 Task: Open Card Product End-of-Life Execution in Board Sales Territory Planning and Forecasting to Workspace Design Software and add a team member Softage.3@softage.net, a label Green, a checklist Customer Journey Mapping, an attachment from your computer, a color Green and finally, add a card description 'Conduct customer research for new marketing messaging and branding' and a comment 'We should approach this task with a sense of empathy, putting ourselves in the shoes of our stakeholders to understand their perspectives.'. Add a start date 'Jan 03, 1900' with a due date 'Jan 10, 1900'
Action: Mouse moved to (79, 328)
Screenshot: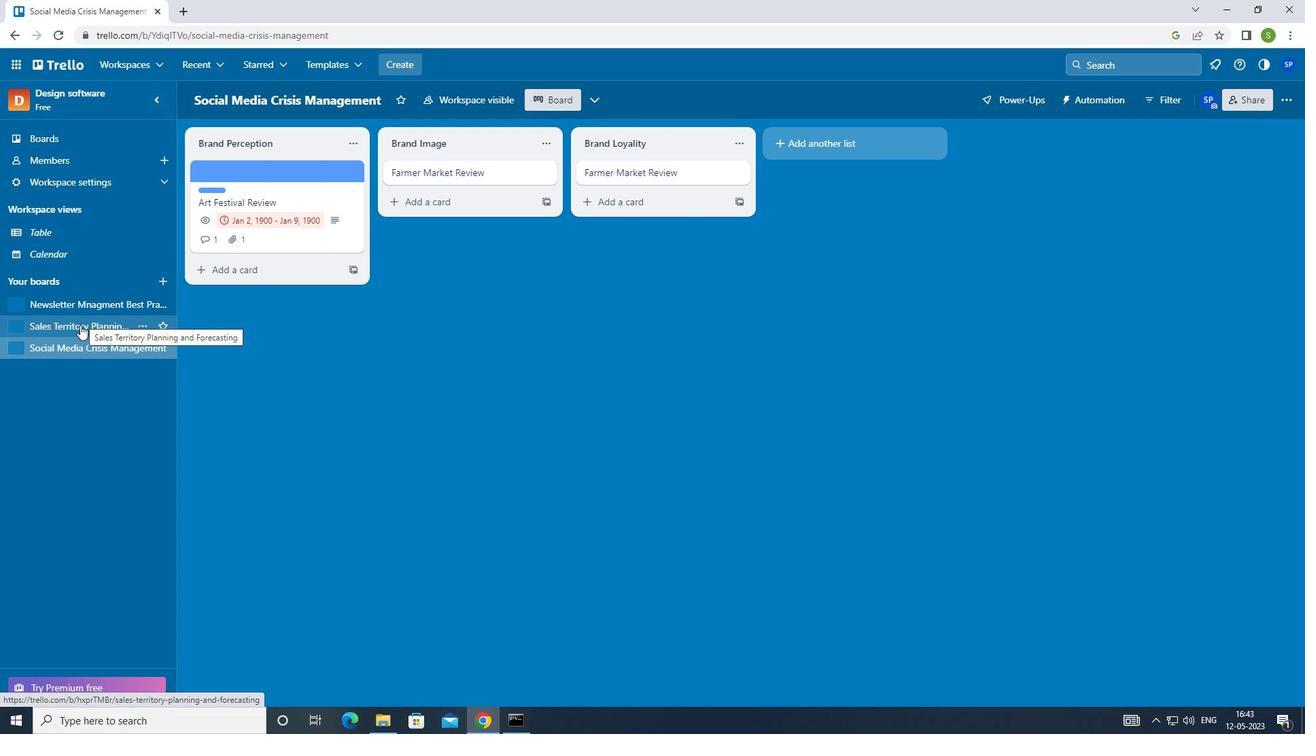 
Action: Mouse pressed left at (79, 328)
Screenshot: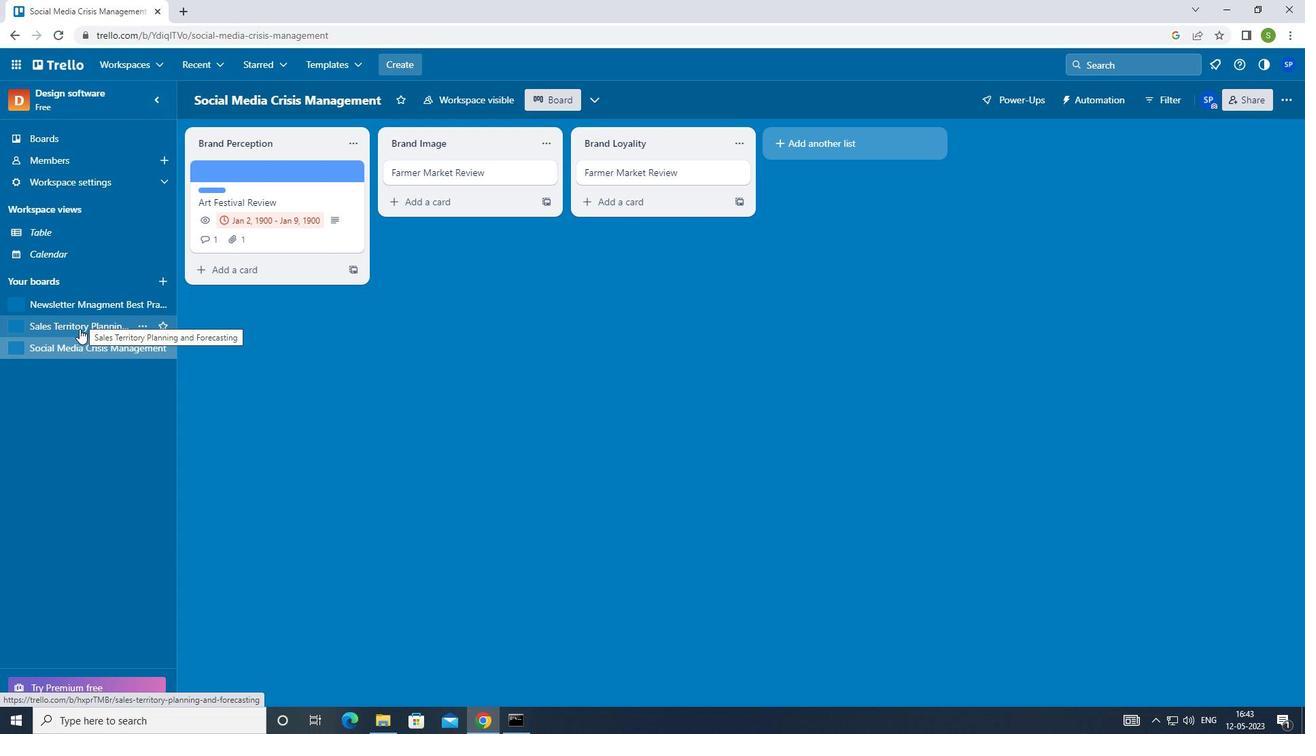 
Action: Mouse moved to (283, 175)
Screenshot: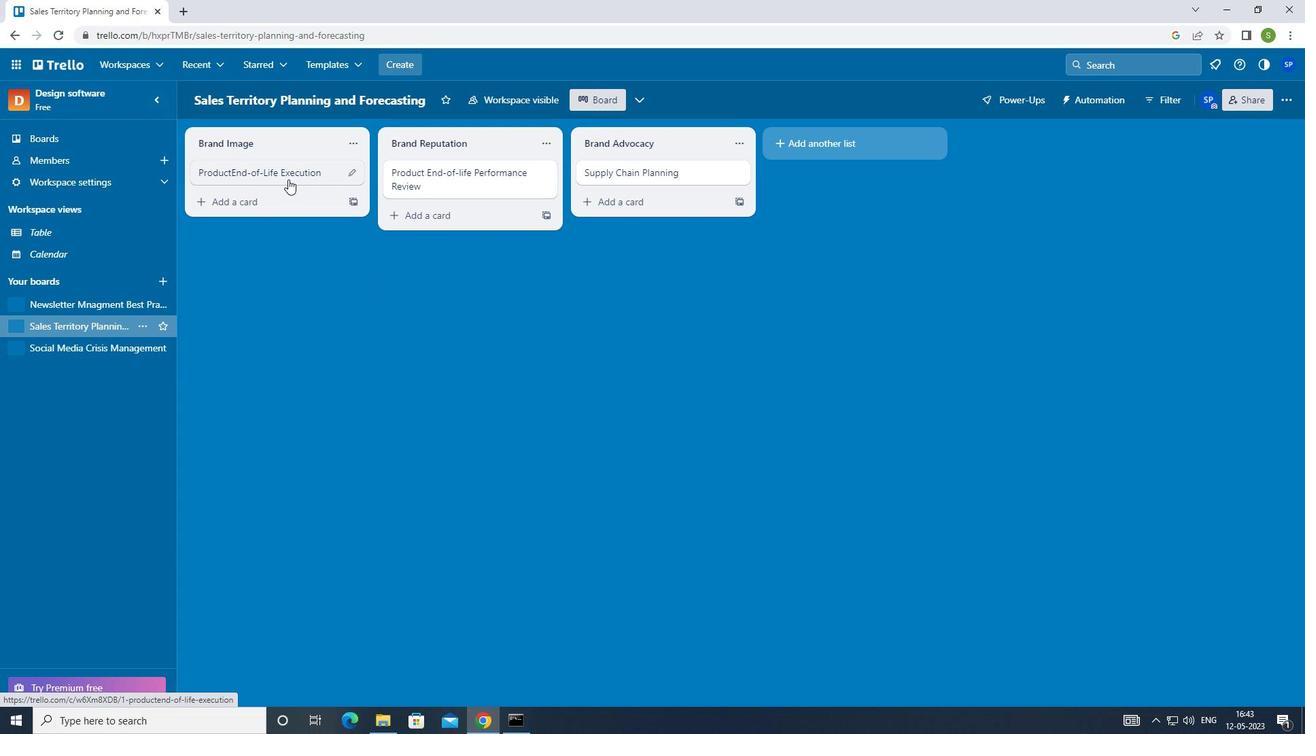 
Action: Mouse pressed left at (283, 175)
Screenshot: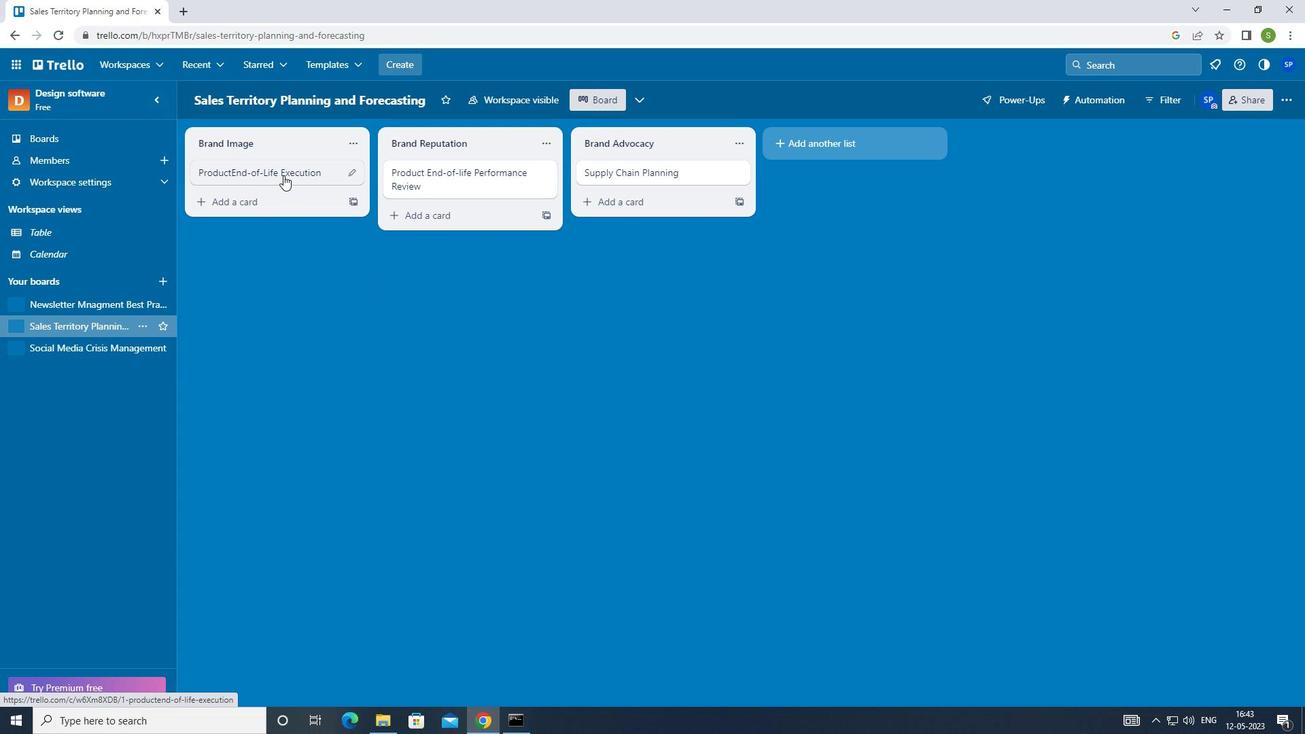
Action: Mouse moved to (810, 173)
Screenshot: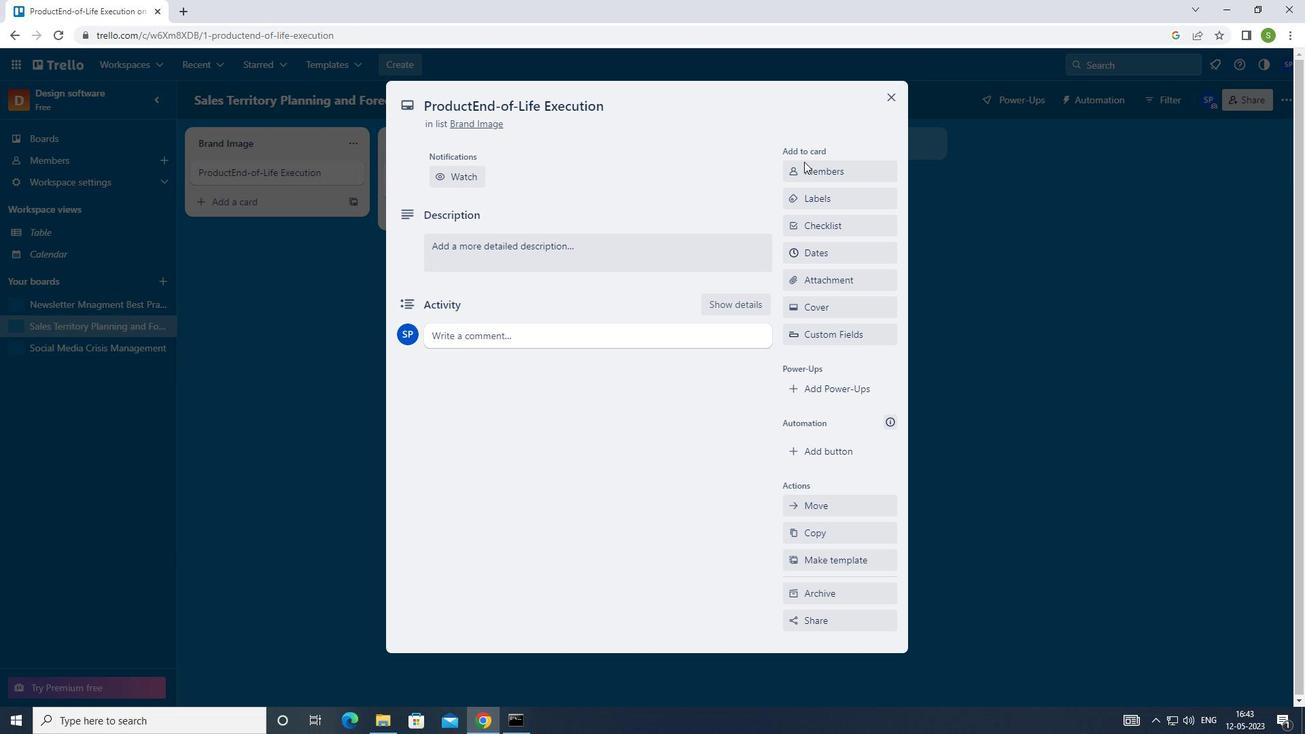 
Action: Mouse pressed left at (810, 173)
Screenshot: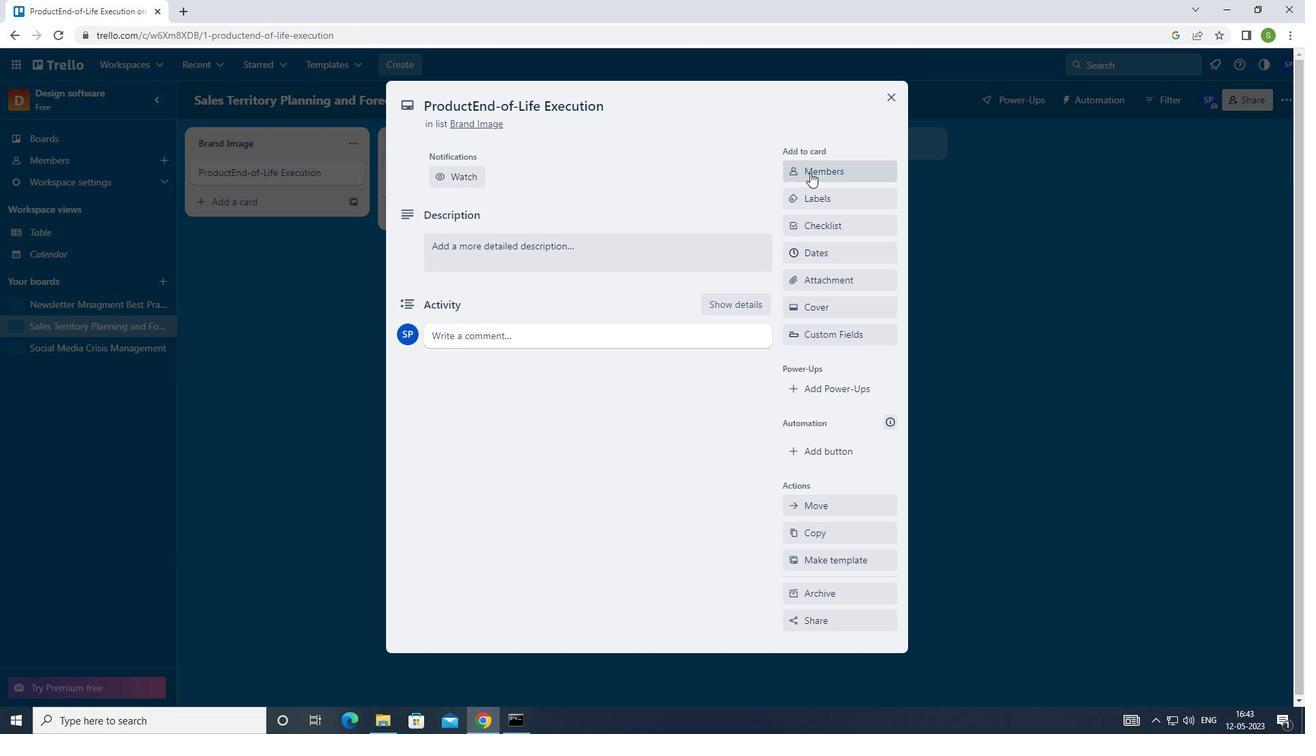 
Action: Mouse moved to (809, 228)
Screenshot: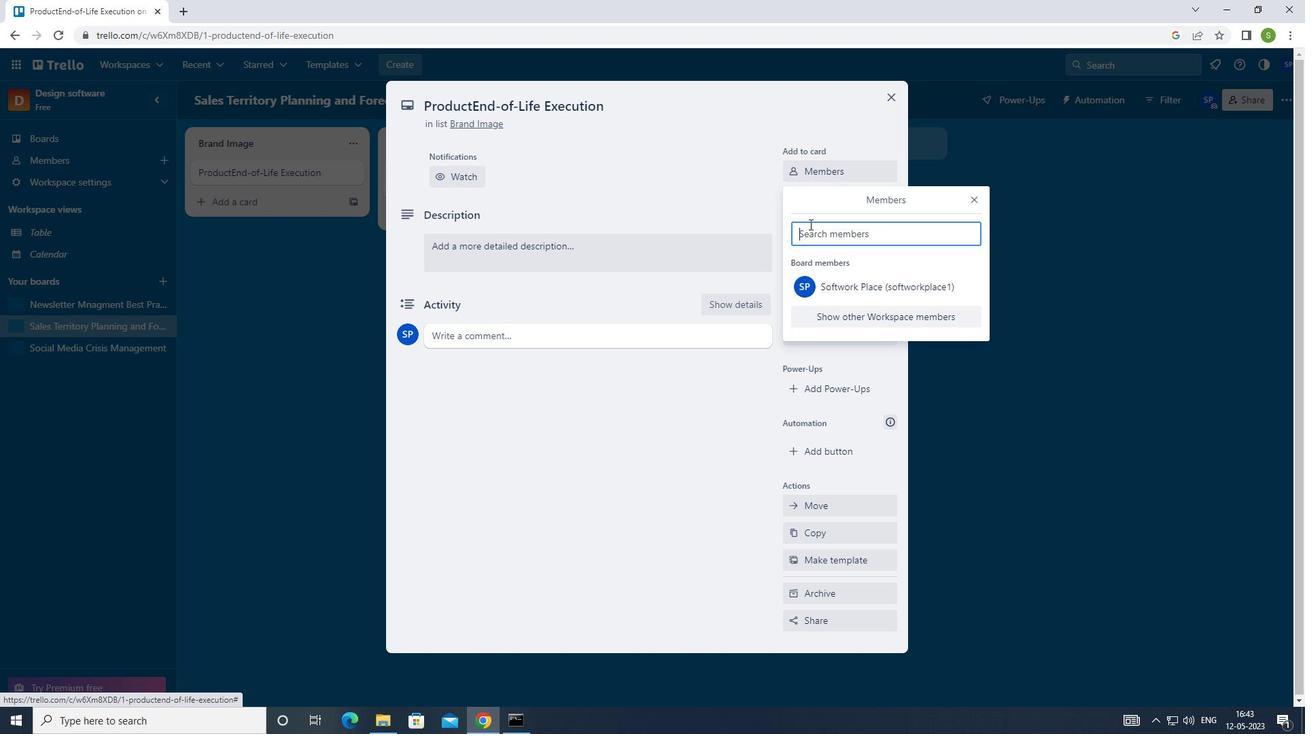 
Action: Mouse pressed left at (809, 228)
Screenshot: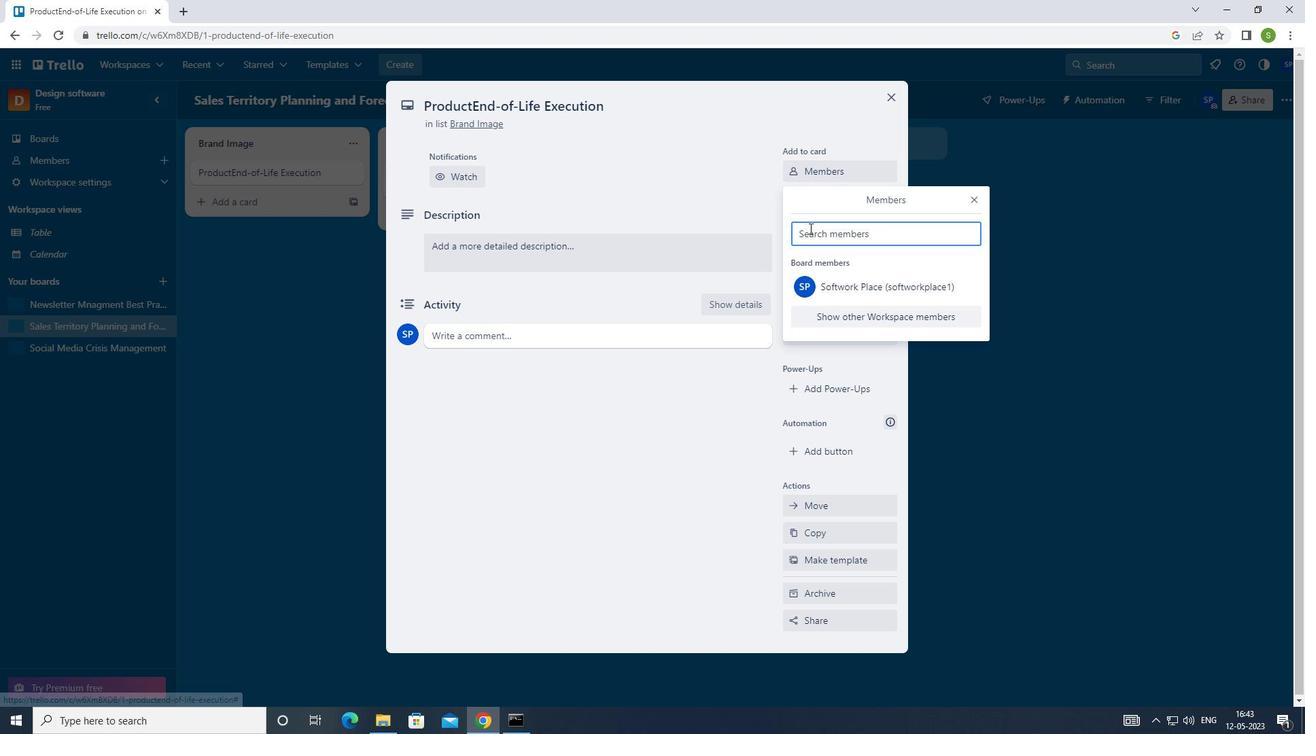 
Action: Mouse moved to (791, 207)
Screenshot: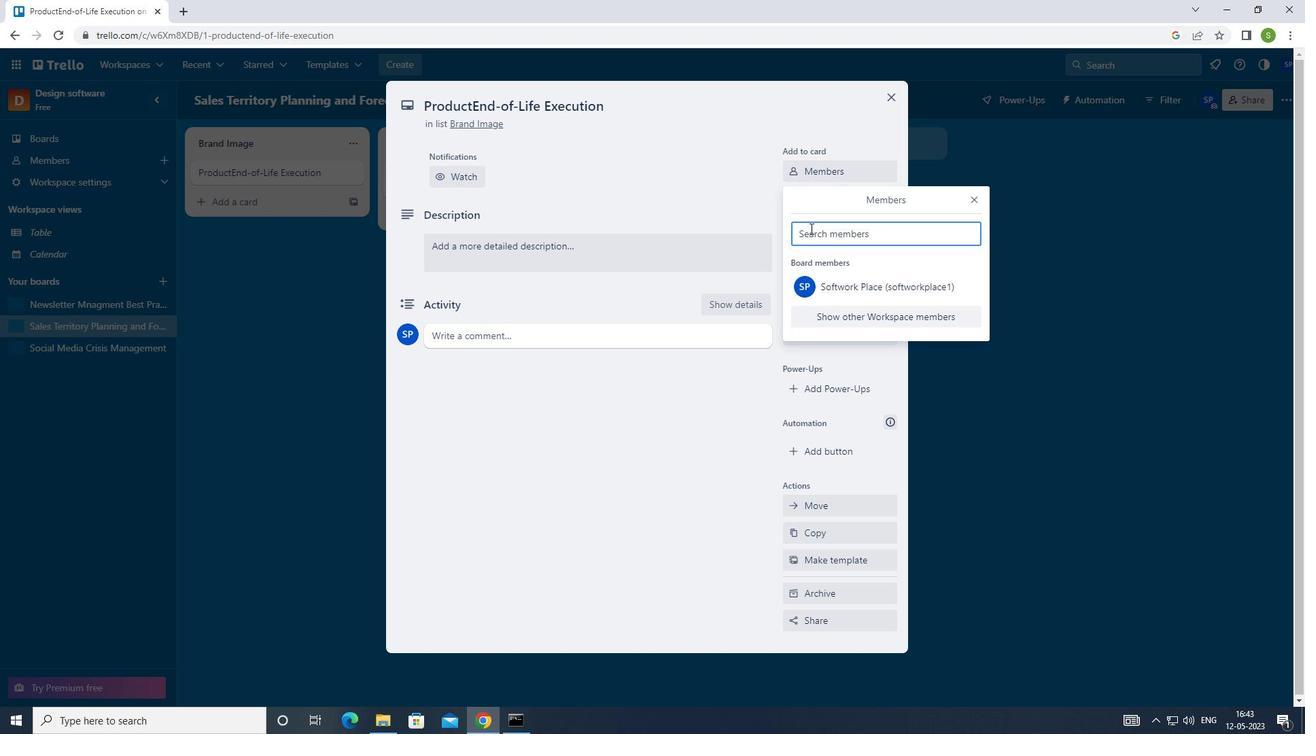 
Action: Key pressed <Key.shift>SOFTAGE.3<Key.shift>@SOFTGE.NET<Key.enter>
Screenshot: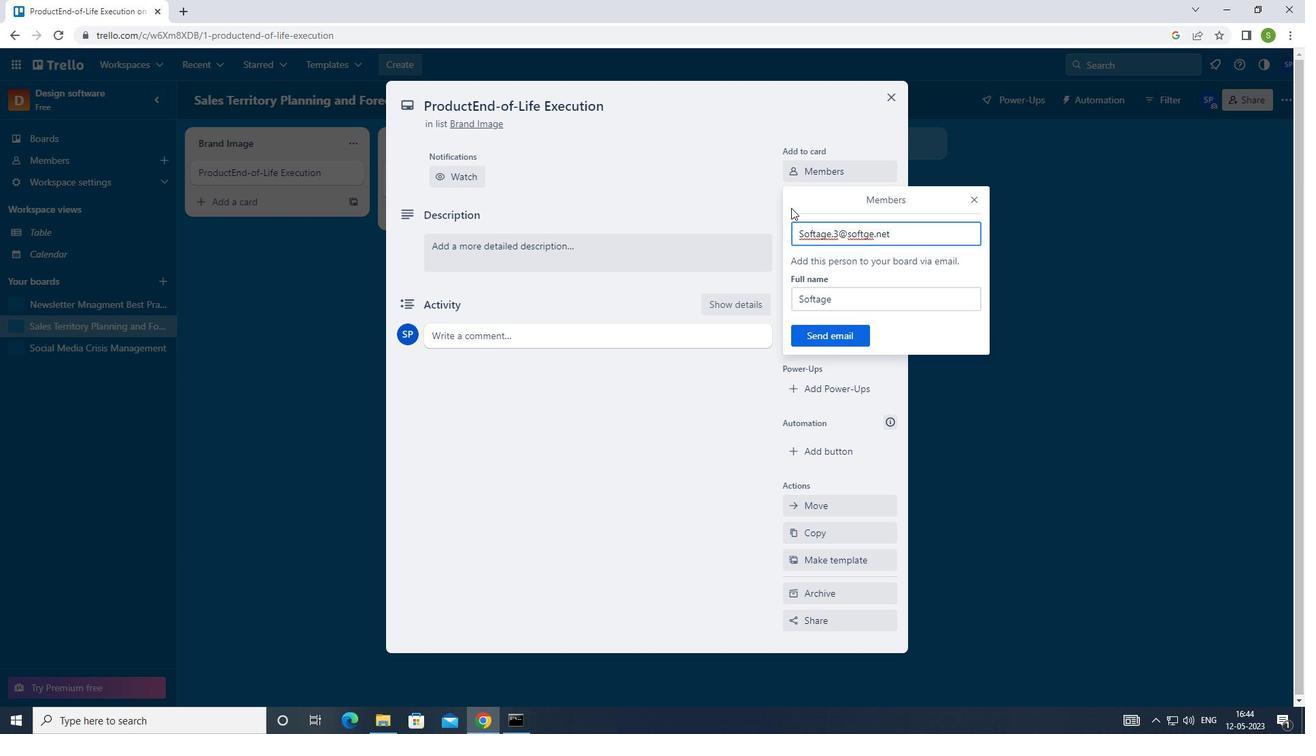 
Action: Mouse moved to (972, 201)
Screenshot: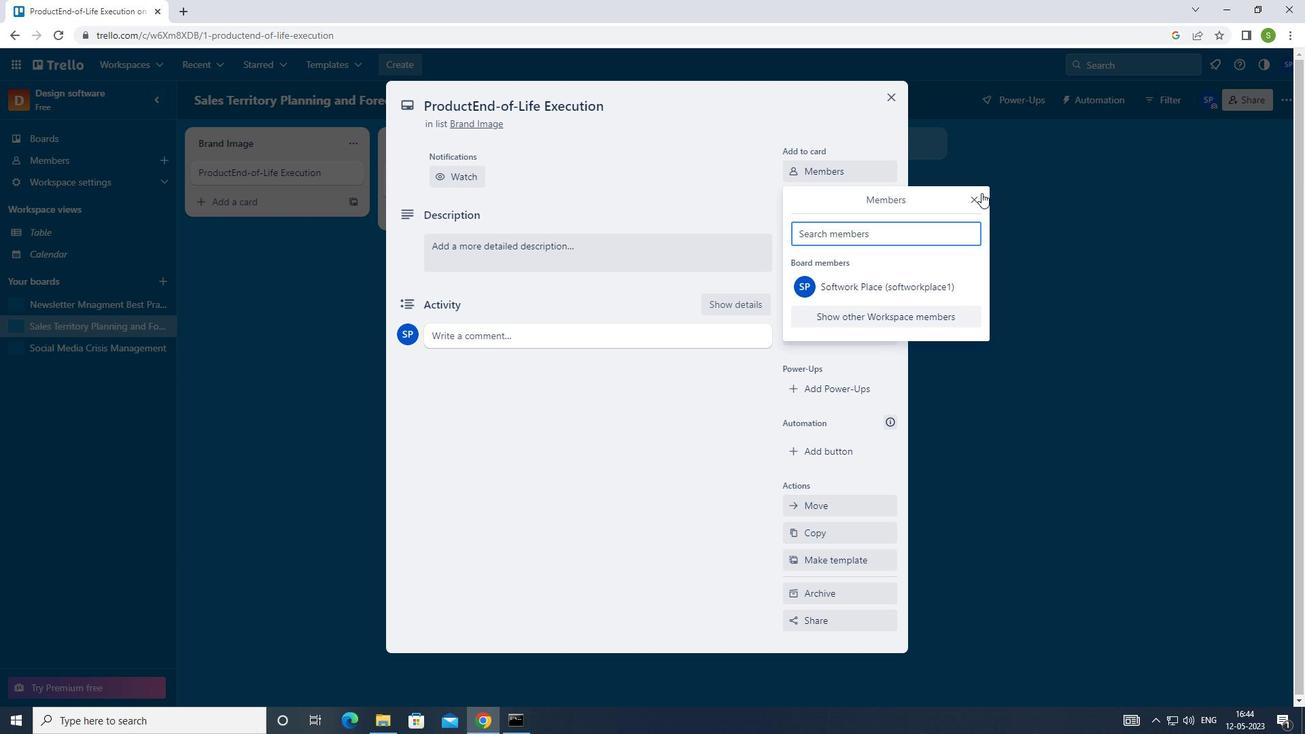 
Action: Mouse pressed left at (972, 201)
Screenshot: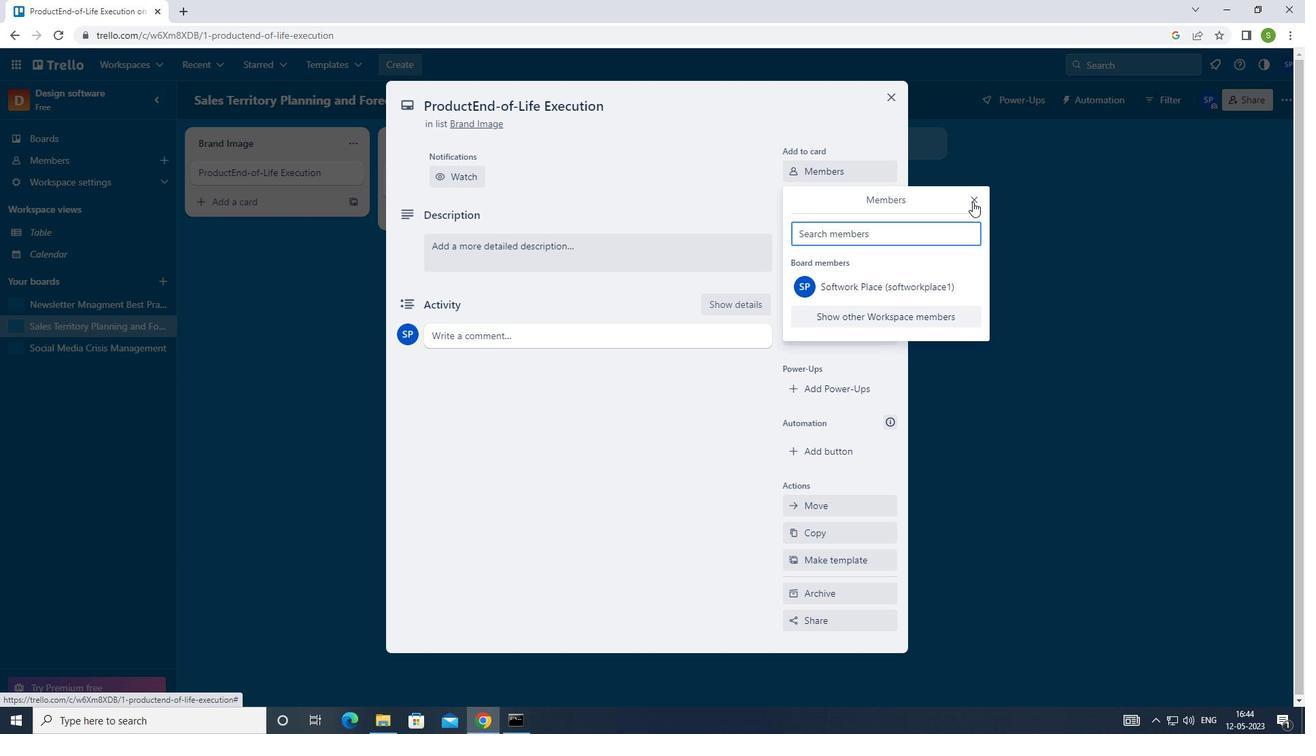 
Action: Mouse moved to (840, 208)
Screenshot: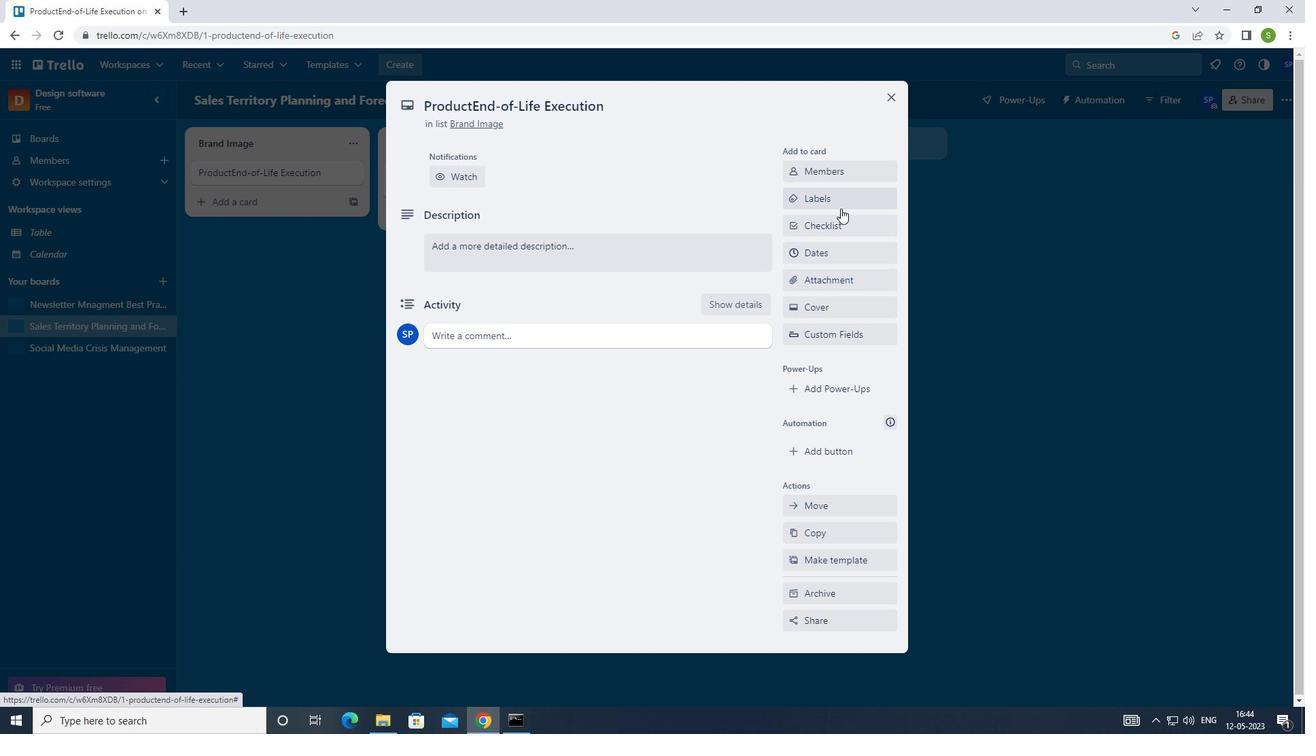 
Action: Mouse pressed left at (840, 208)
Screenshot: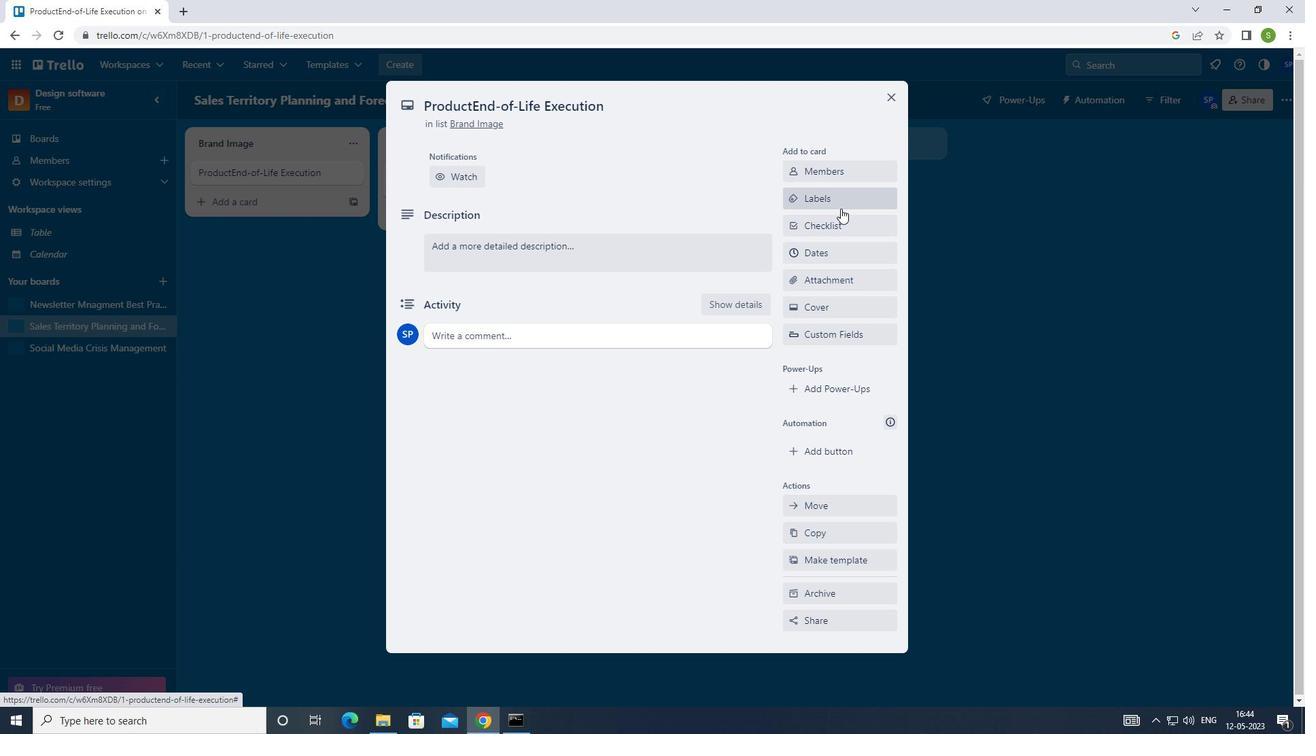
Action: Mouse moved to (804, 307)
Screenshot: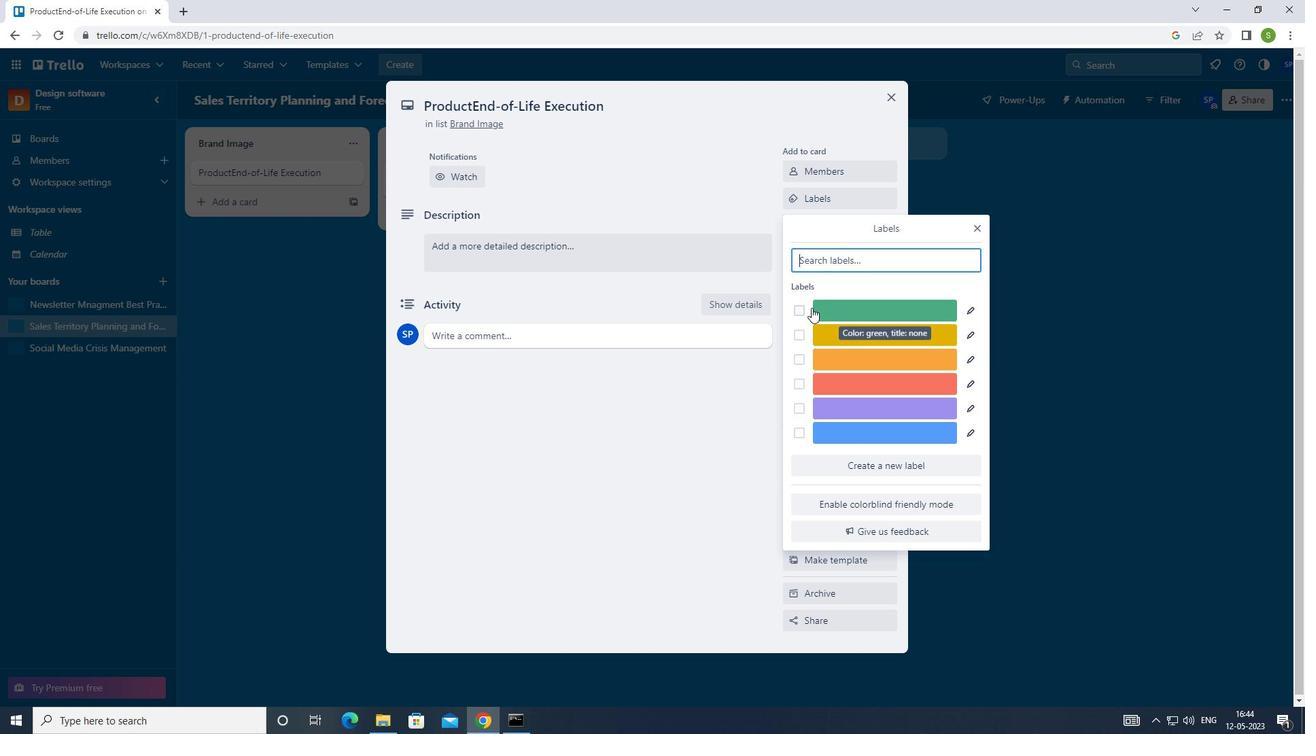 
Action: Mouse pressed left at (804, 307)
Screenshot: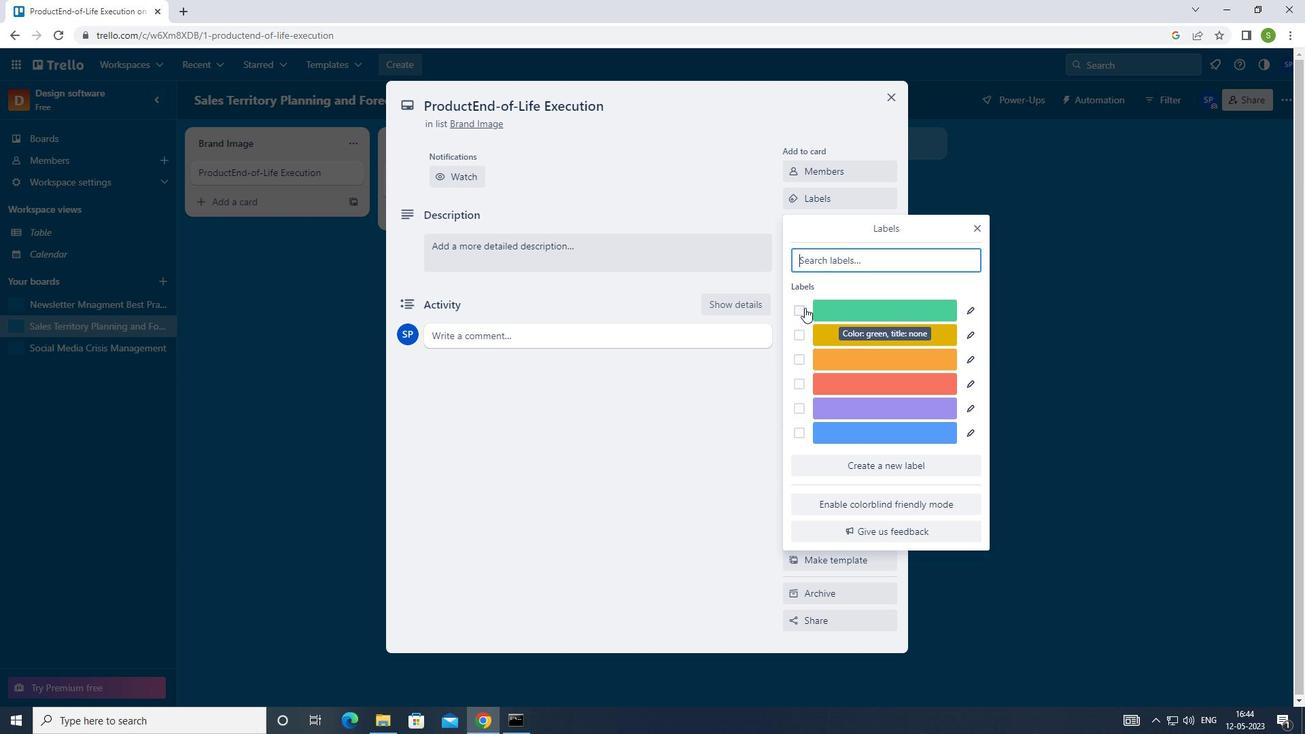 
Action: Mouse moved to (974, 229)
Screenshot: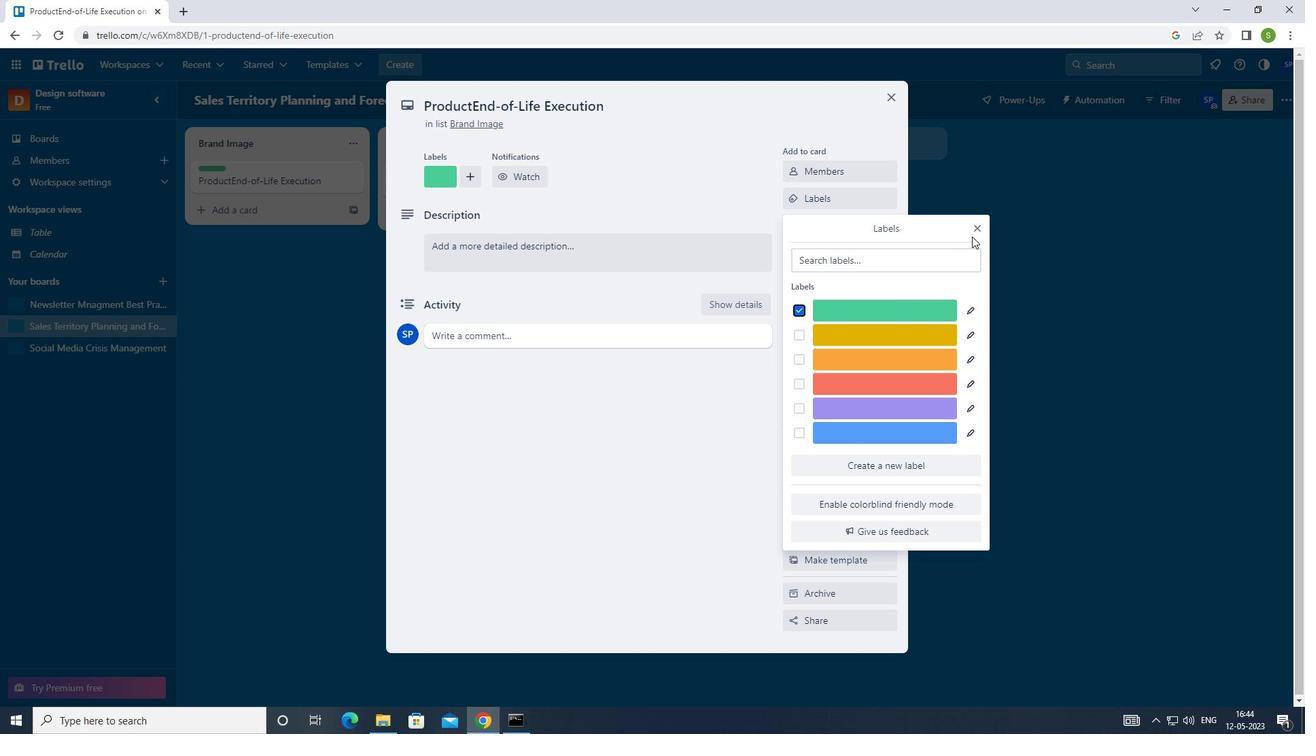 
Action: Mouse pressed left at (974, 229)
Screenshot: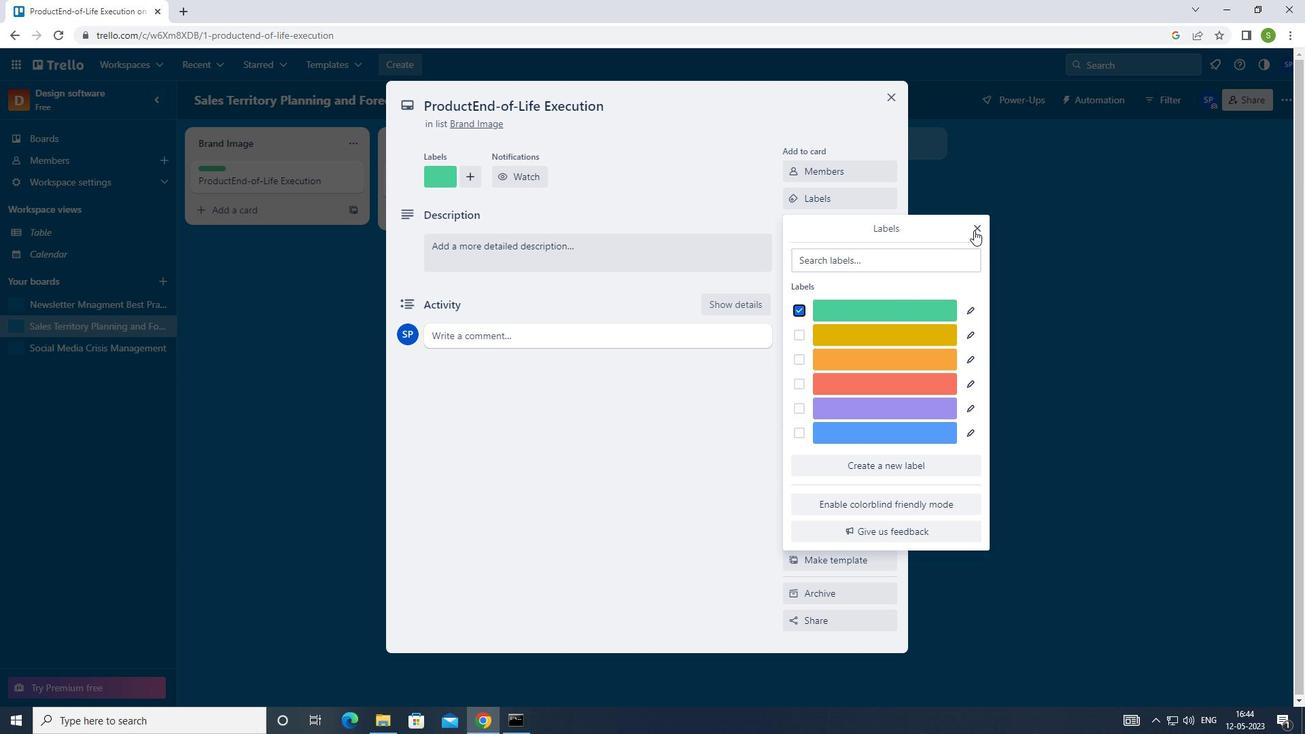 
Action: Mouse moved to (831, 229)
Screenshot: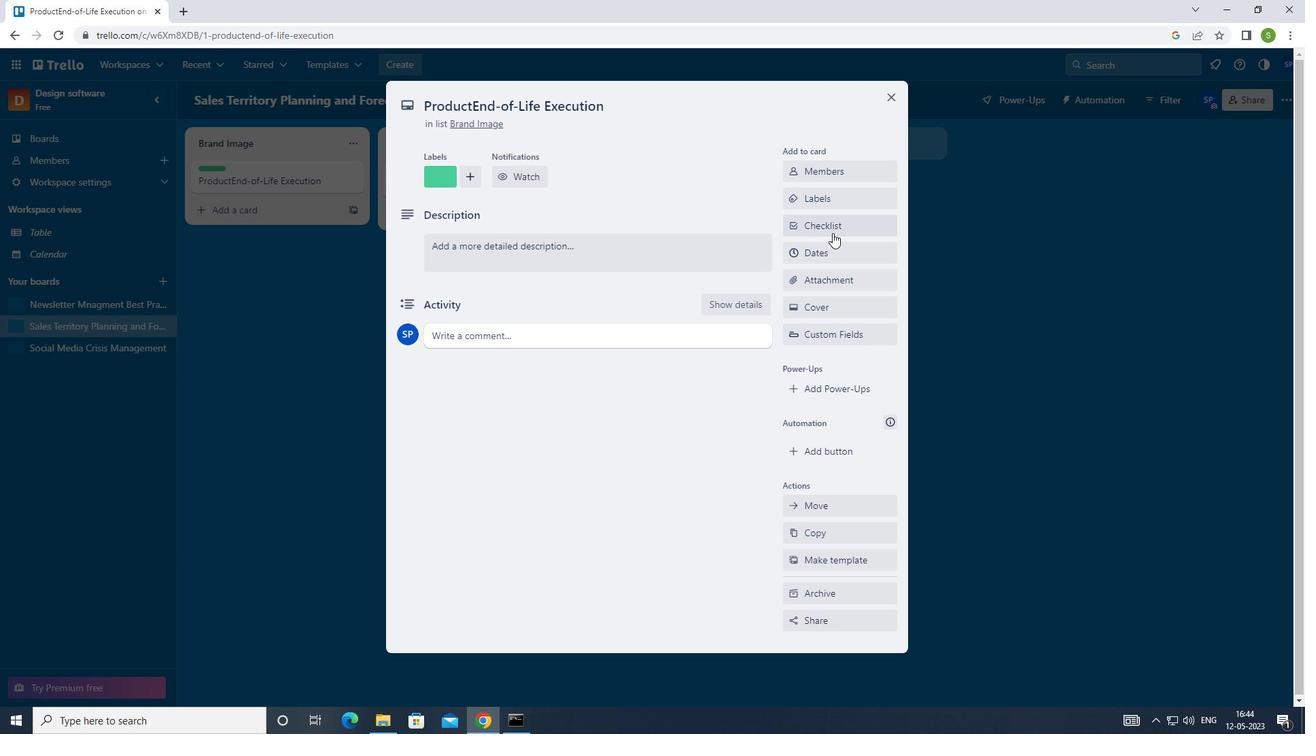 
Action: Mouse pressed left at (831, 229)
Screenshot: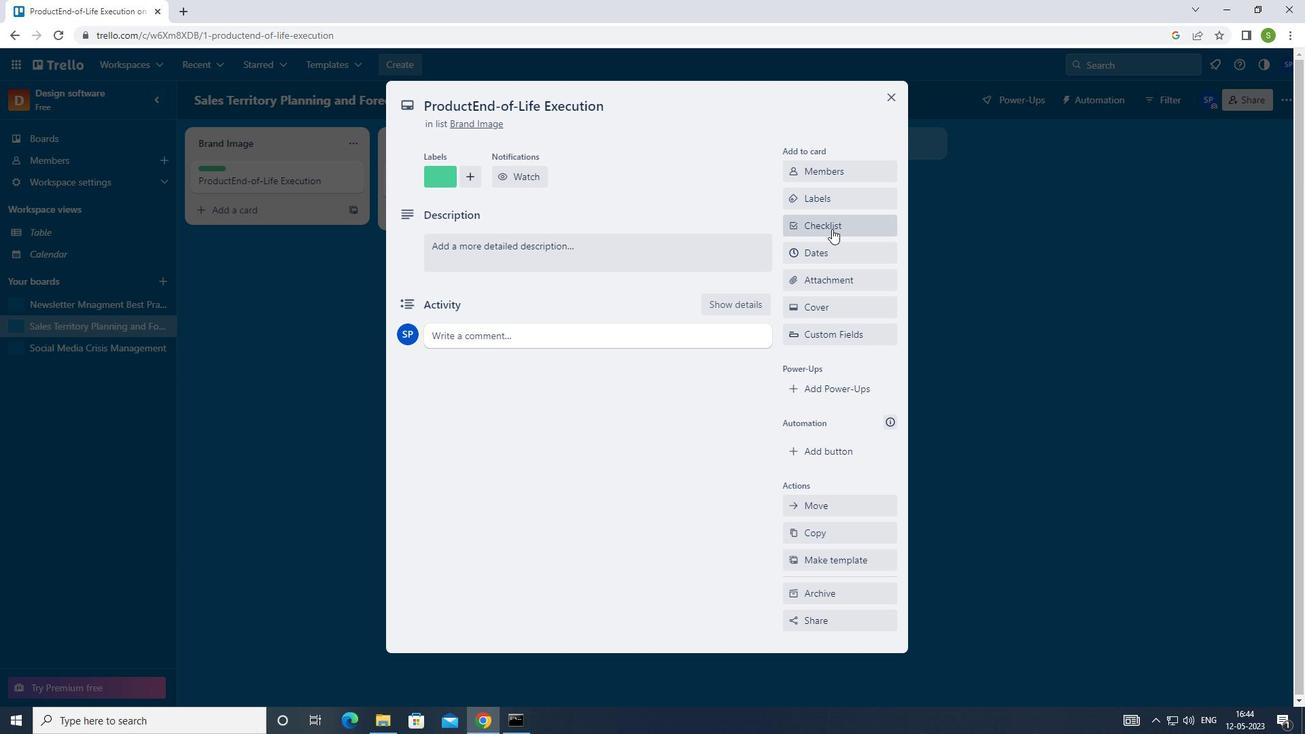 
Action: Mouse moved to (844, 252)
Screenshot: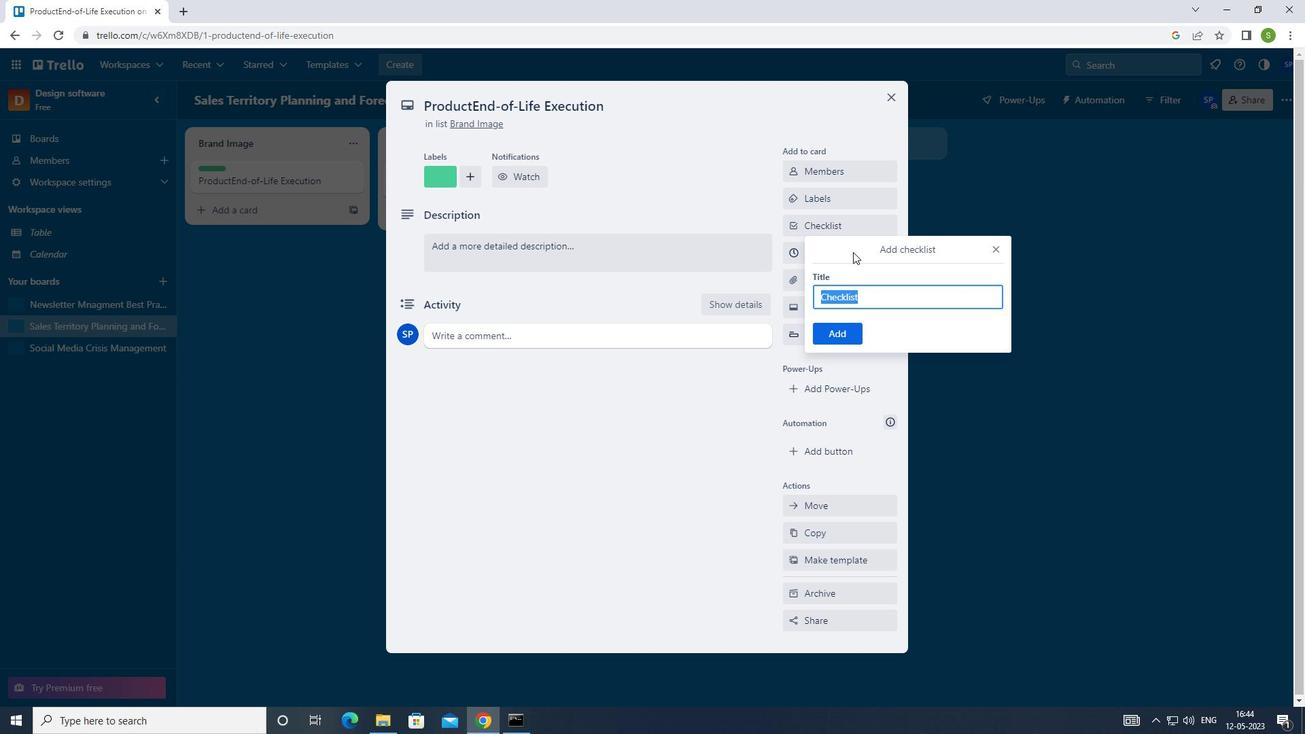 
Action: Key pressed <Key.shift><Key.shift><Key.shift><Key.shift><Key.shift><Key.shift><Key.shift><Key.shift><Key.shift><Key.shift><Key.shift><Key.shift><Key.shift><Key.shift><Key.shift><Key.shift>C
Screenshot: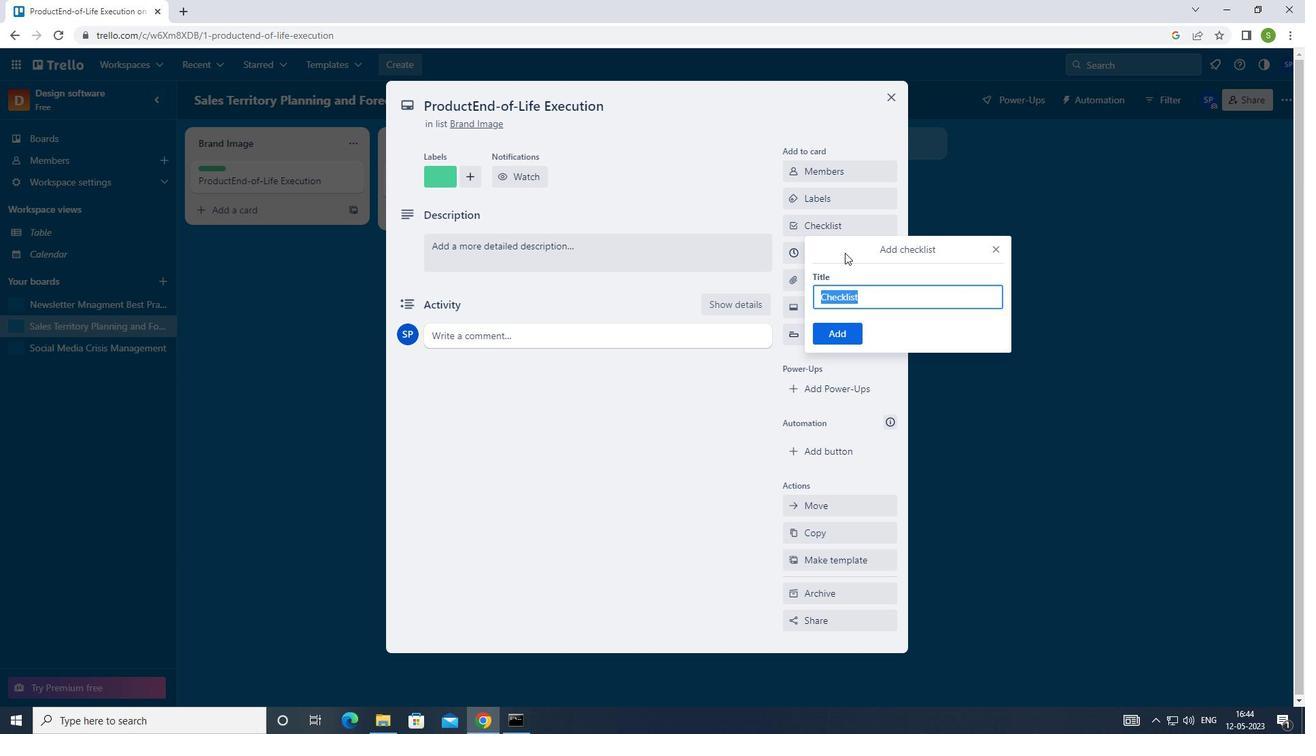 
Action: Mouse moved to (925, 428)
Screenshot: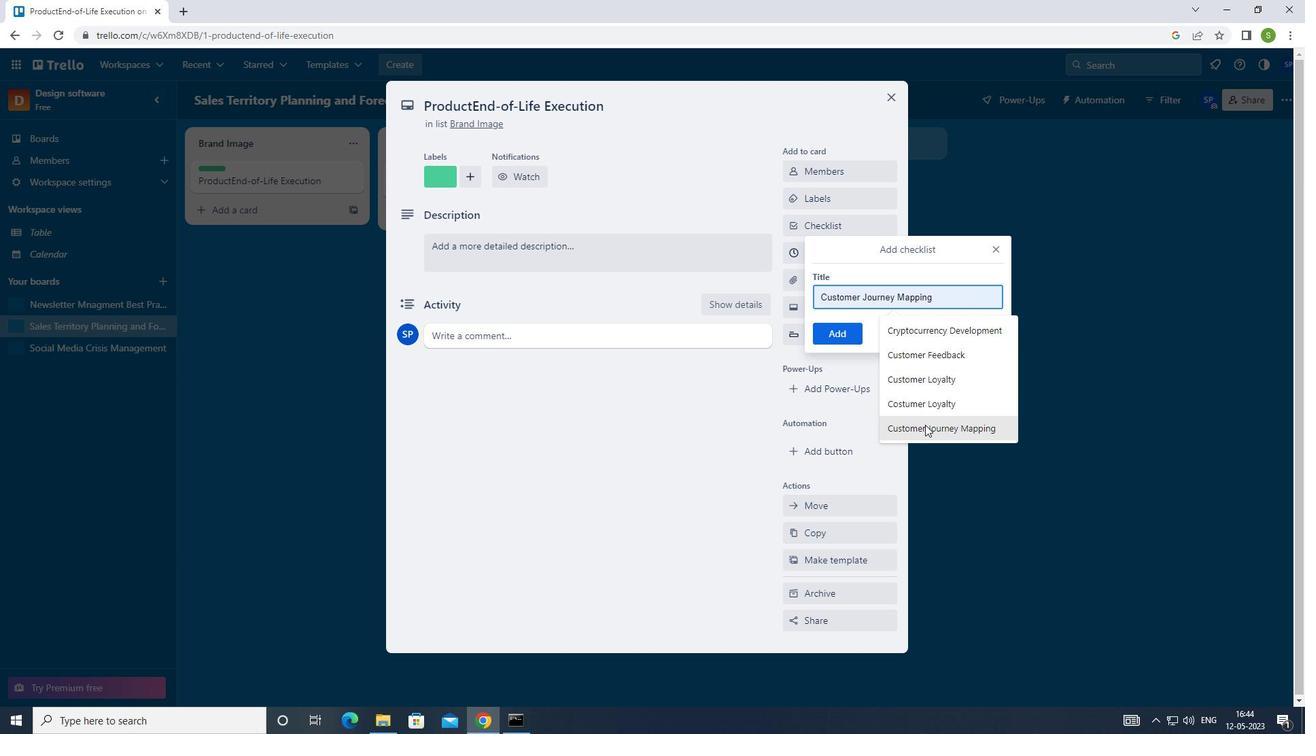 
Action: Mouse pressed left at (925, 428)
Screenshot: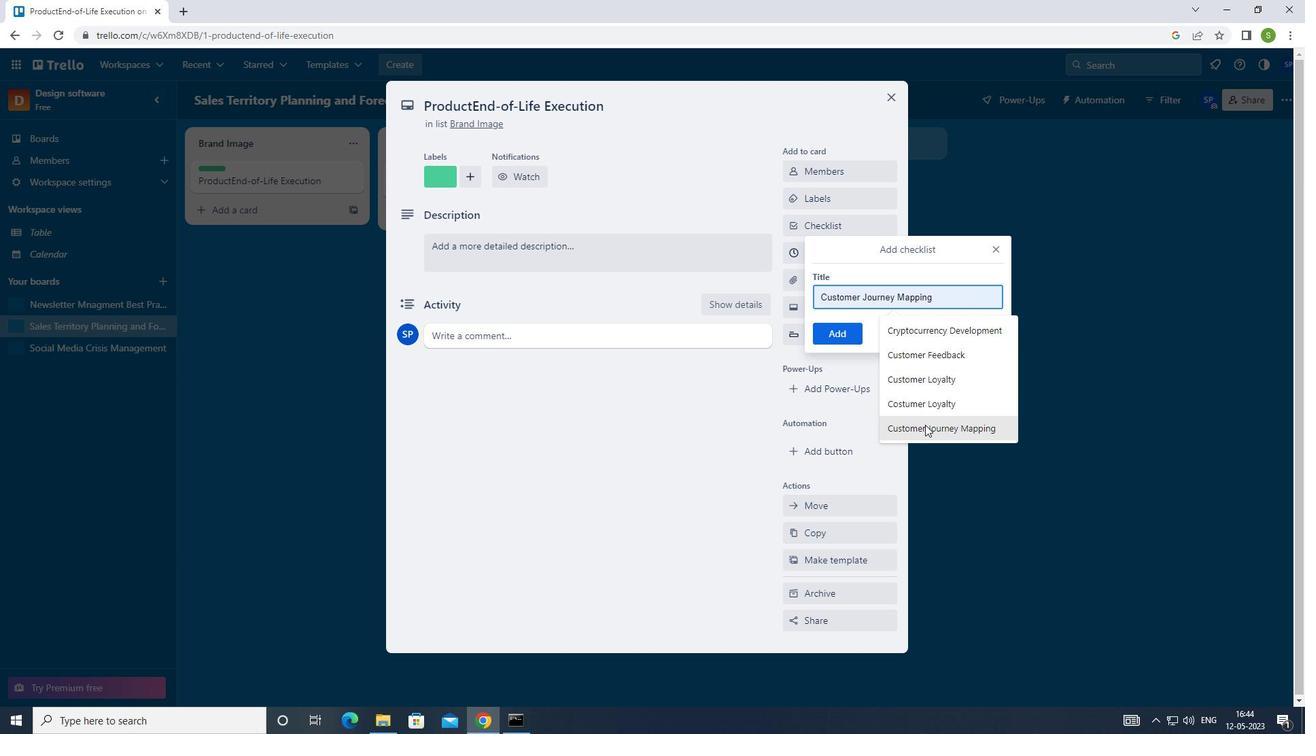
Action: Mouse moved to (834, 343)
Screenshot: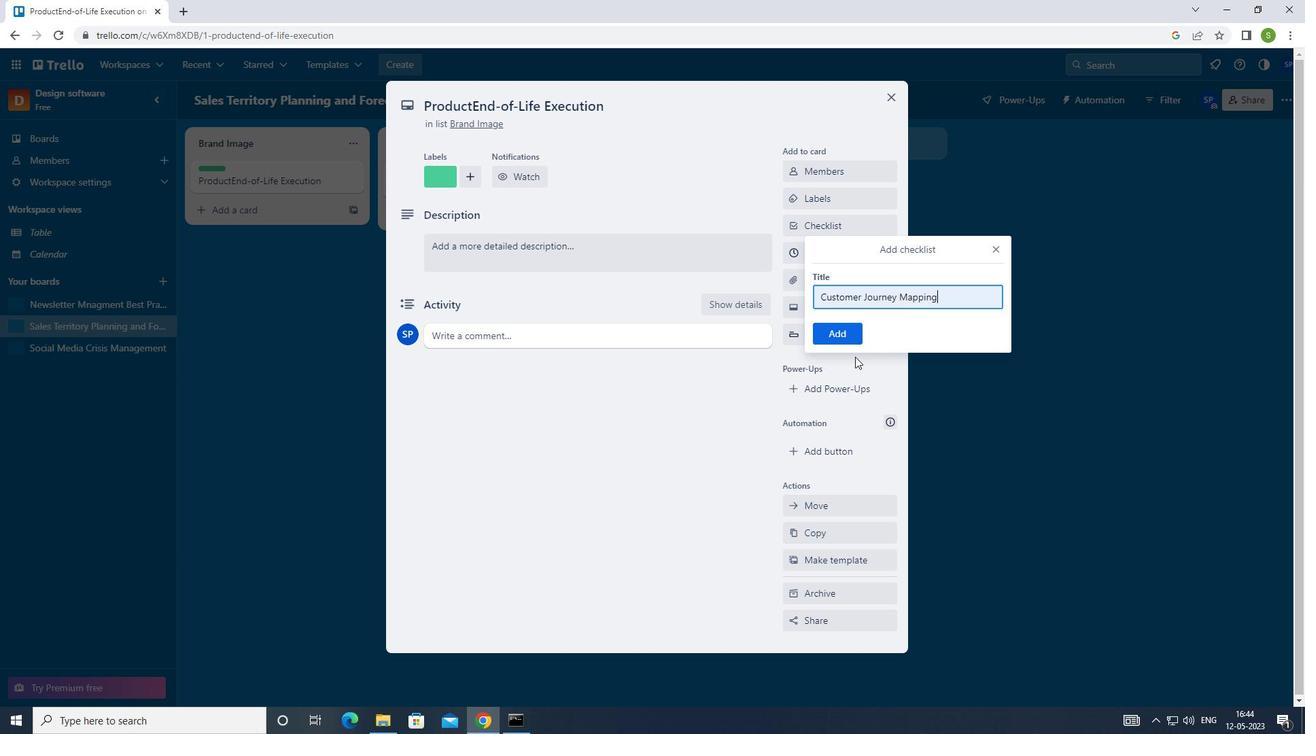 
Action: Mouse pressed left at (834, 343)
Screenshot: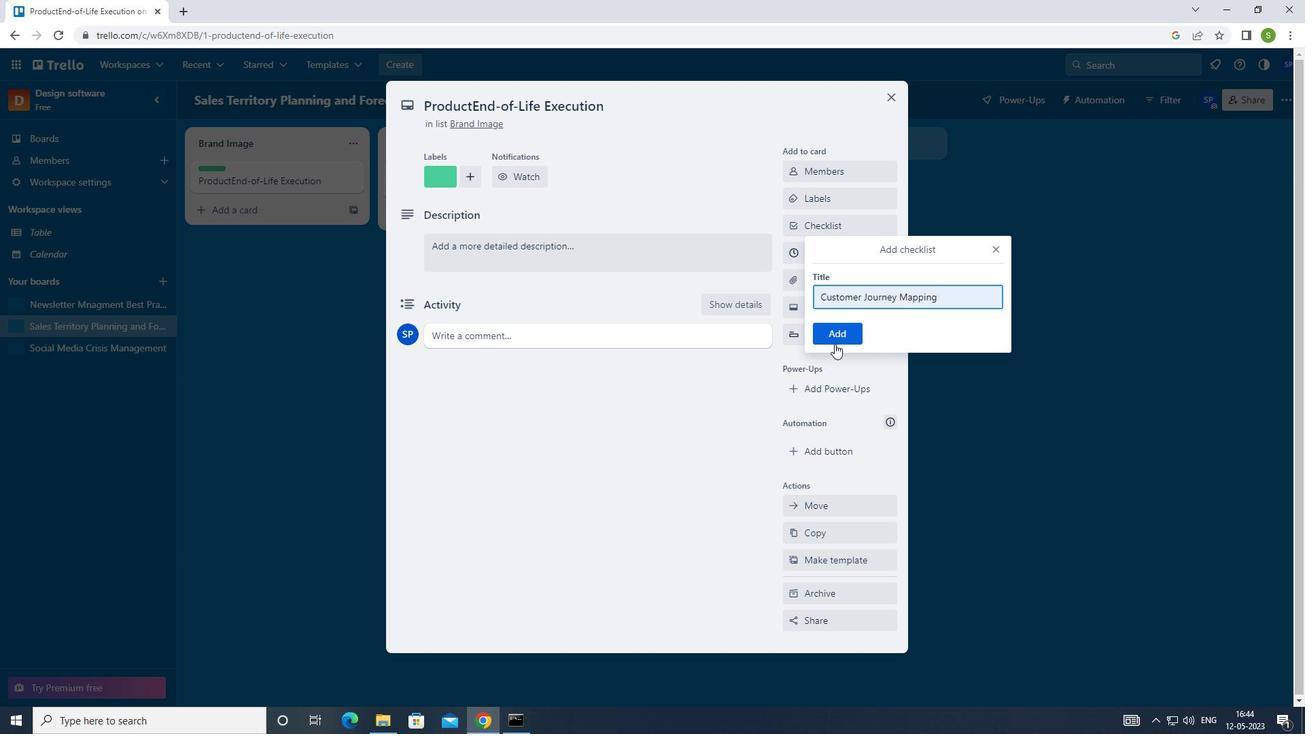 
Action: Mouse moved to (831, 281)
Screenshot: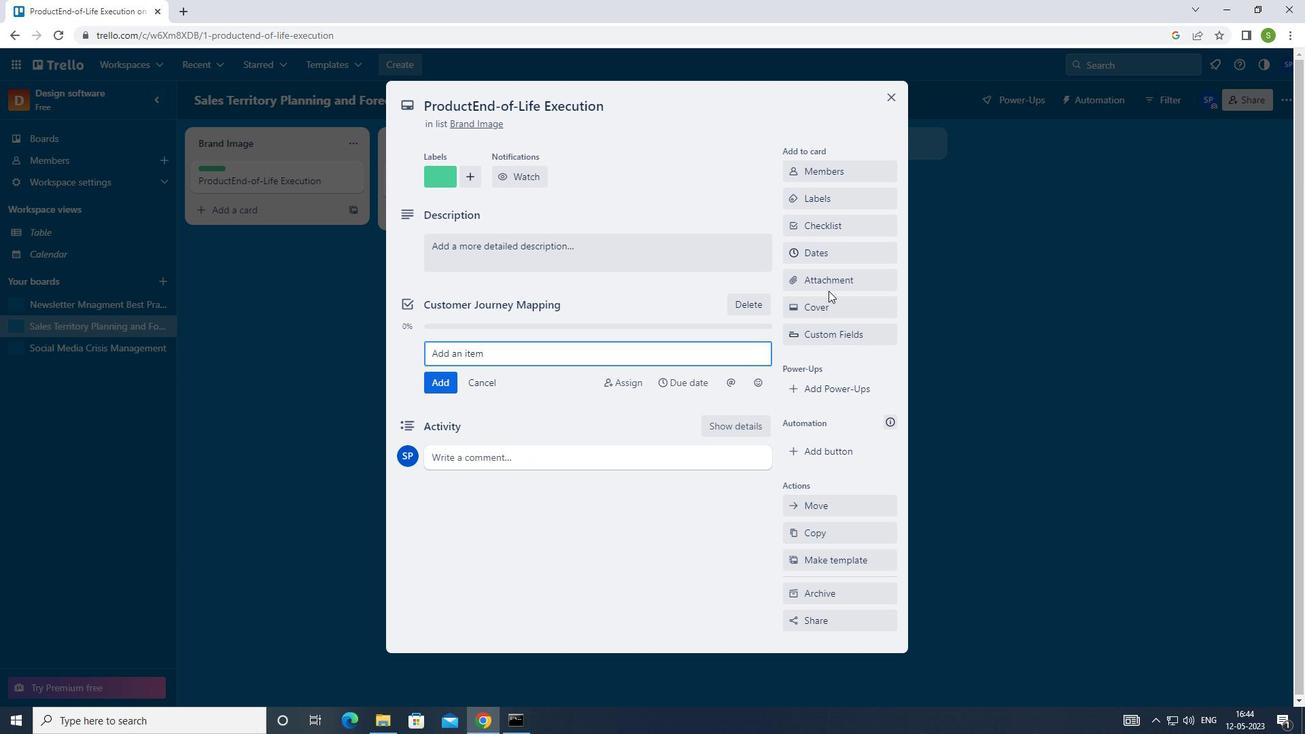 
Action: Mouse pressed left at (831, 281)
Screenshot: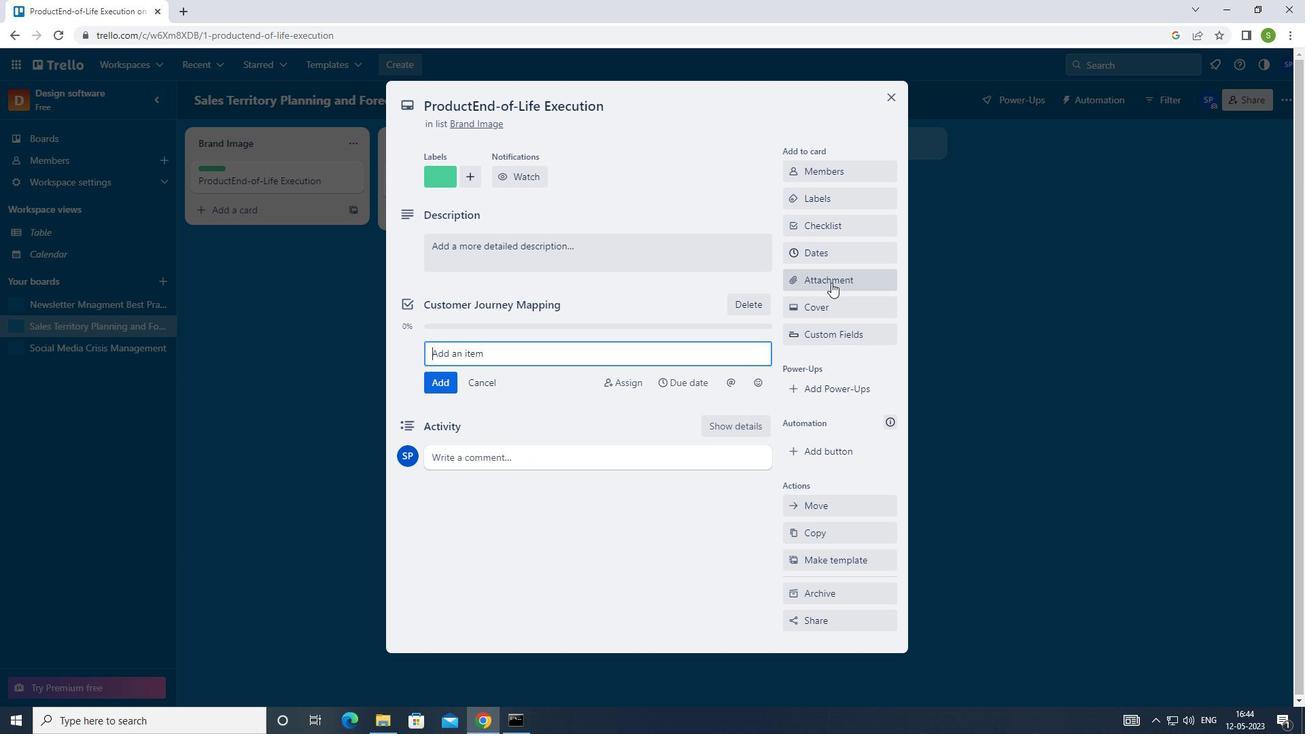 
Action: Mouse moved to (829, 336)
Screenshot: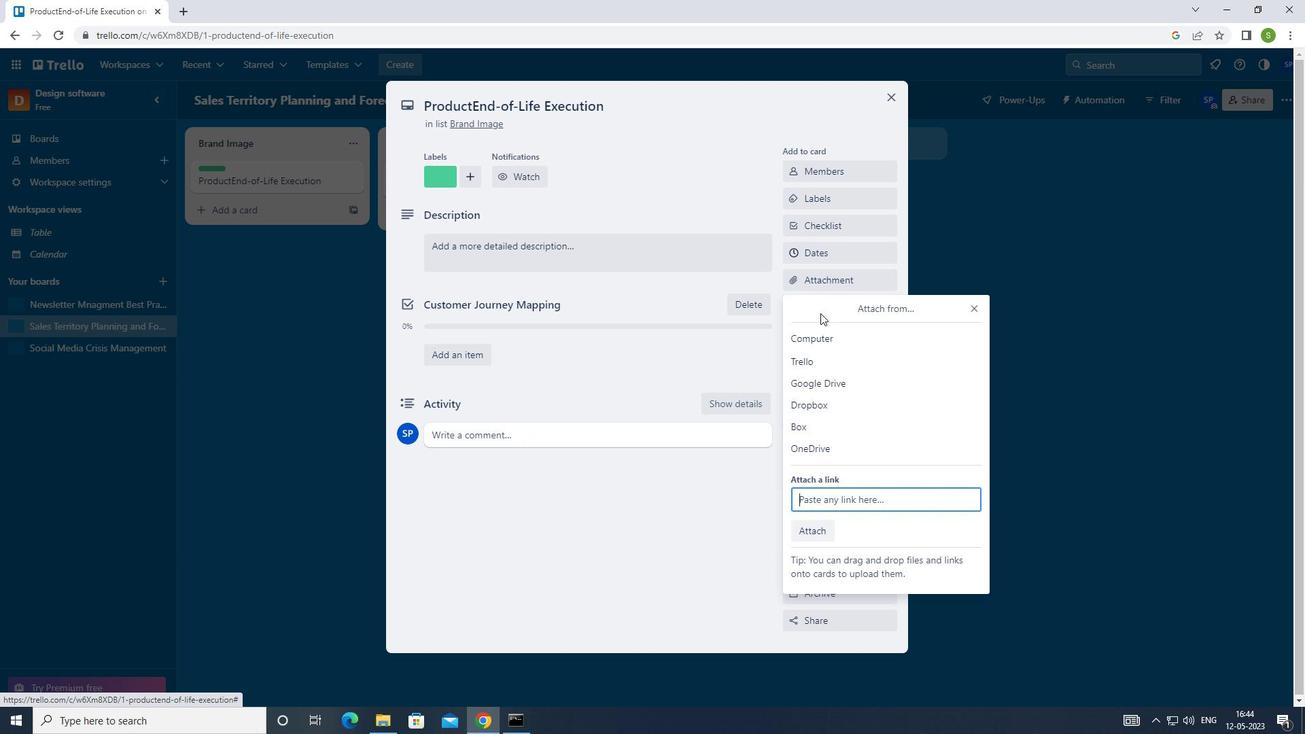 
Action: Mouse pressed left at (829, 336)
Screenshot: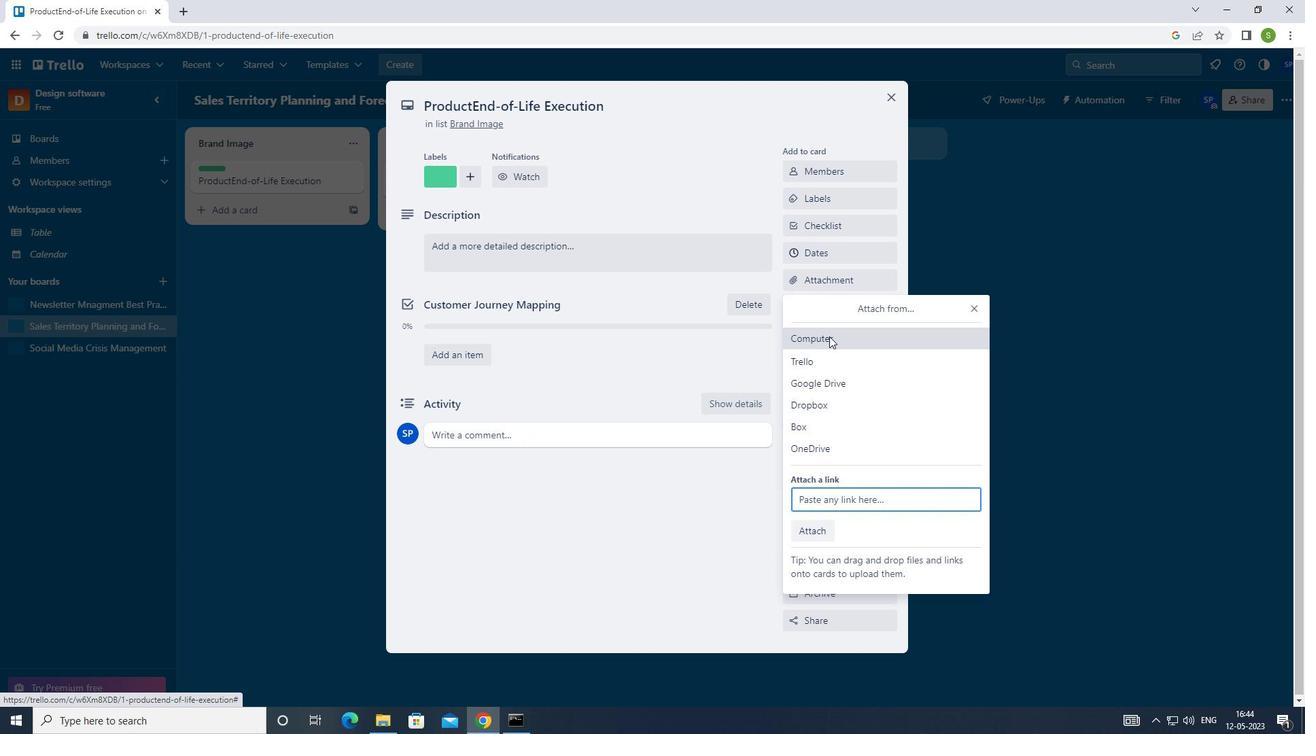 
Action: Mouse moved to (191, 101)
Screenshot: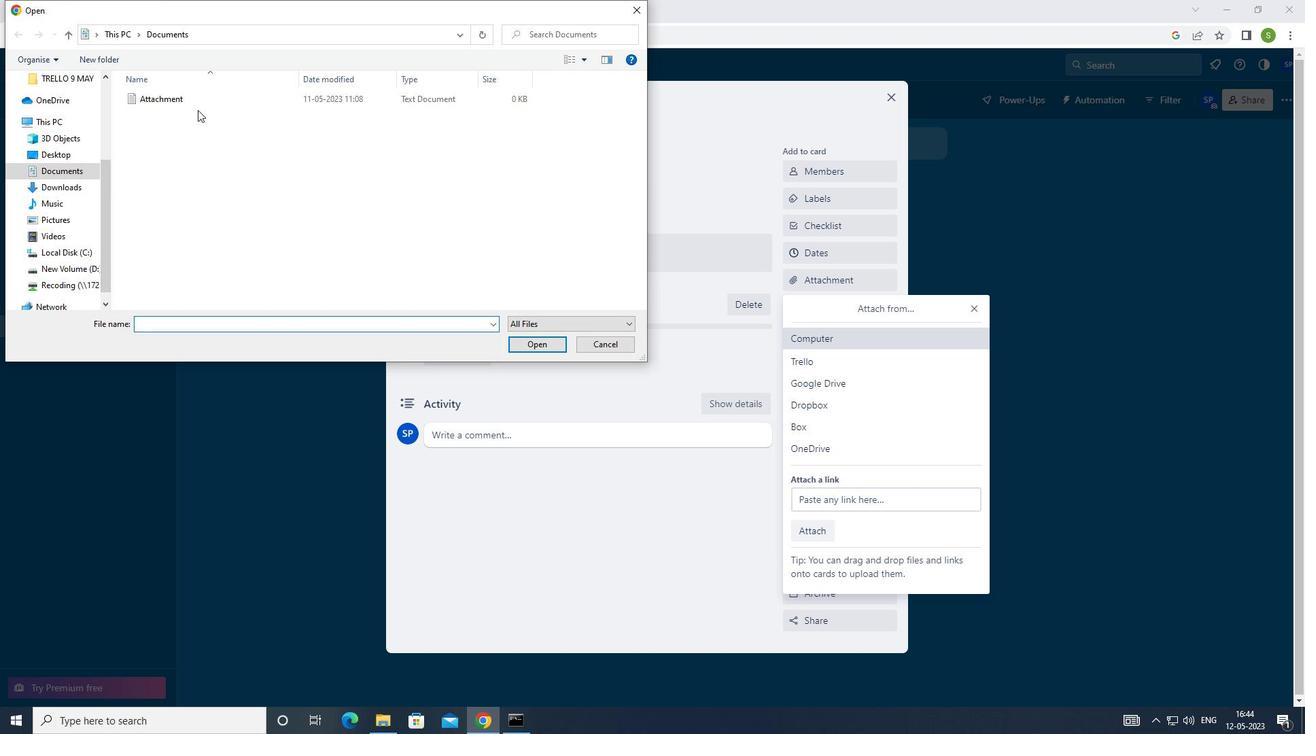 
Action: Mouse pressed left at (191, 101)
Screenshot: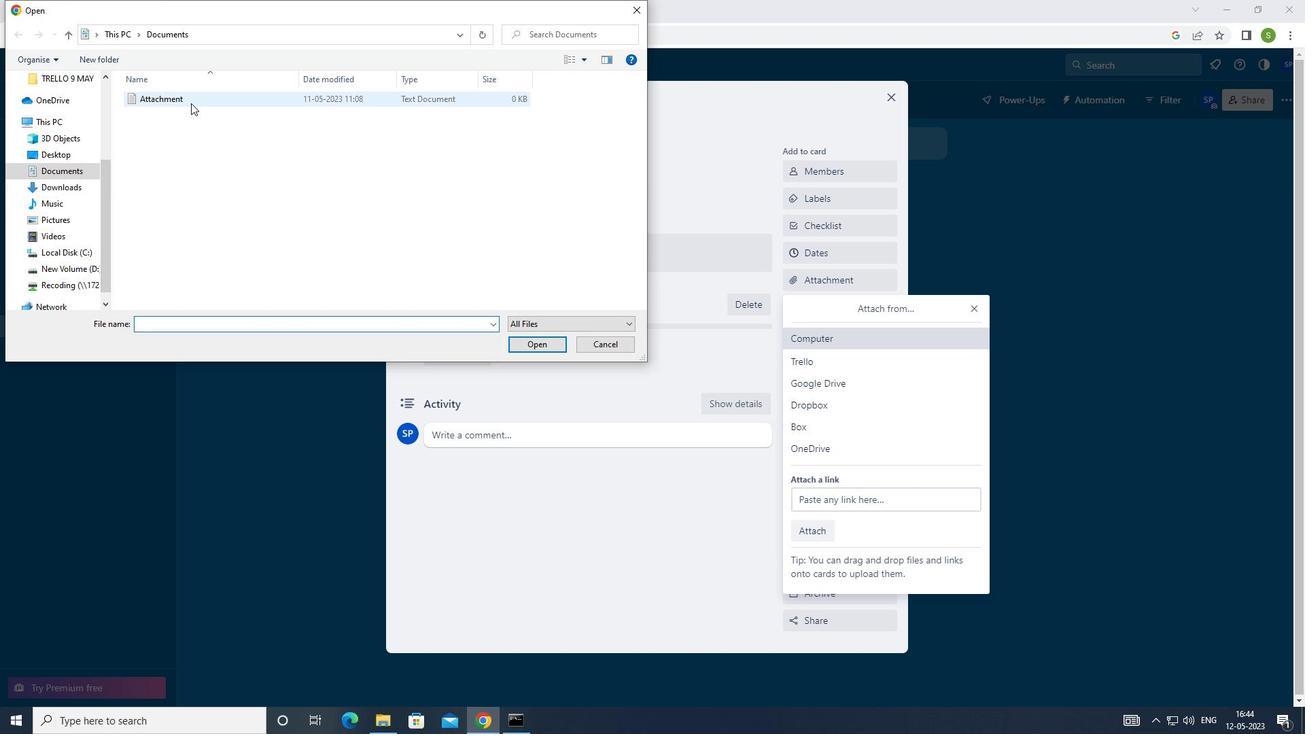 
Action: Mouse moved to (525, 343)
Screenshot: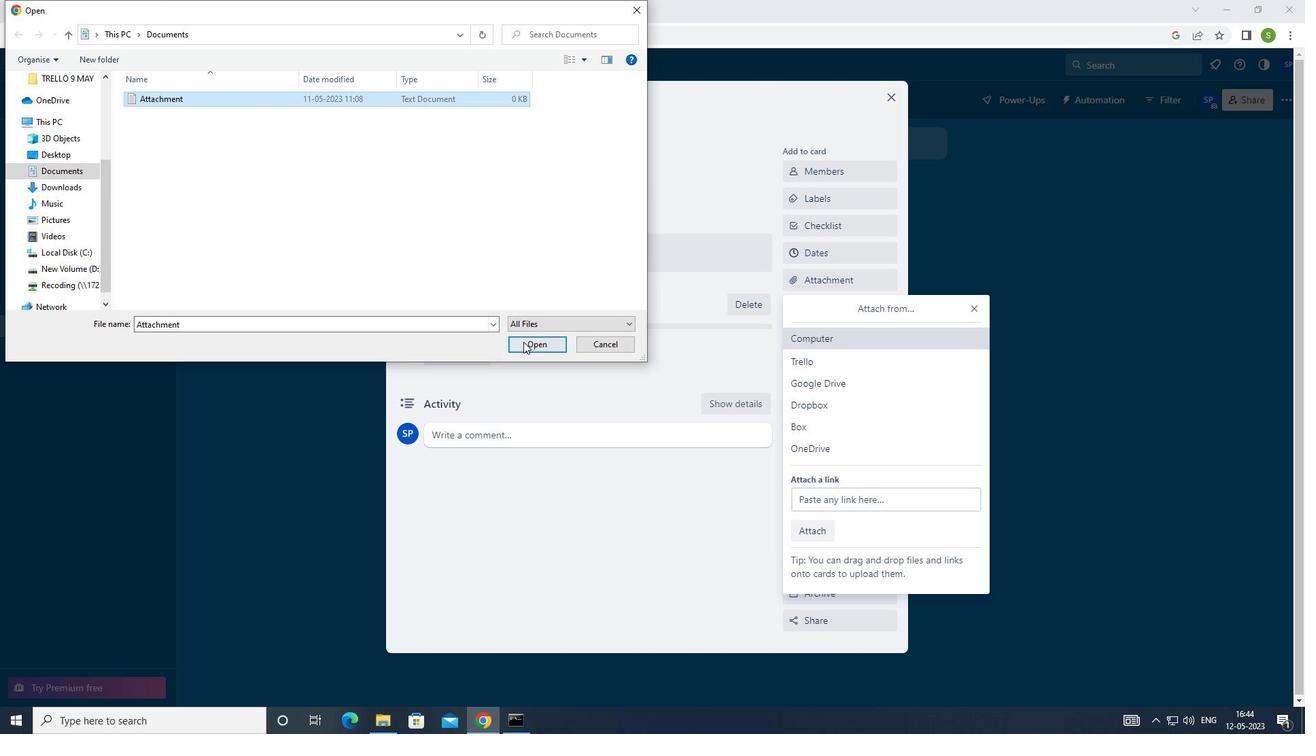 
Action: Mouse pressed left at (525, 343)
Screenshot: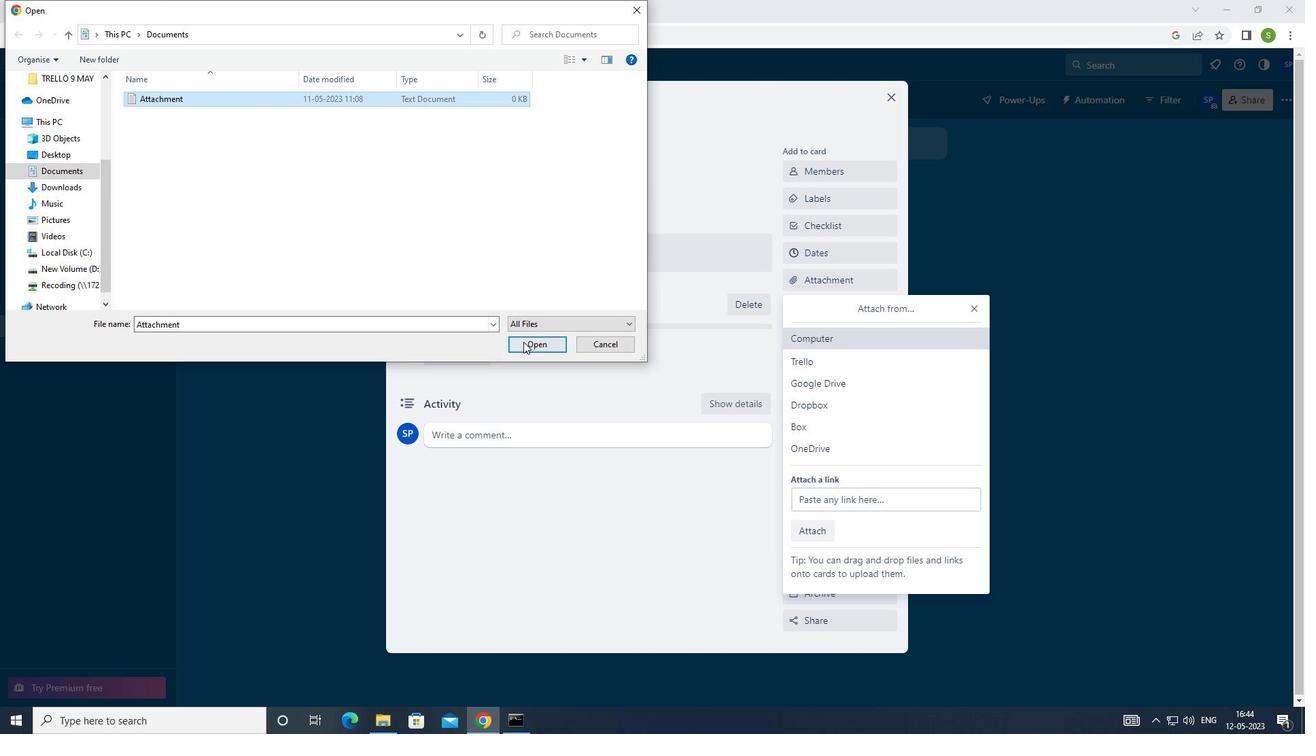 
Action: Mouse moved to (823, 307)
Screenshot: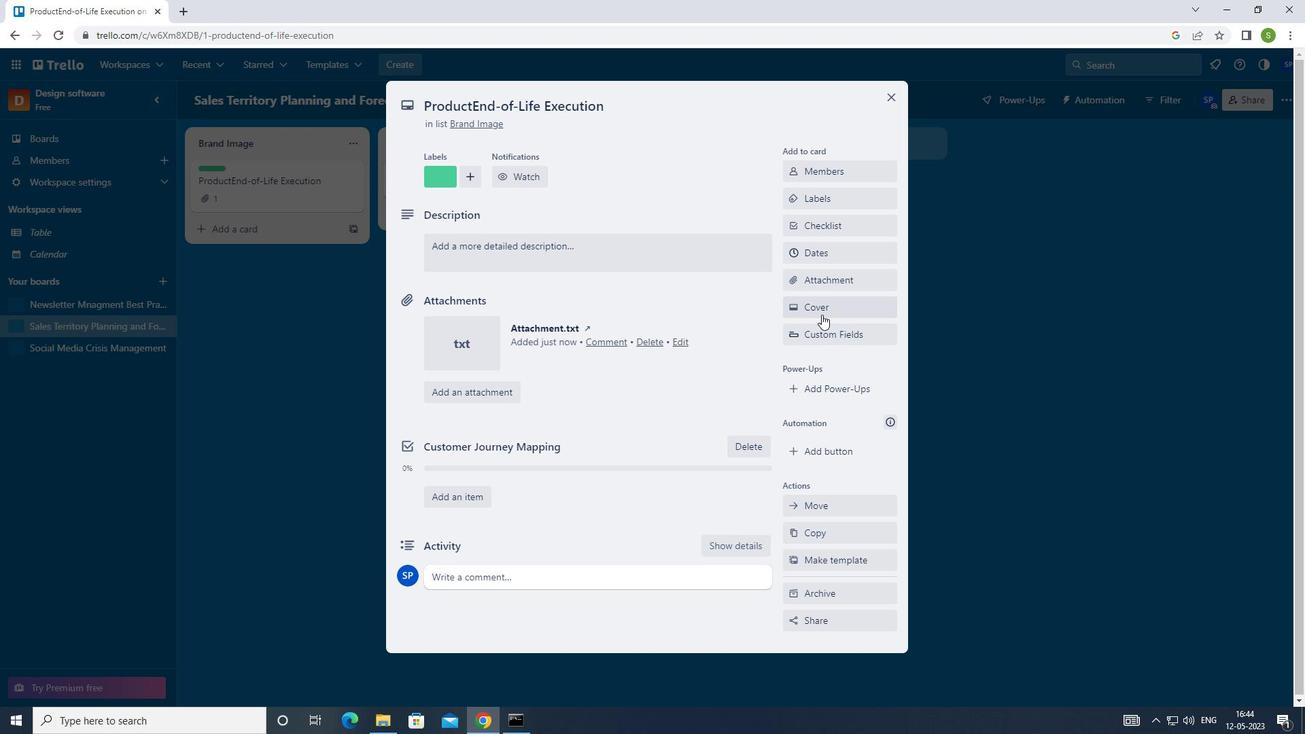 
Action: Mouse pressed left at (823, 307)
Screenshot: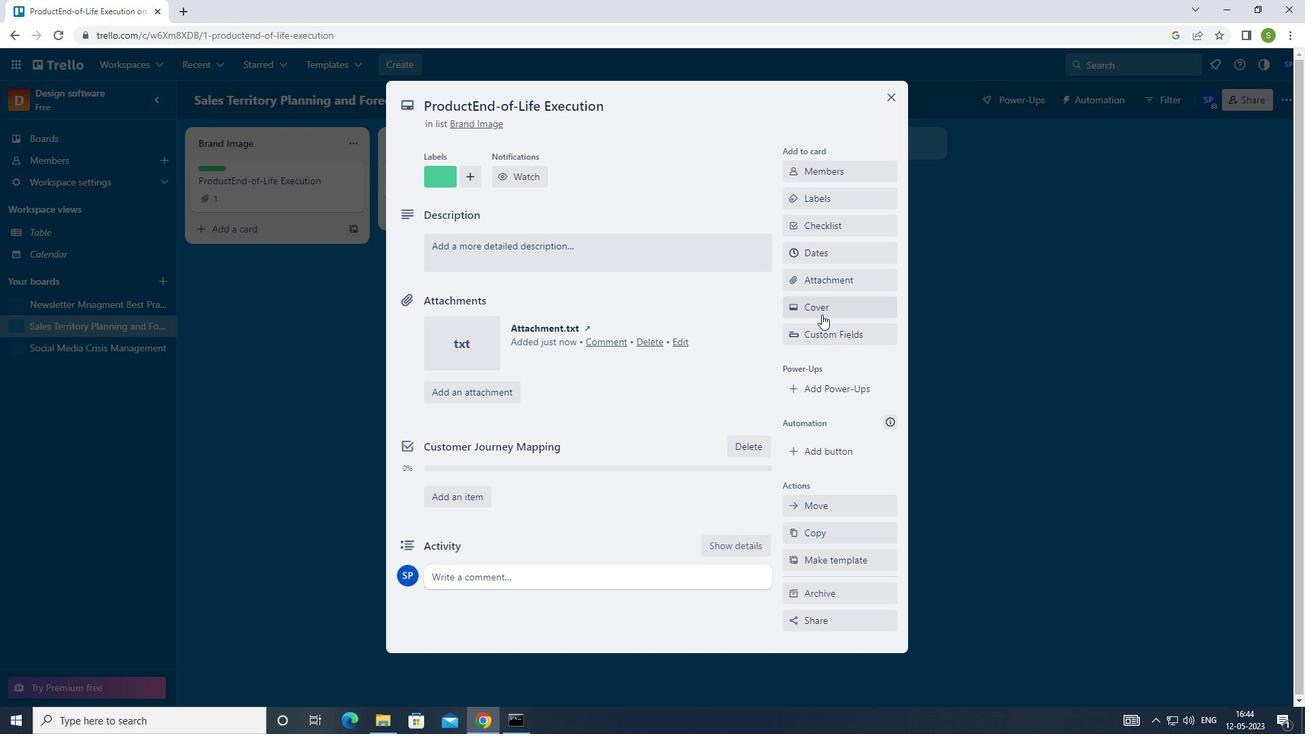 
Action: Mouse moved to (800, 438)
Screenshot: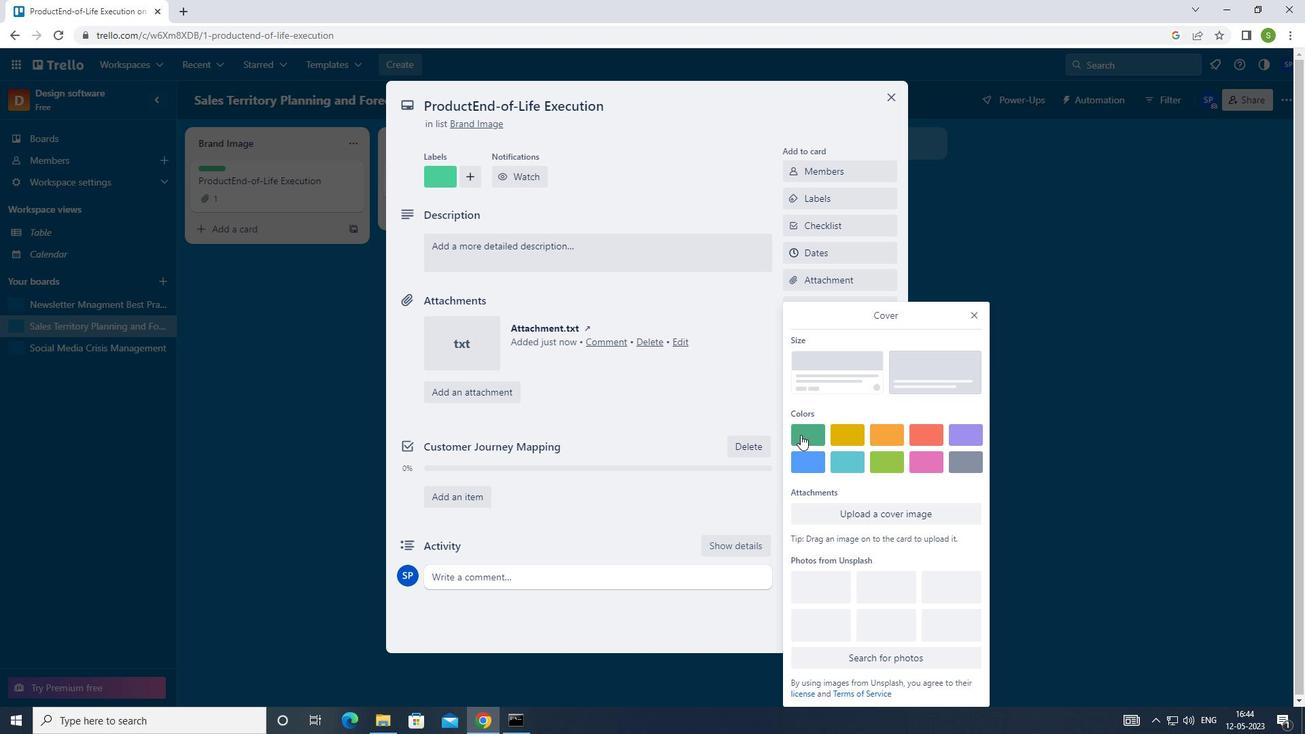 
Action: Mouse pressed left at (800, 438)
Screenshot: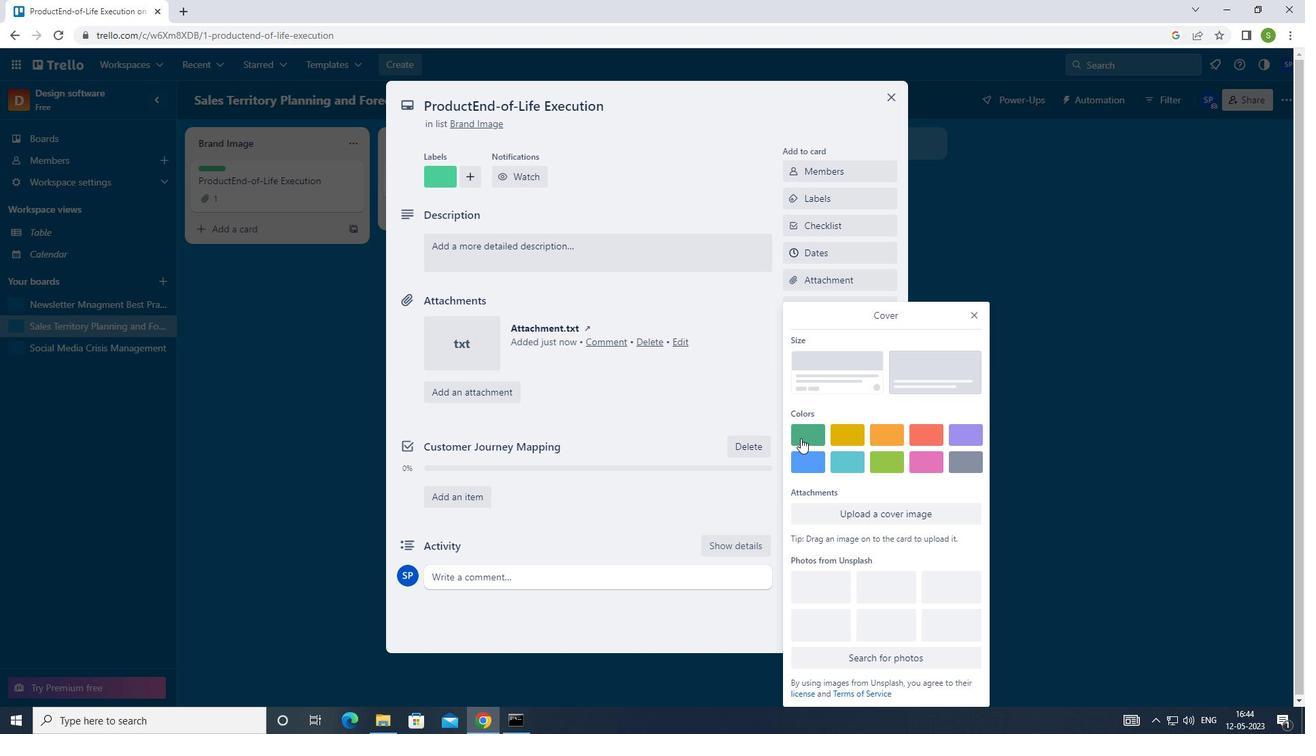 
Action: Mouse moved to (974, 287)
Screenshot: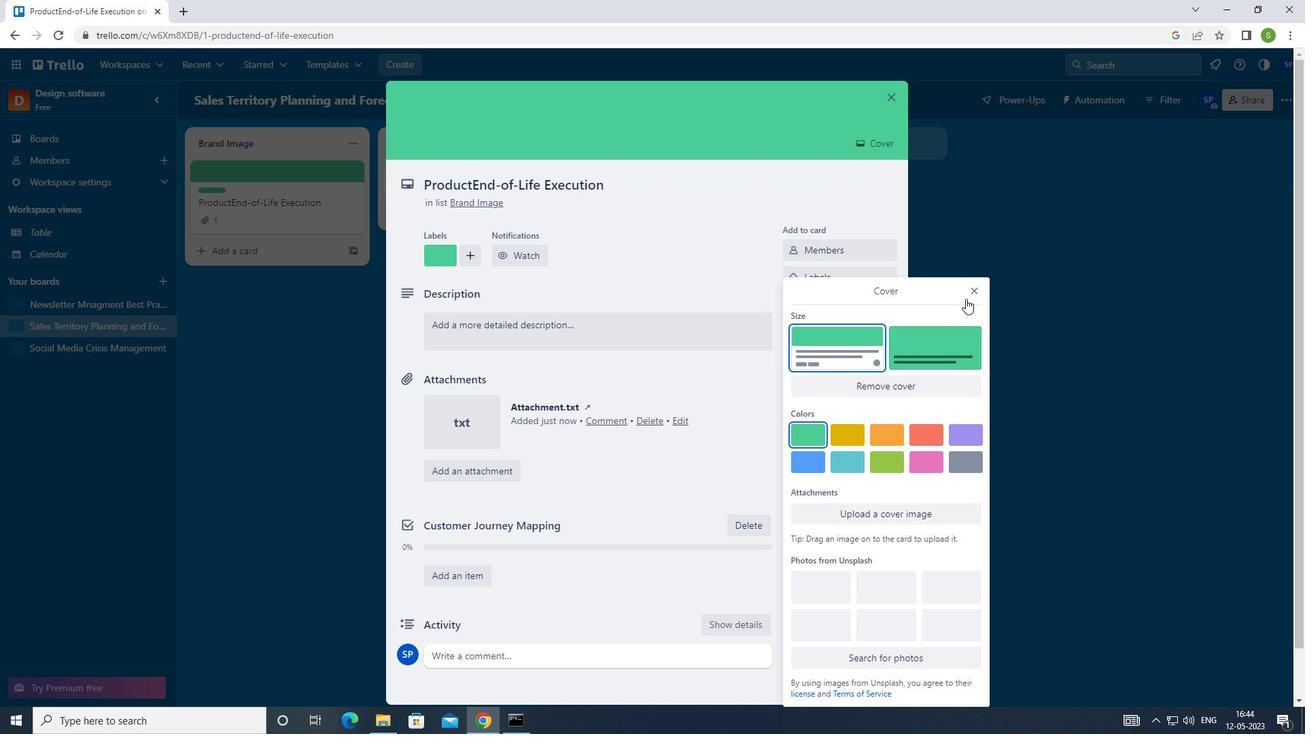 
Action: Mouse pressed left at (974, 287)
Screenshot: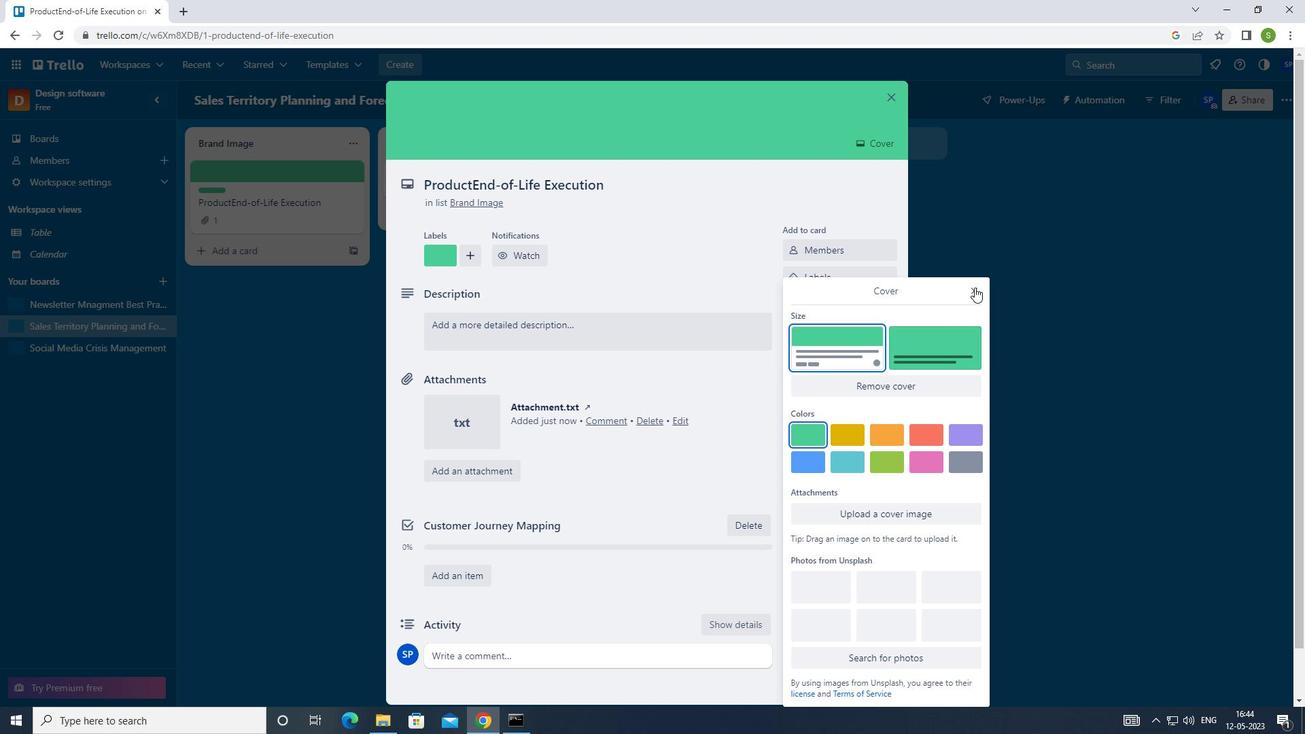 
Action: Mouse moved to (519, 326)
Screenshot: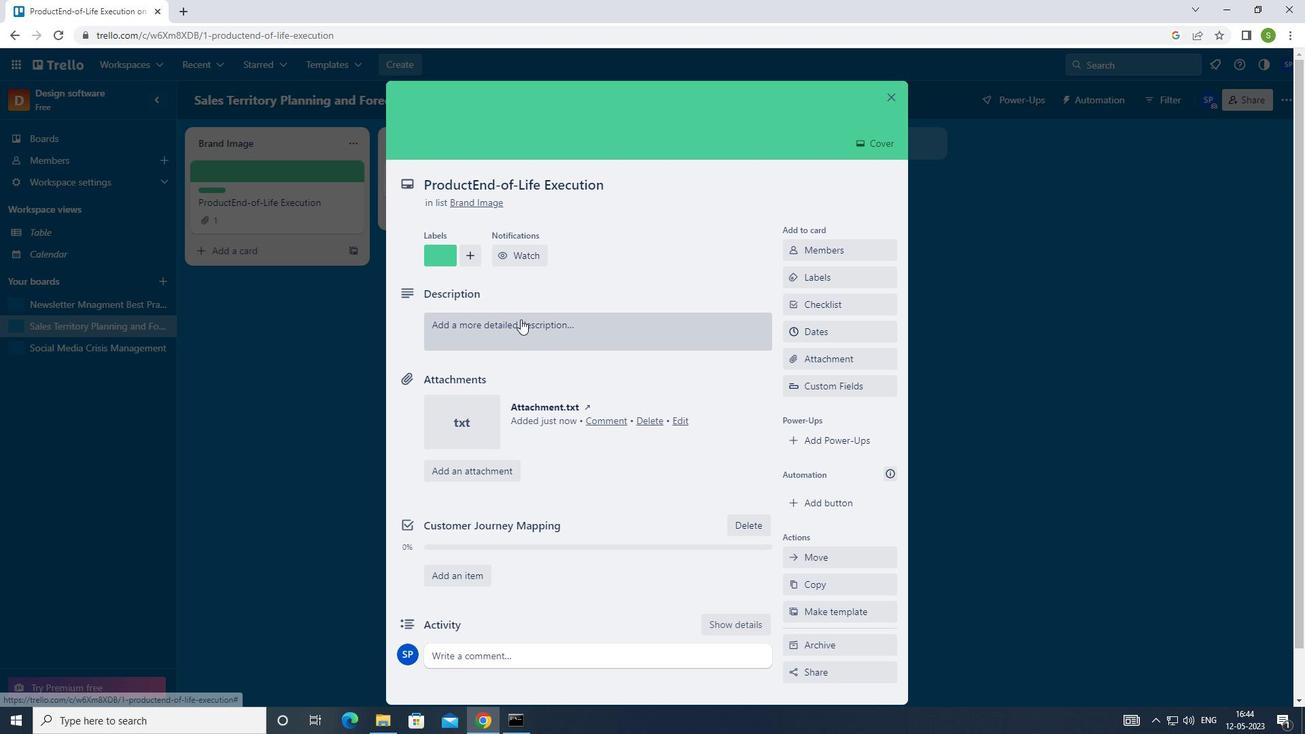 
Action: Mouse pressed left at (519, 326)
Screenshot: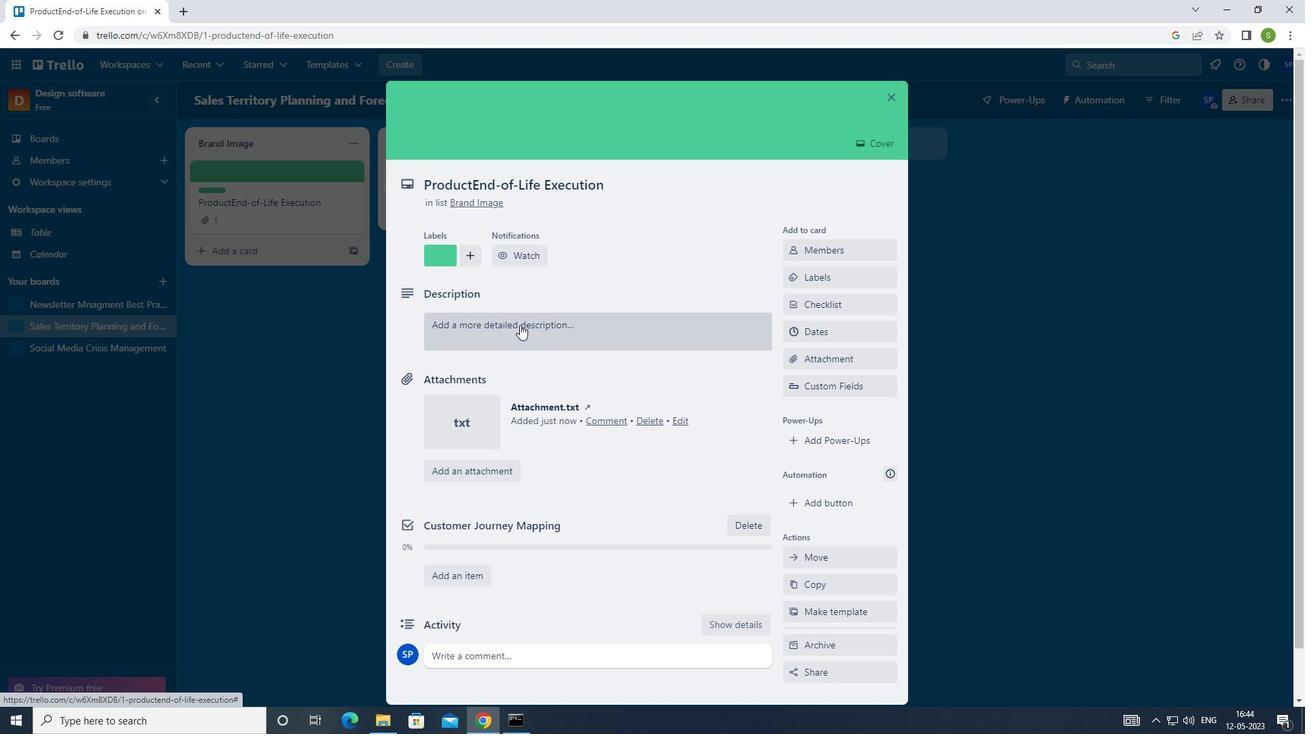 
Action: Mouse moved to (635, 254)
Screenshot: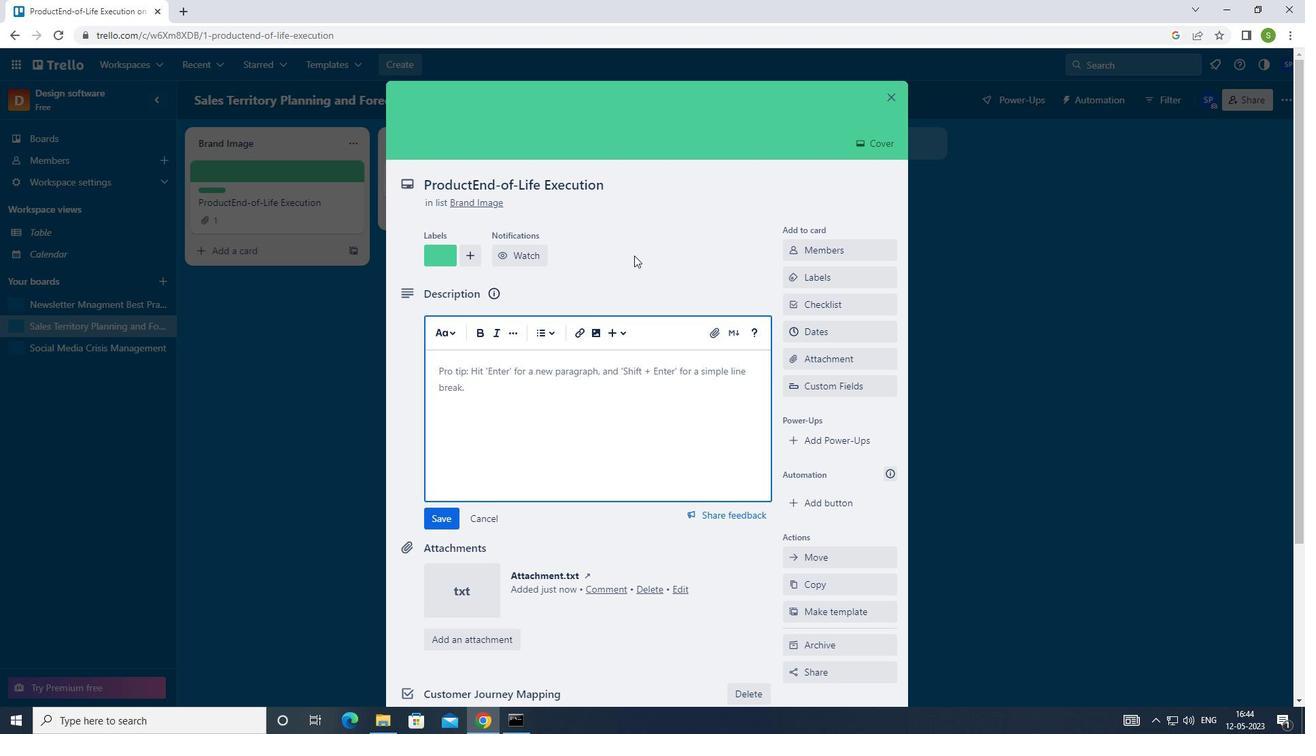 
Action: Key pressed <Key.shift>CONDUCT<Key.space><Key.shift>CUSTOMER<Key.space>RESEARCH<Key.space>FOR<Key.space>NEW<Key.space>MARKETING<Key.space>MESSAGIN<Key.backspace>NG<Key.space>AND<Key.space>BRANDING
Screenshot: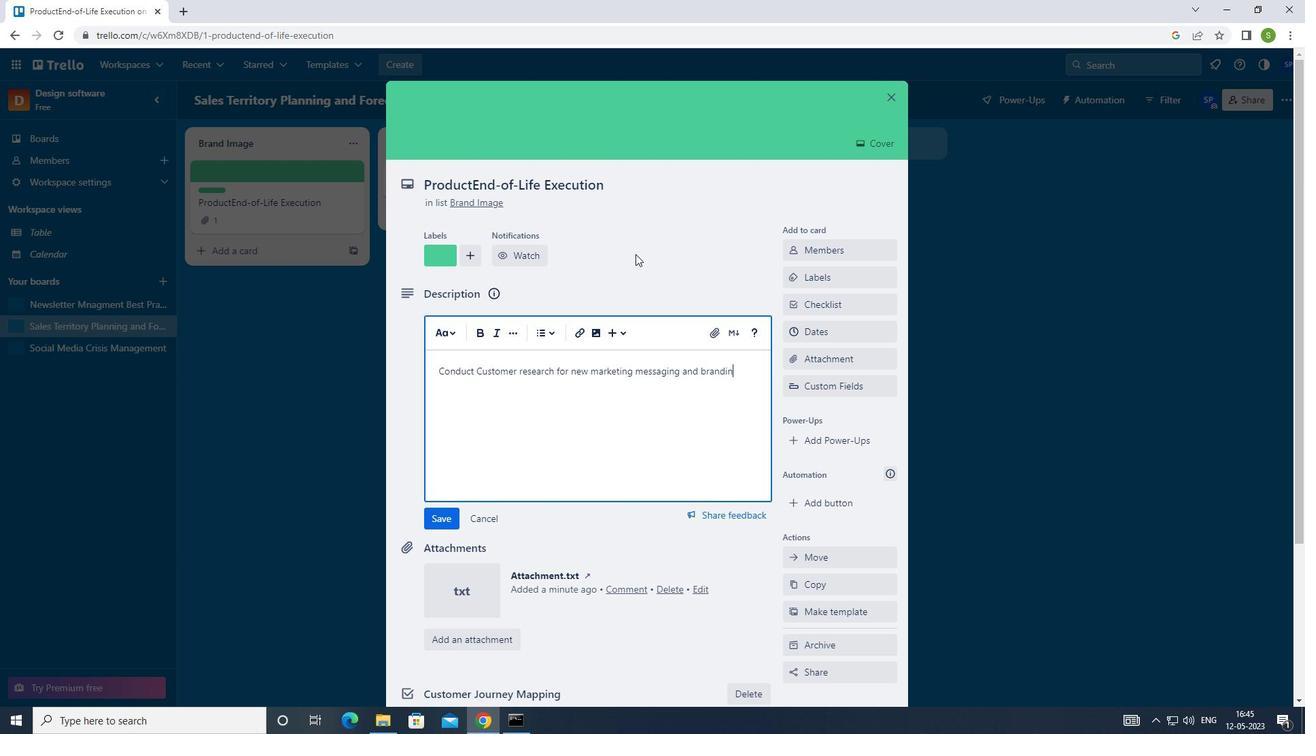 
Action: Mouse moved to (445, 522)
Screenshot: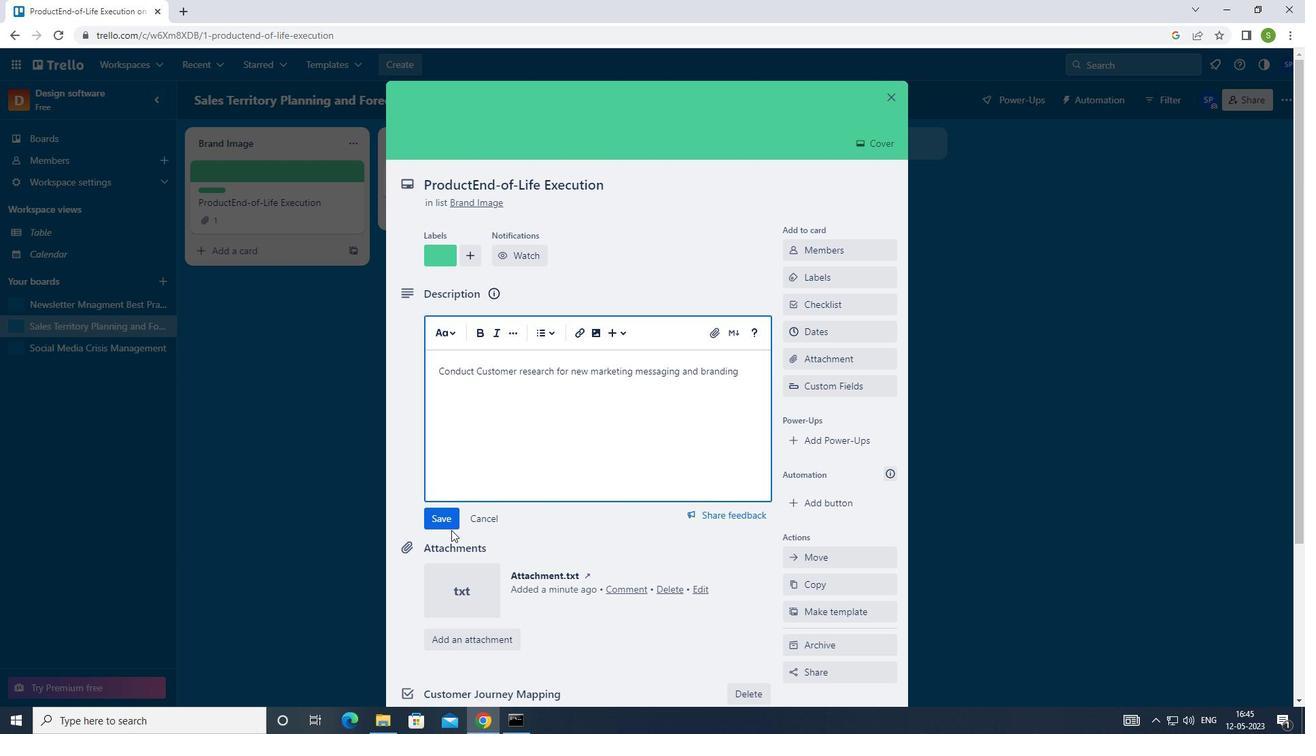 
Action: Mouse pressed left at (445, 522)
Screenshot: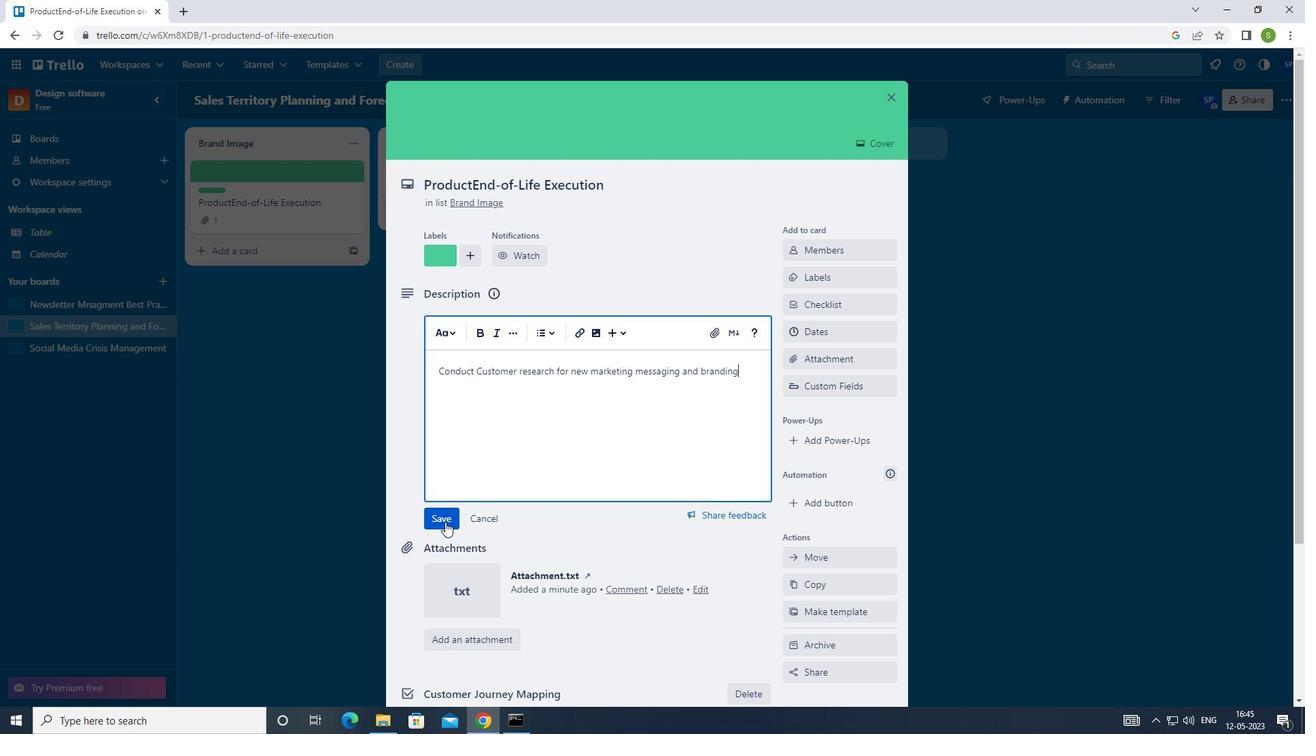 
Action: Mouse moved to (551, 485)
Screenshot: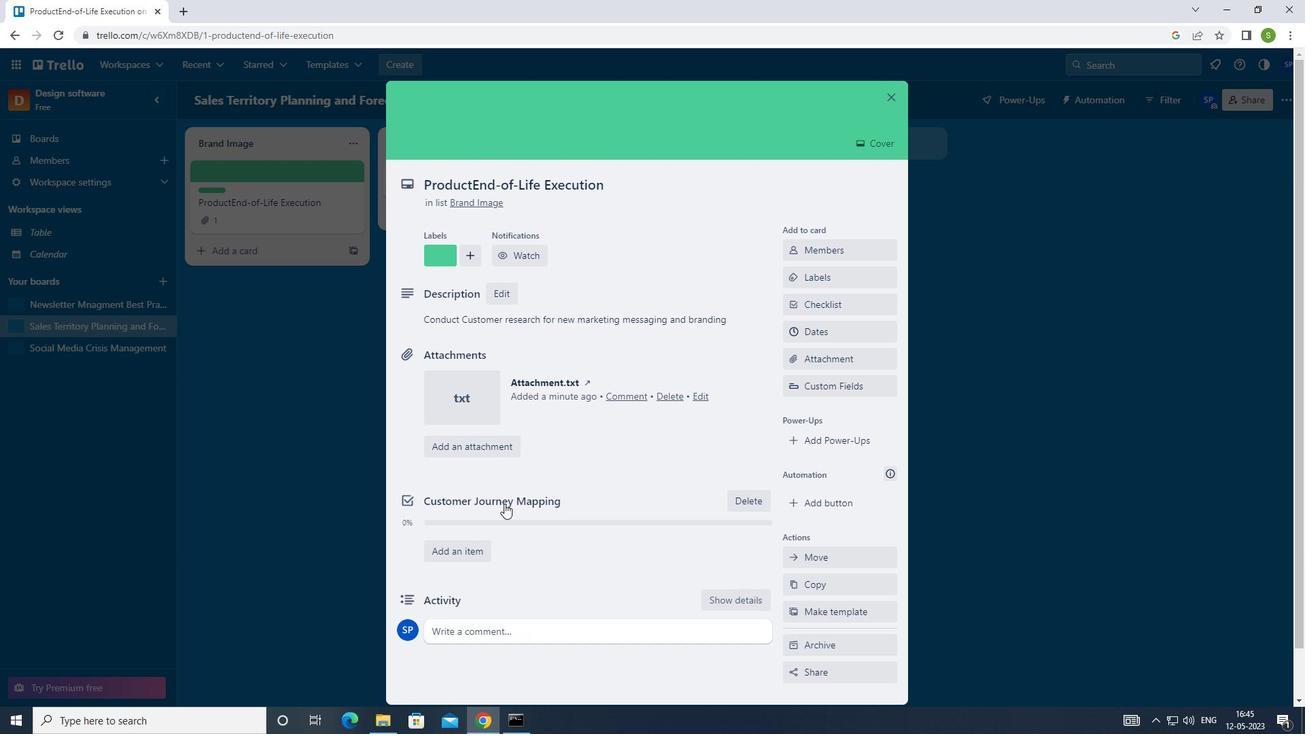 
Action: Mouse scrolled (551, 484) with delta (0, 0)
Screenshot: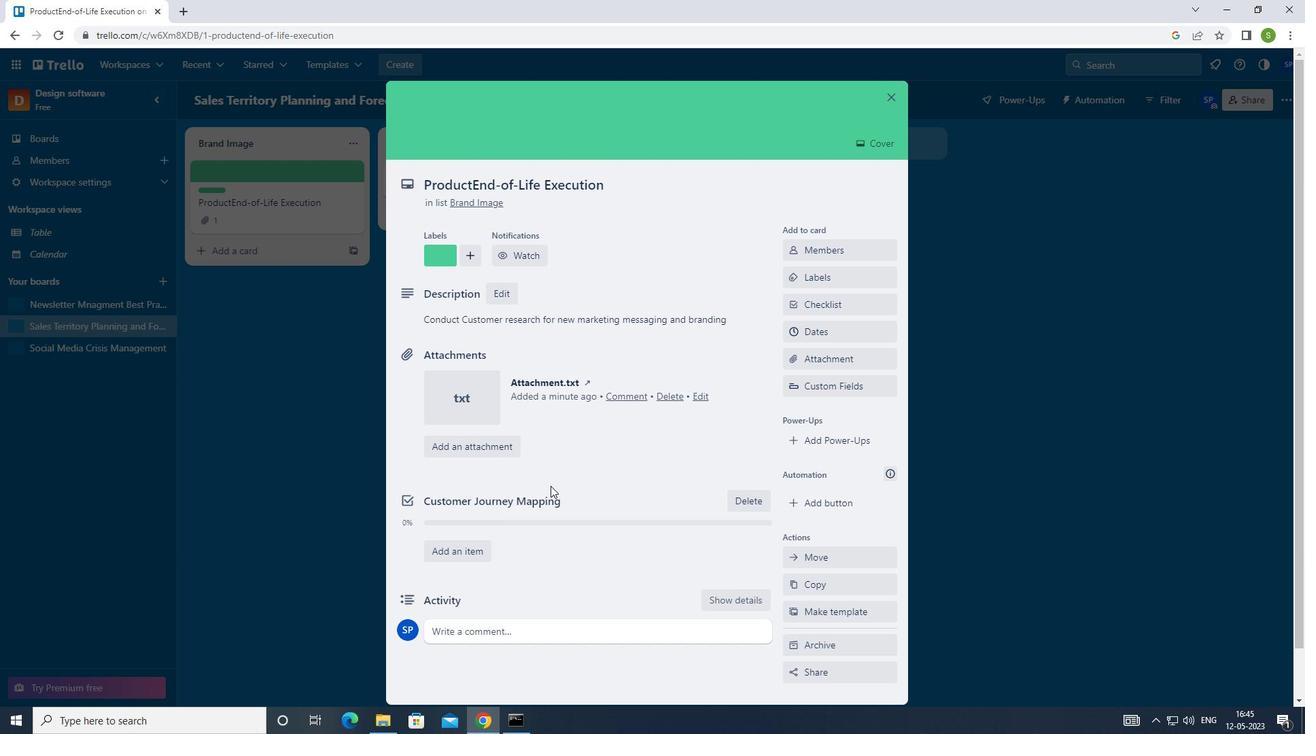 
Action: Mouse moved to (551, 487)
Screenshot: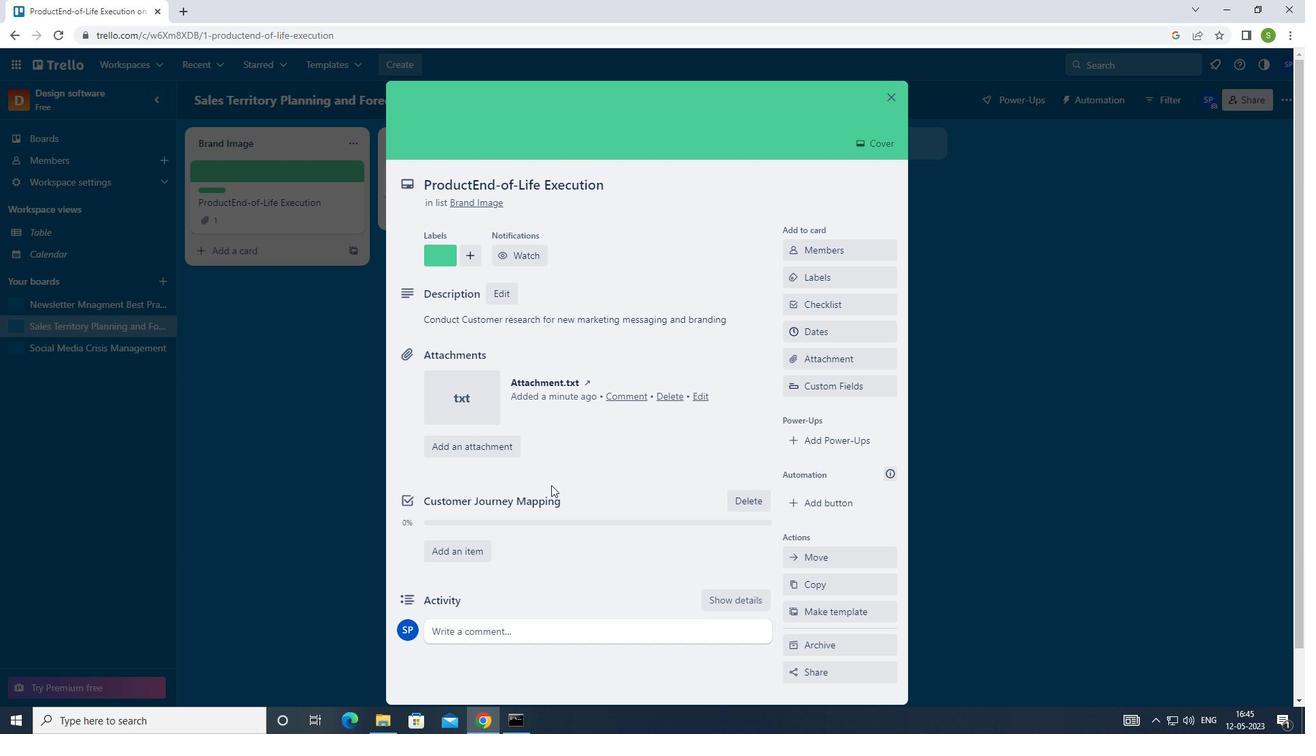 
Action: Mouse scrolled (551, 486) with delta (0, 0)
Screenshot: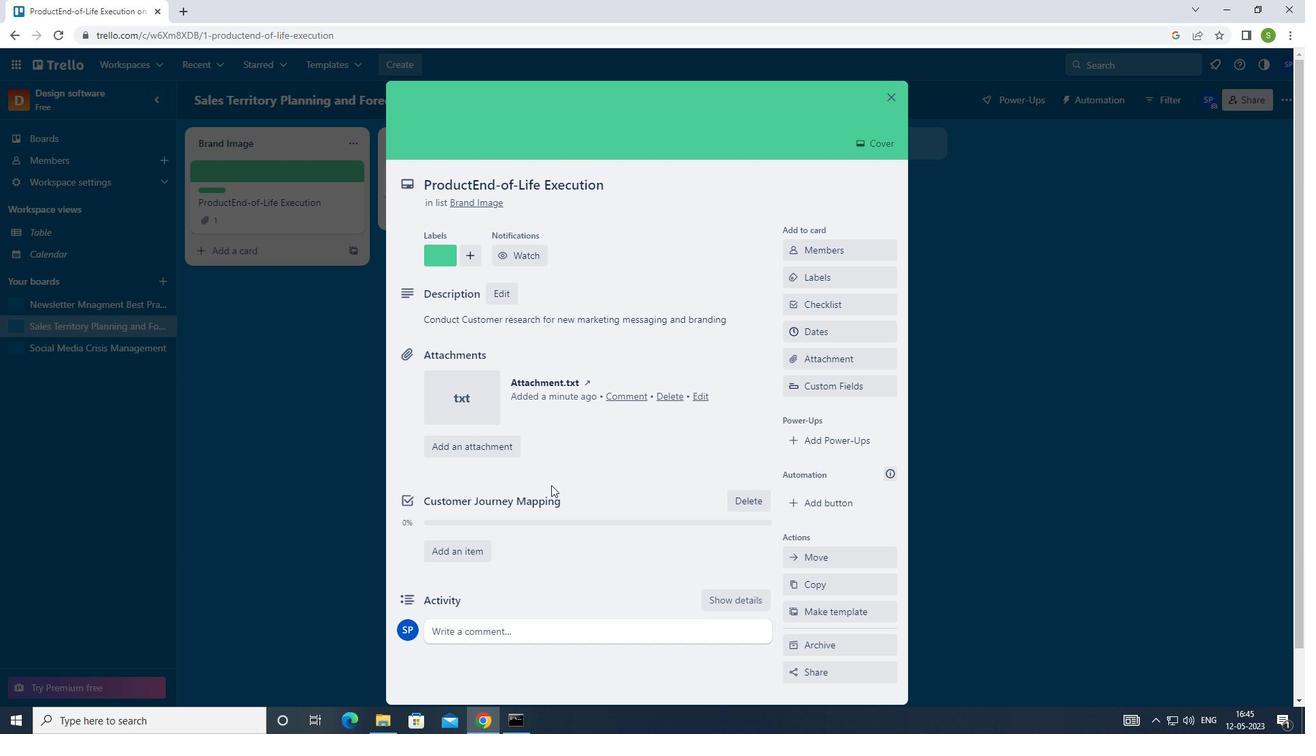 
Action: Mouse moved to (551, 489)
Screenshot: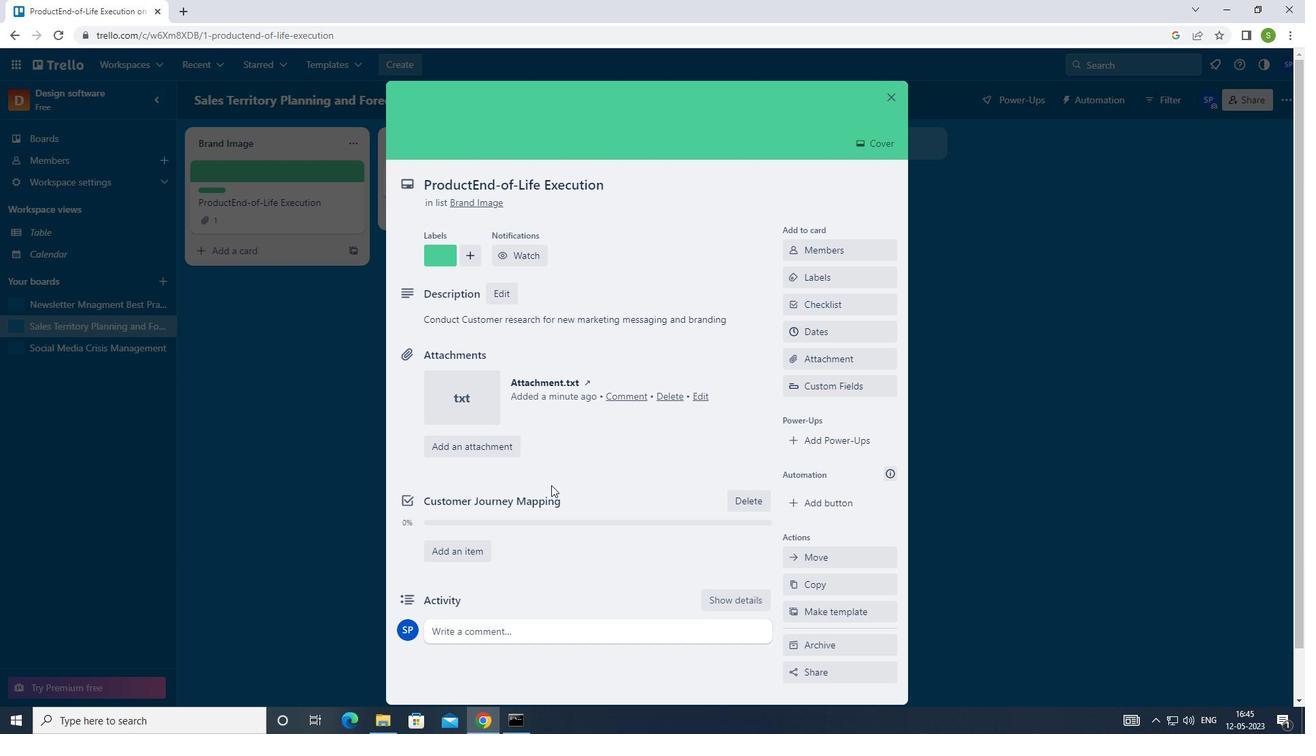 
Action: Mouse scrolled (551, 488) with delta (0, 0)
Screenshot: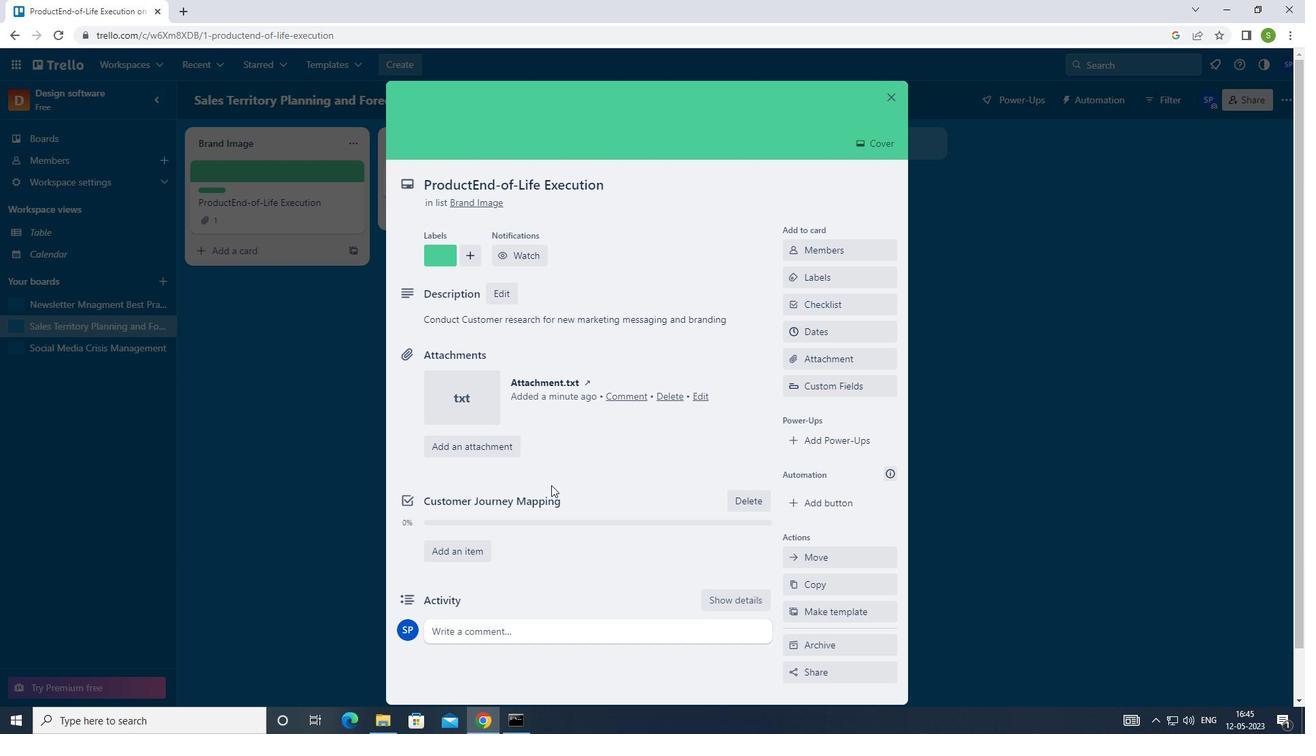 
Action: Mouse moved to (492, 581)
Screenshot: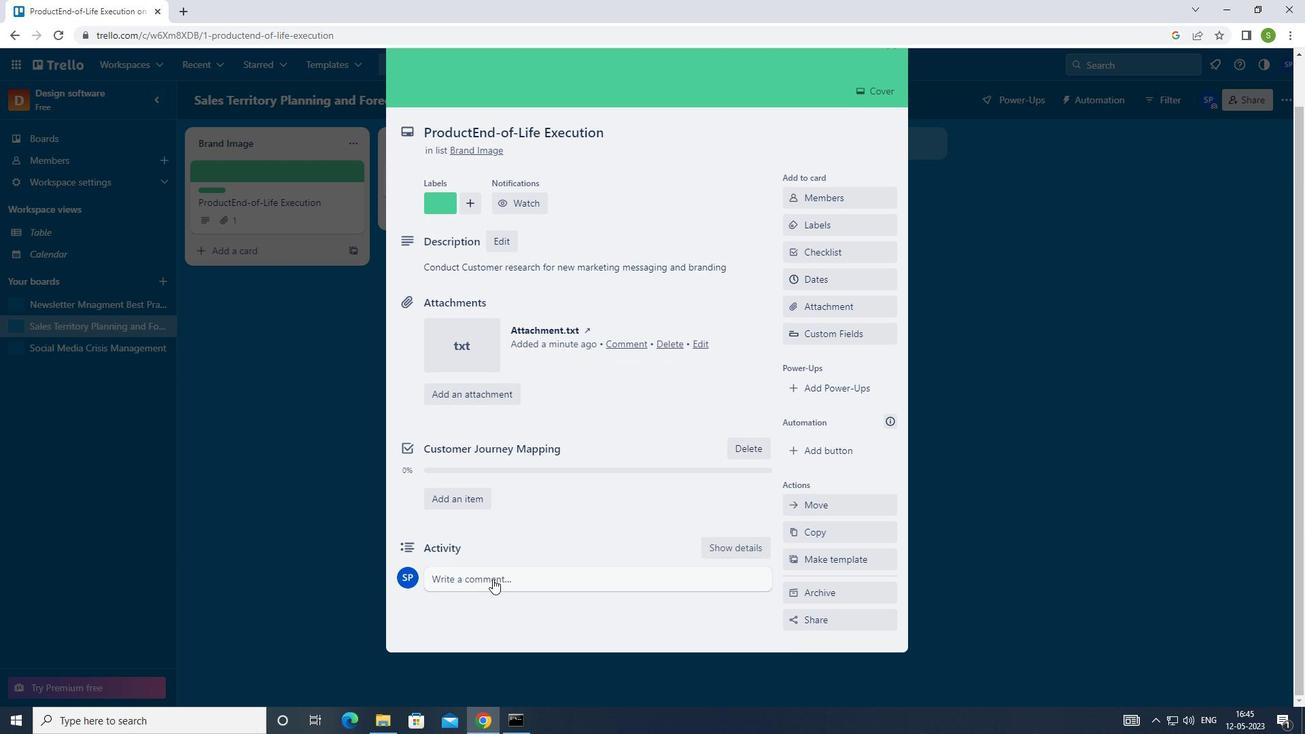
Action: Mouse pressed left at (492, 581)
Screenshot: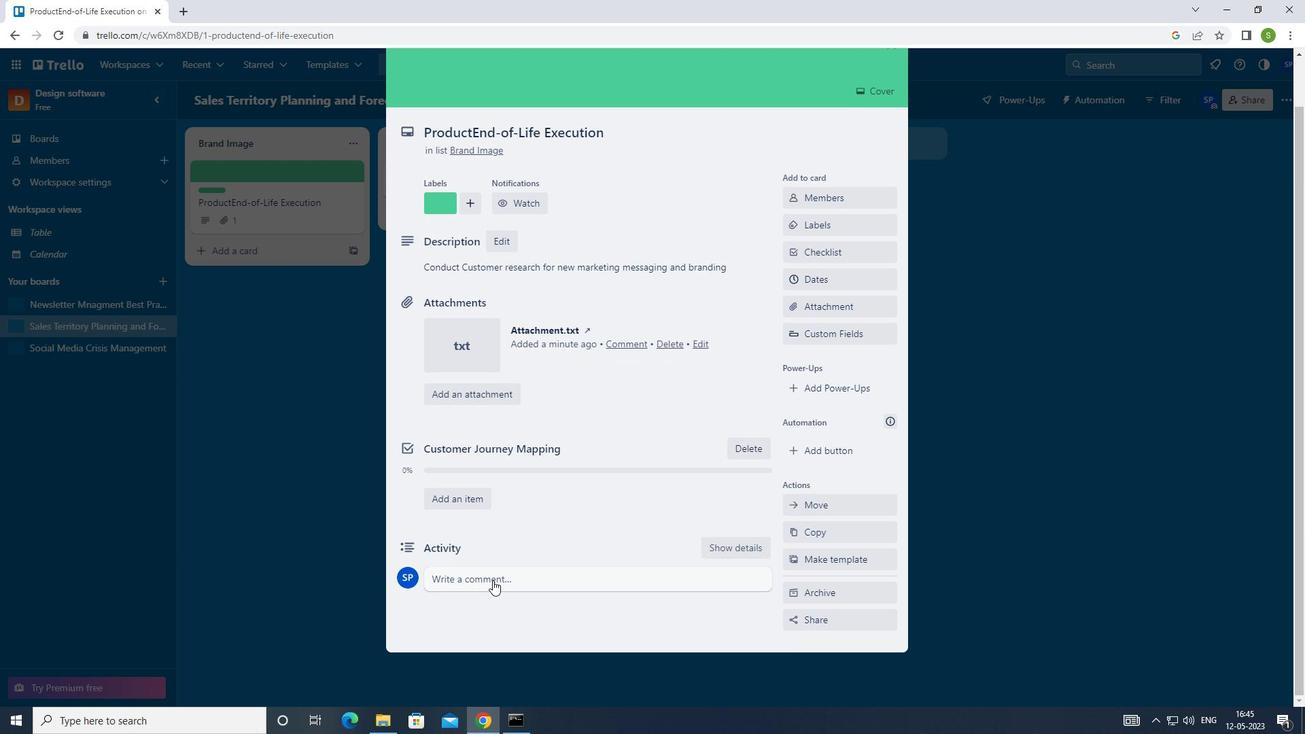 
Action: Mouse moved to (594, 474)
Screenshot: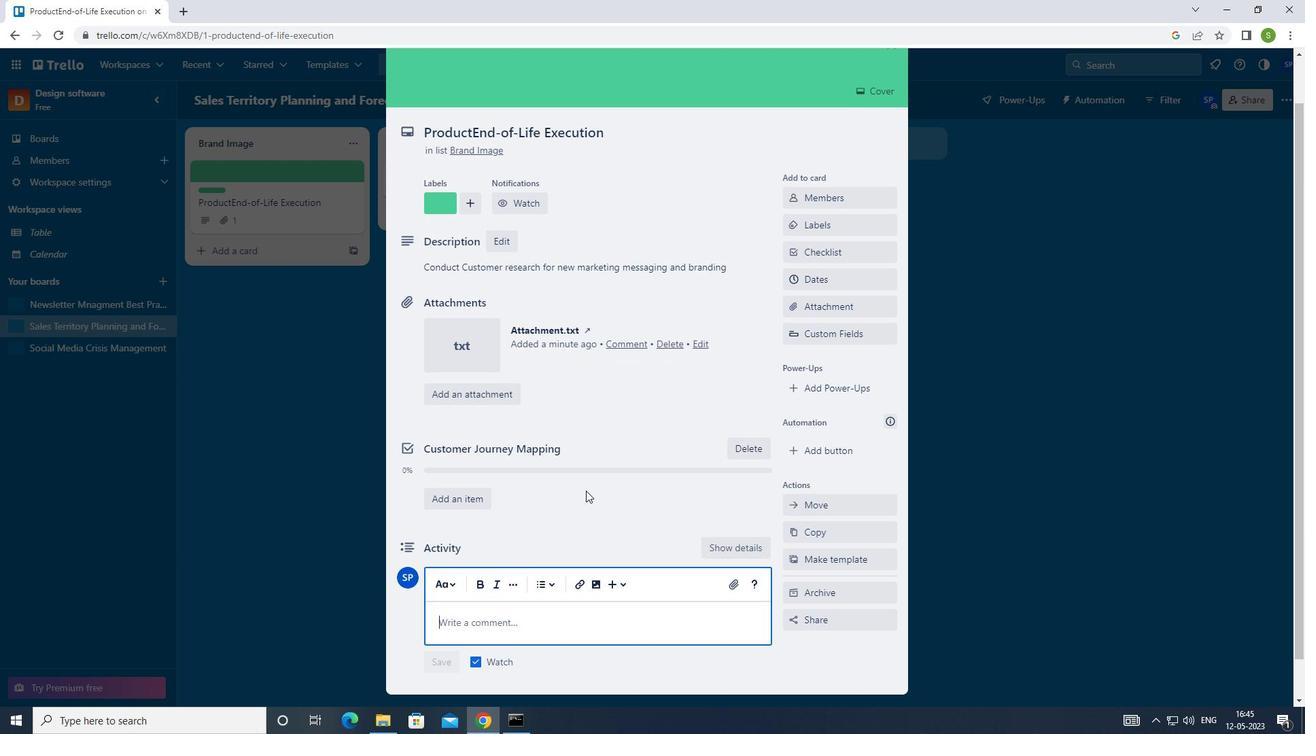 
Action: Key pressed <Key.shift>WE<Key.space>SHOULD<Key.space>APPROACH<Key.space>THIS<Key.space>TASK<Key.space>WITH<Key.space>A<Key.space>SENSE<Key.space>OF<Key.space>EMPATHY<Key.space>PUTTING<Key.space>OURSELVES<Key.space>IN<Key.space>THE<Key.space>SHOEA<Key.backspace>S<Key.space>OF<Key.space>OUR<Key.space>STAKEHOLDER<Key.space>TO<Key.space>UNDERSTANEDD<Key.space>THEIR<Key.space>PERSPECTIVE<Key.left><Key.left><Key.left><Key.left><Key.left><Key.left><Key.left><Key.left><Key.left><Key.left><Key.left><Key.left><Key.left><Key.left><Key.left><Key.left><Key.left><Key.left><Key.backspace>
Screenshot: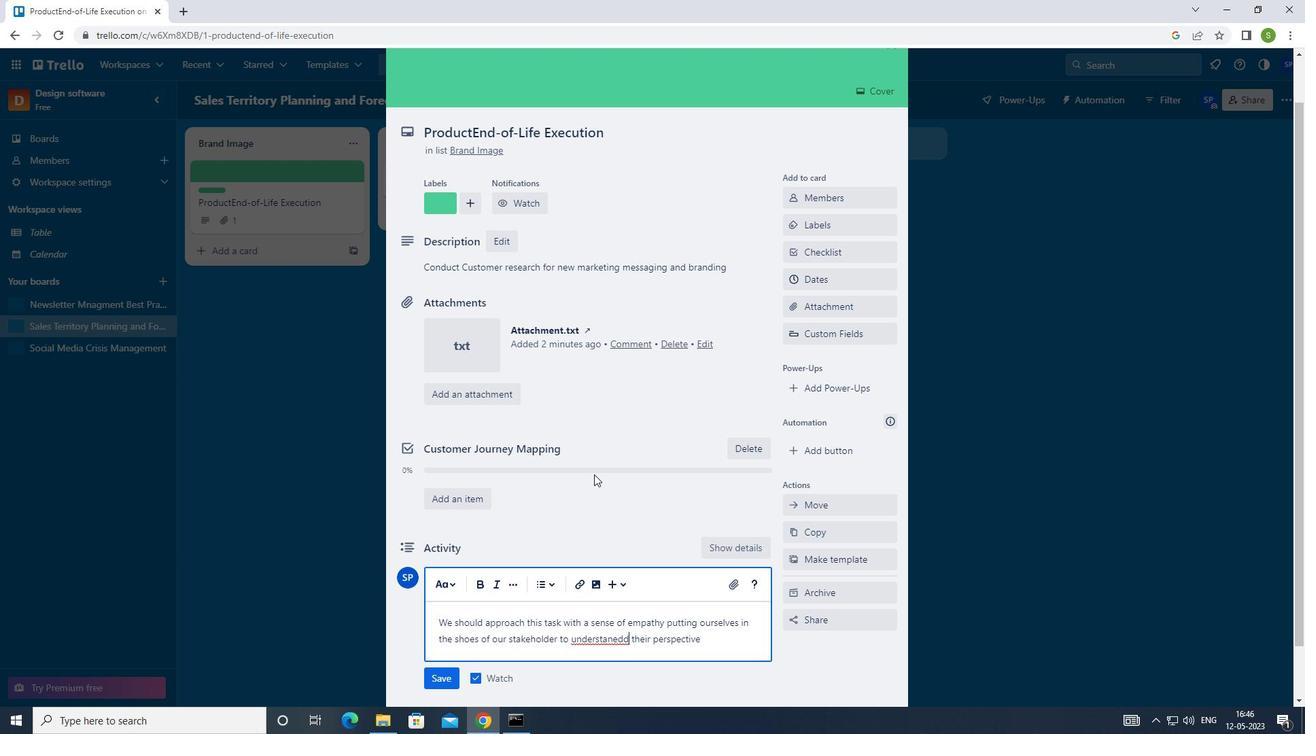 
Action: Mouse moved to (437, 677)
Screenshot: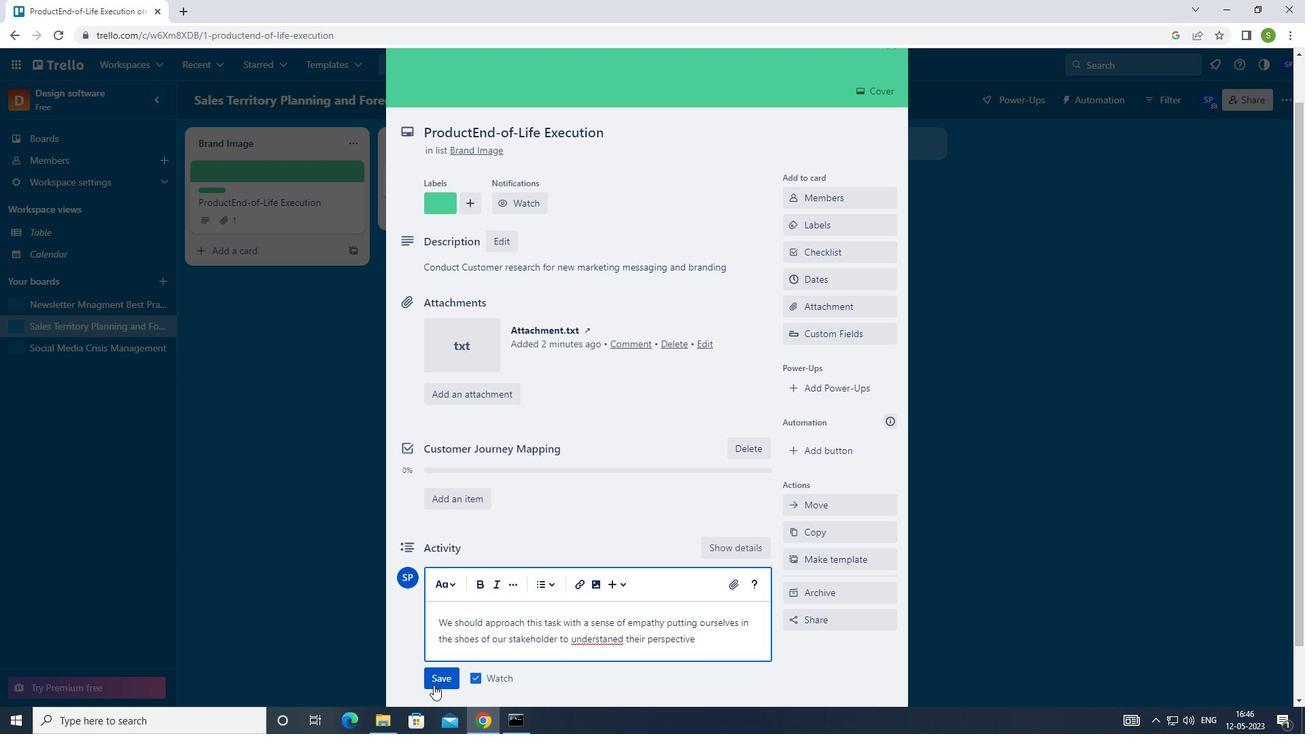 
Action: Mouse pressed left at (437, 677)
Screenshot: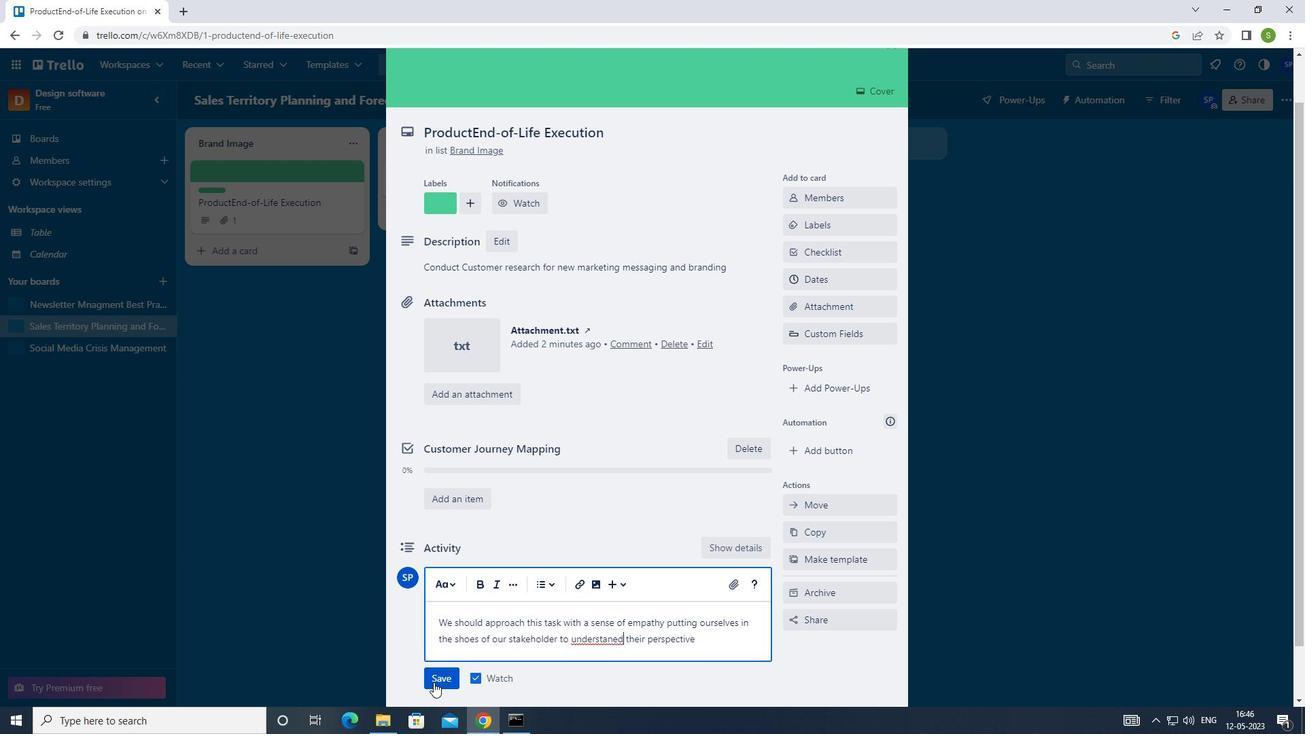 
Action: Mouse moved to (836, 282)
Screenshot: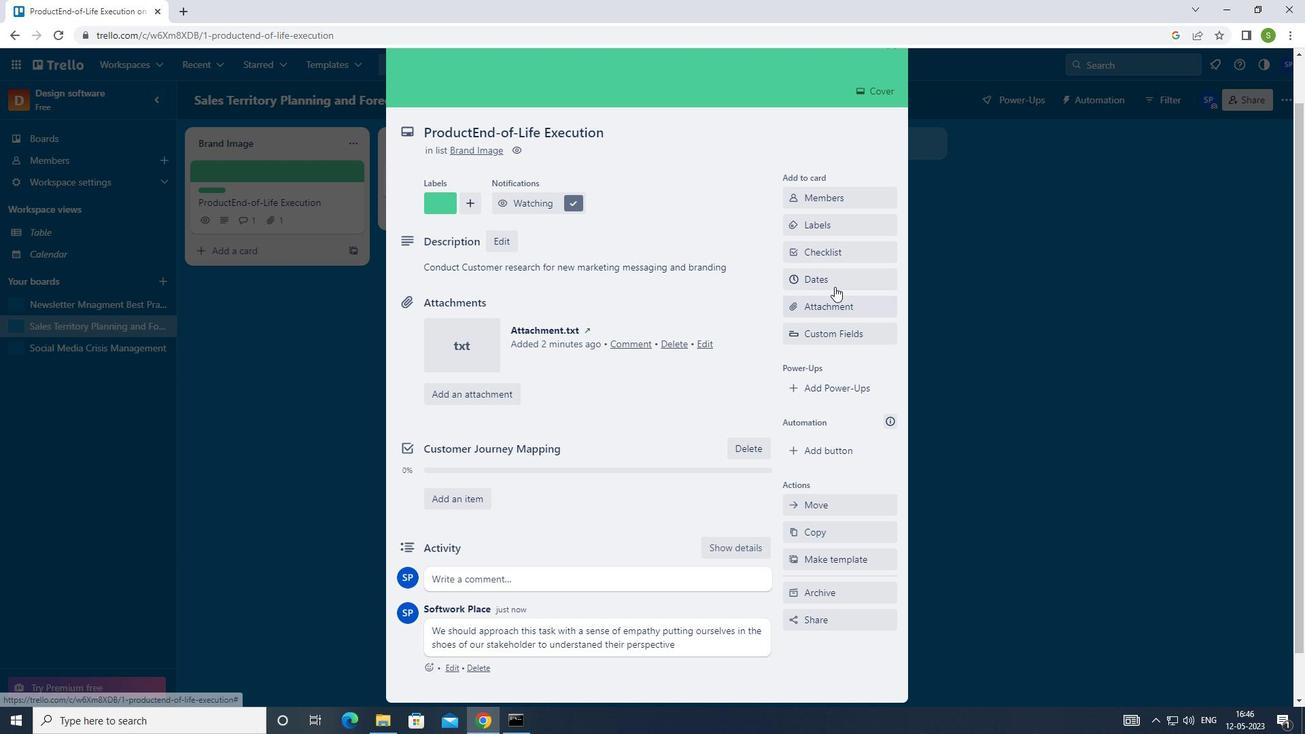 
Action: Mouse pressed left at (836, 282)
Screenshot: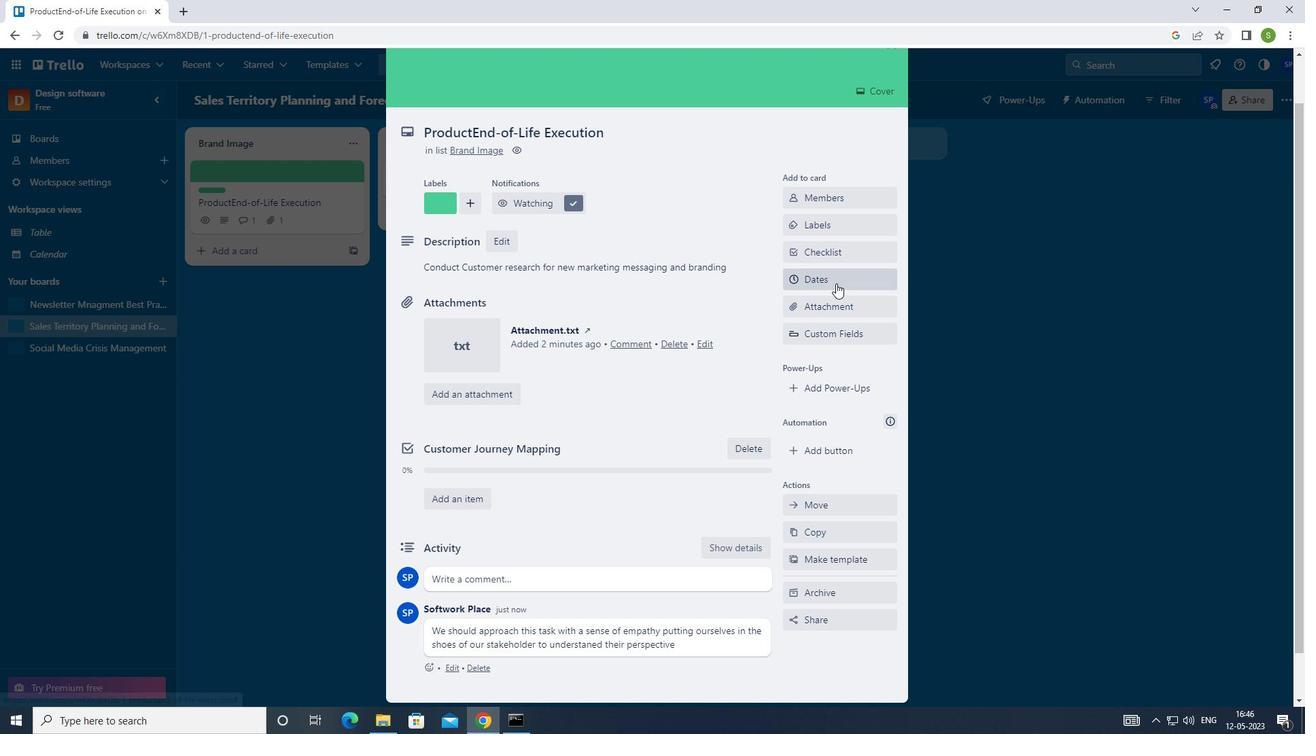 
Action: Mouse moved to (797, 341)
Screenshot: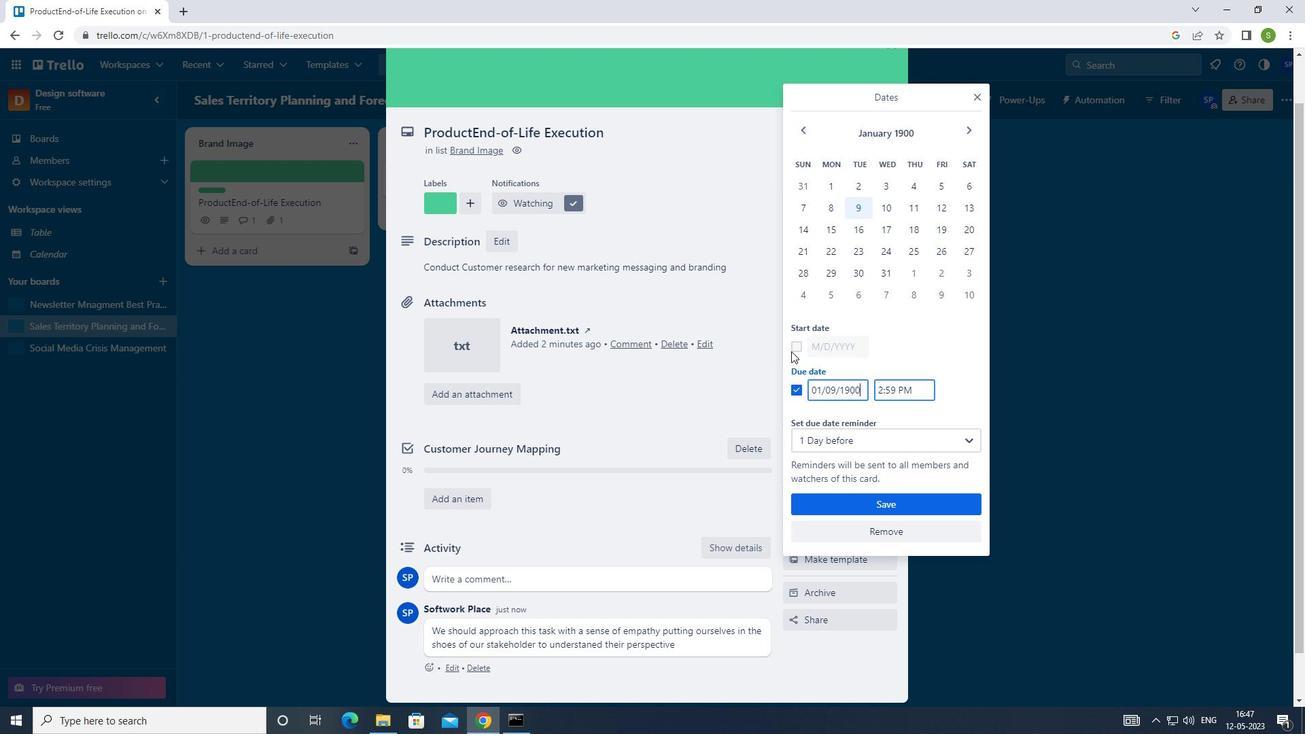 
Action: Mouse pressed left at (797, 341)
Screenshot: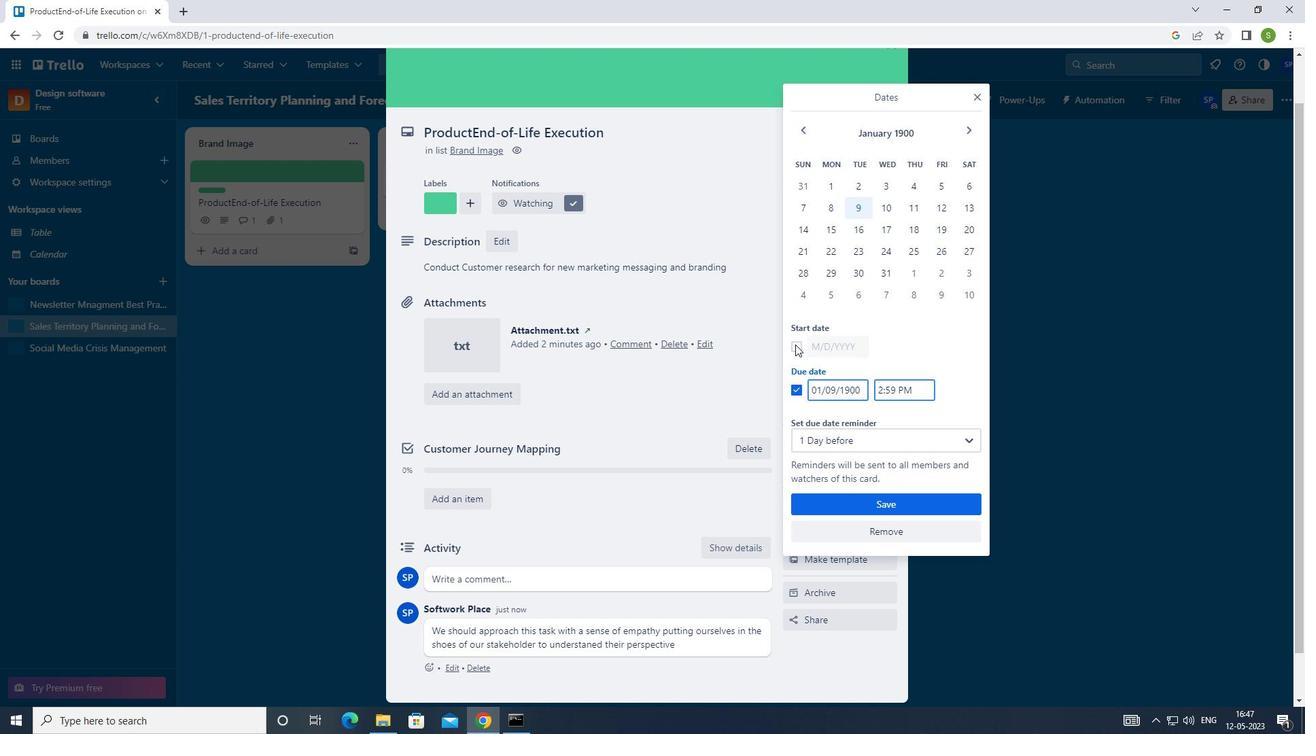 
Action: Mouse moved to (831, 344)
Screenshot: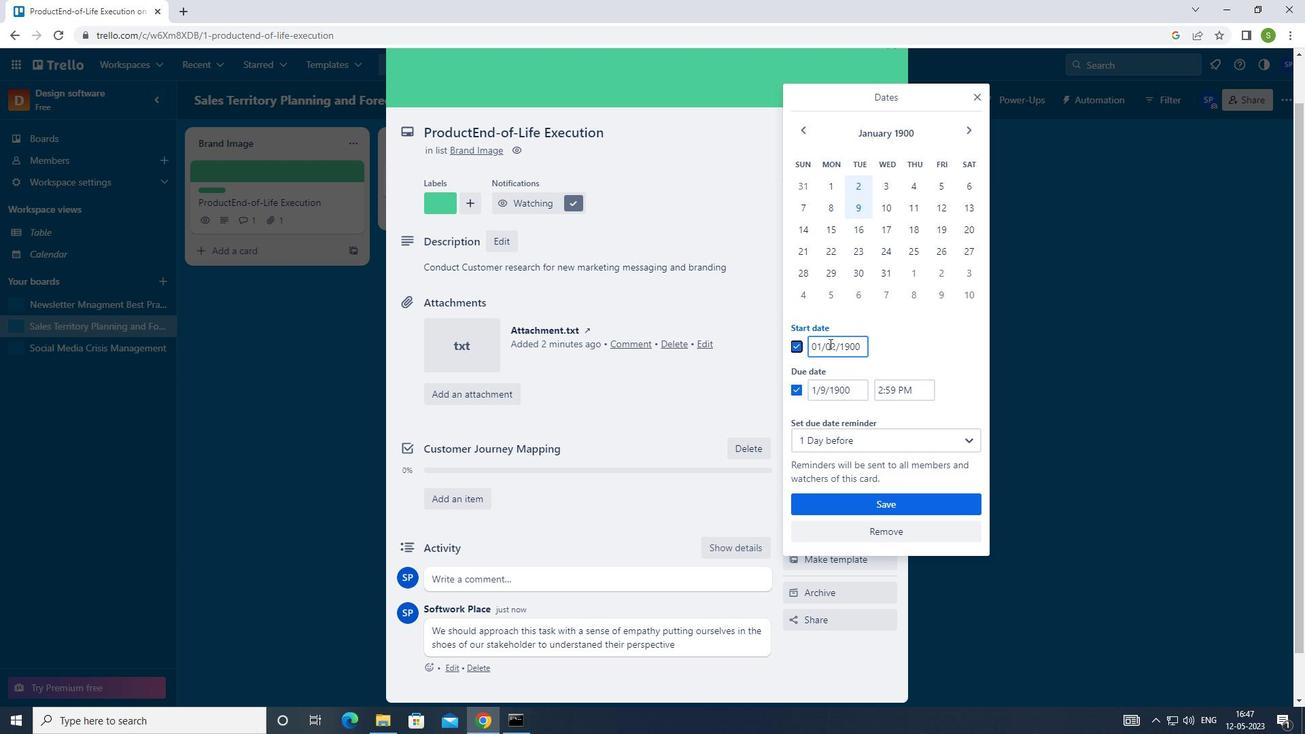 
Action: Mouse pressed left at (831, 344)
Screenshot: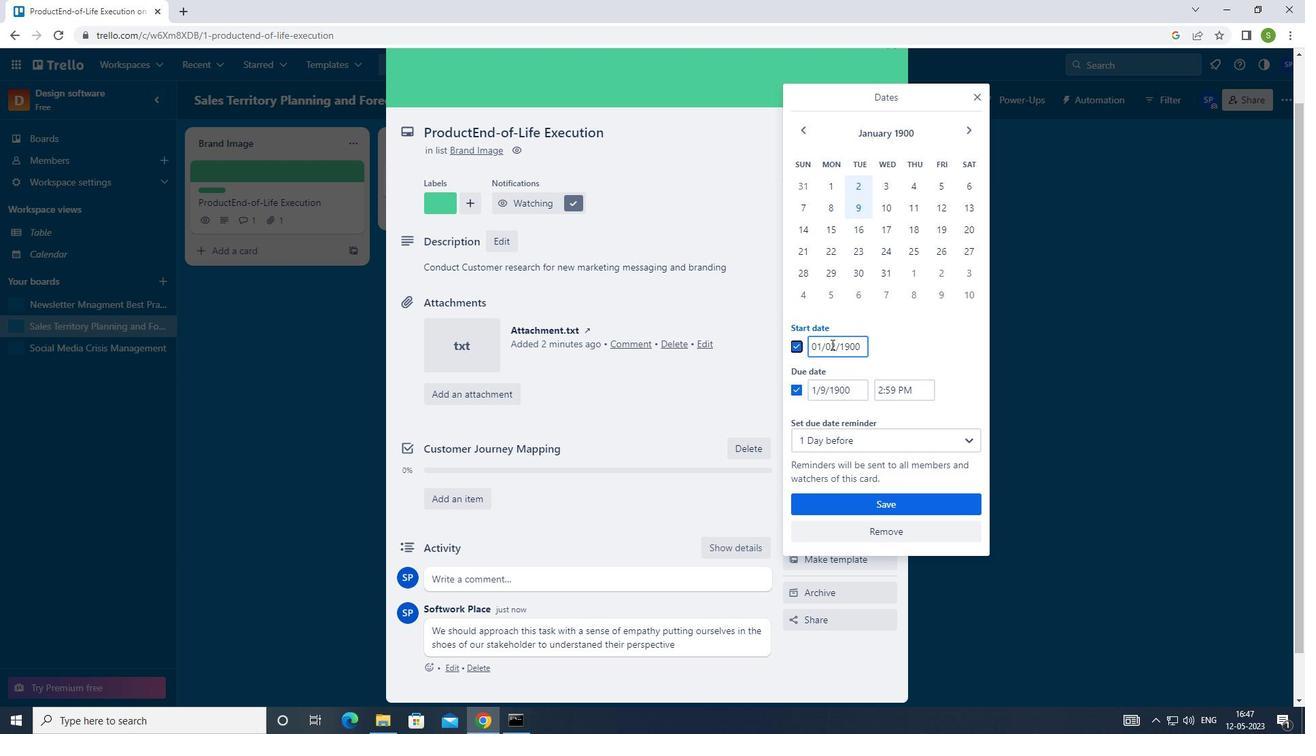 
Action: Mouse moved to (824, 345)
Screenshot: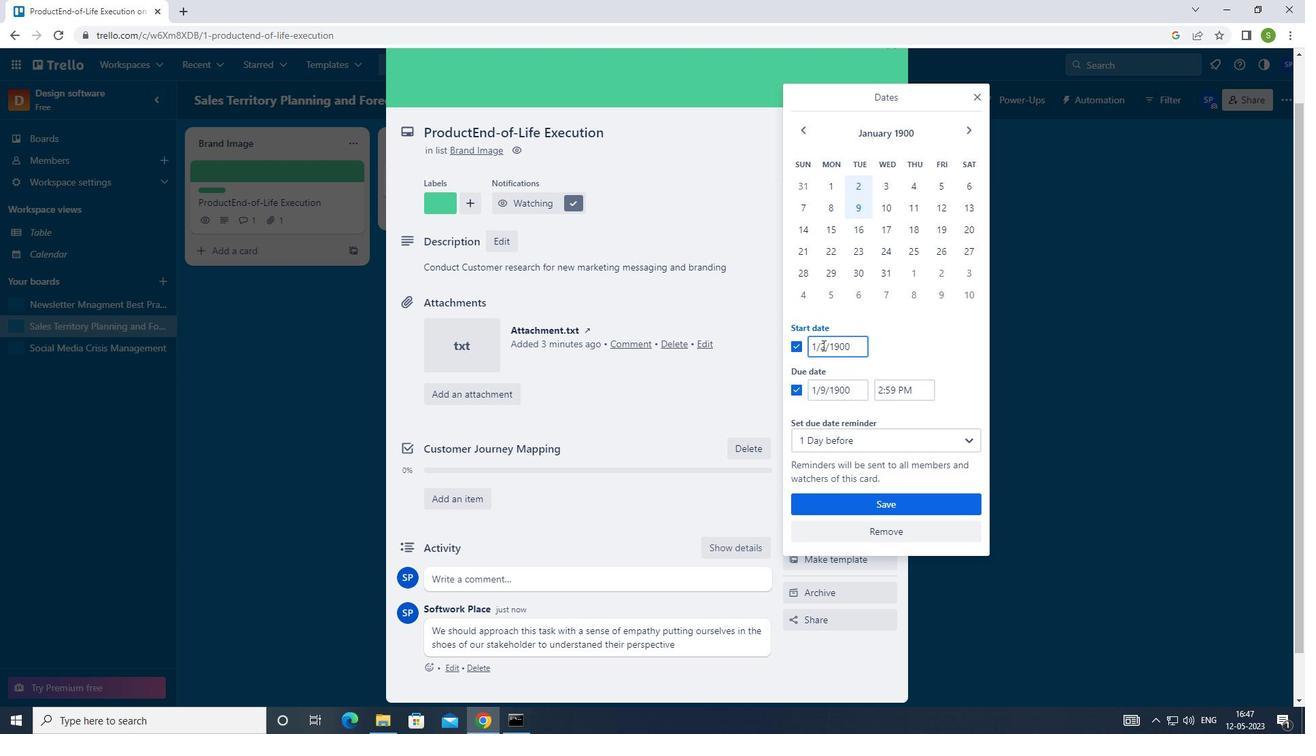 
Action: Mouse pressed left at (824, 345)
Screenshot: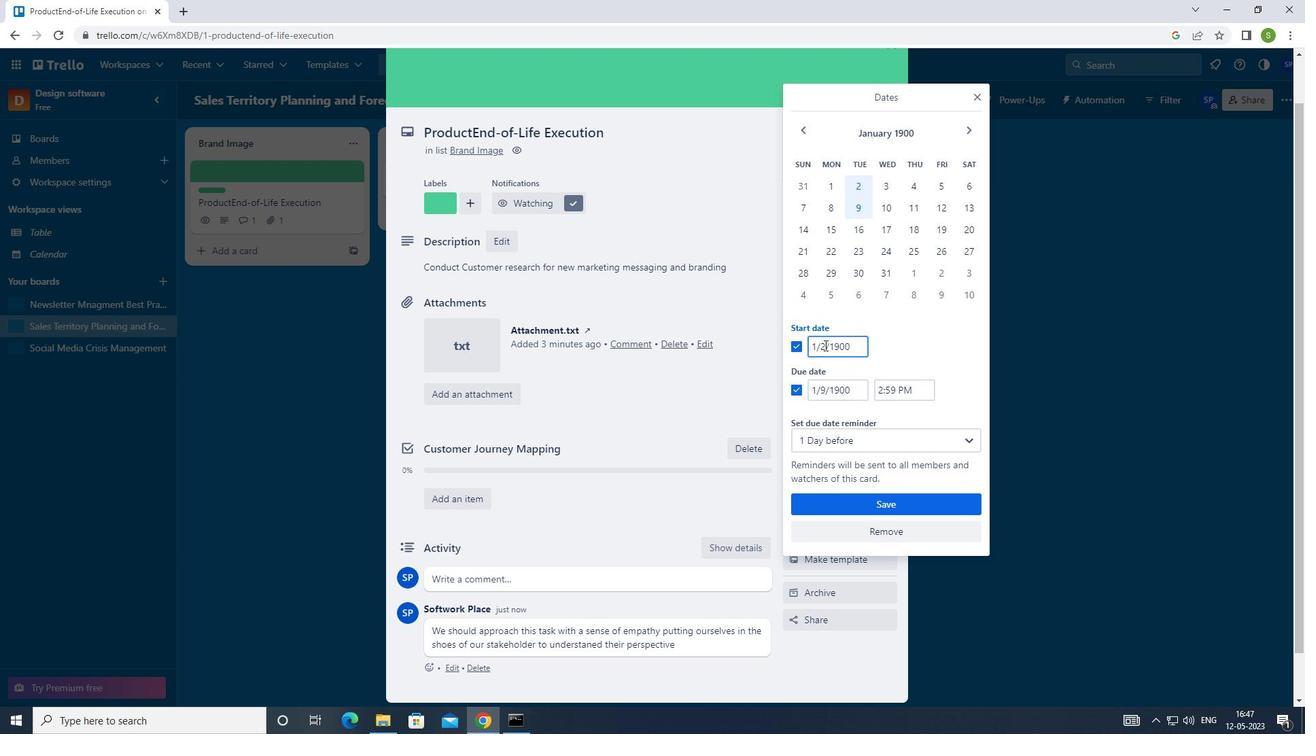 
Action: Mouse moved to (817, 337)
Screenshot: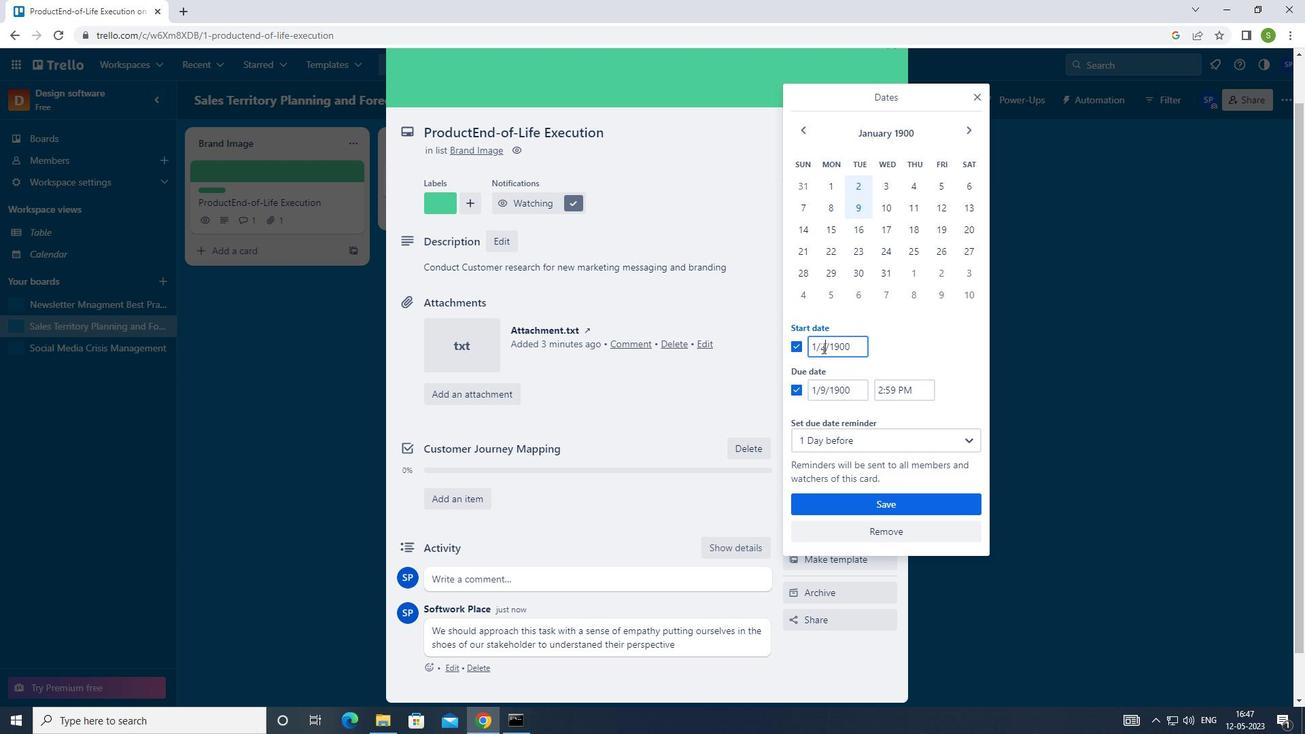 
Action: Key pressed <Key.backspace>3
Screenshot: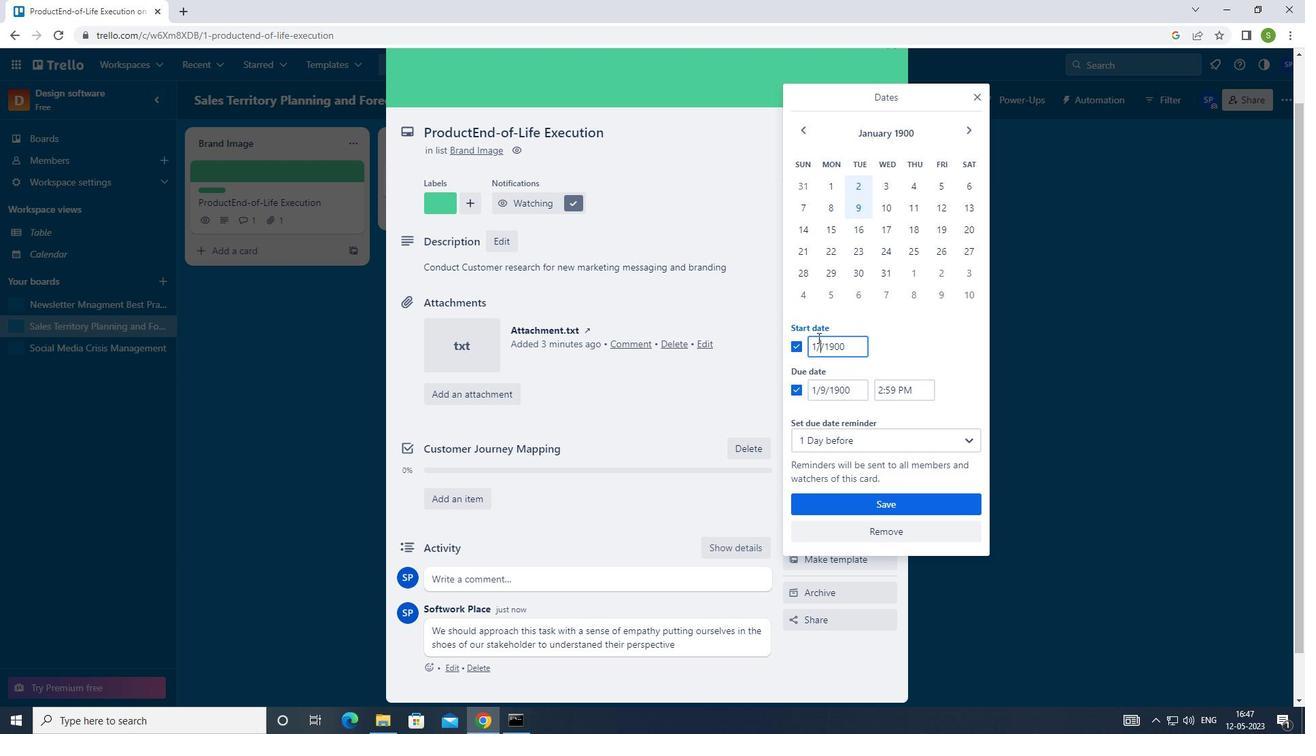 
Action: Mouse moved to (824, 386)
Screenshot: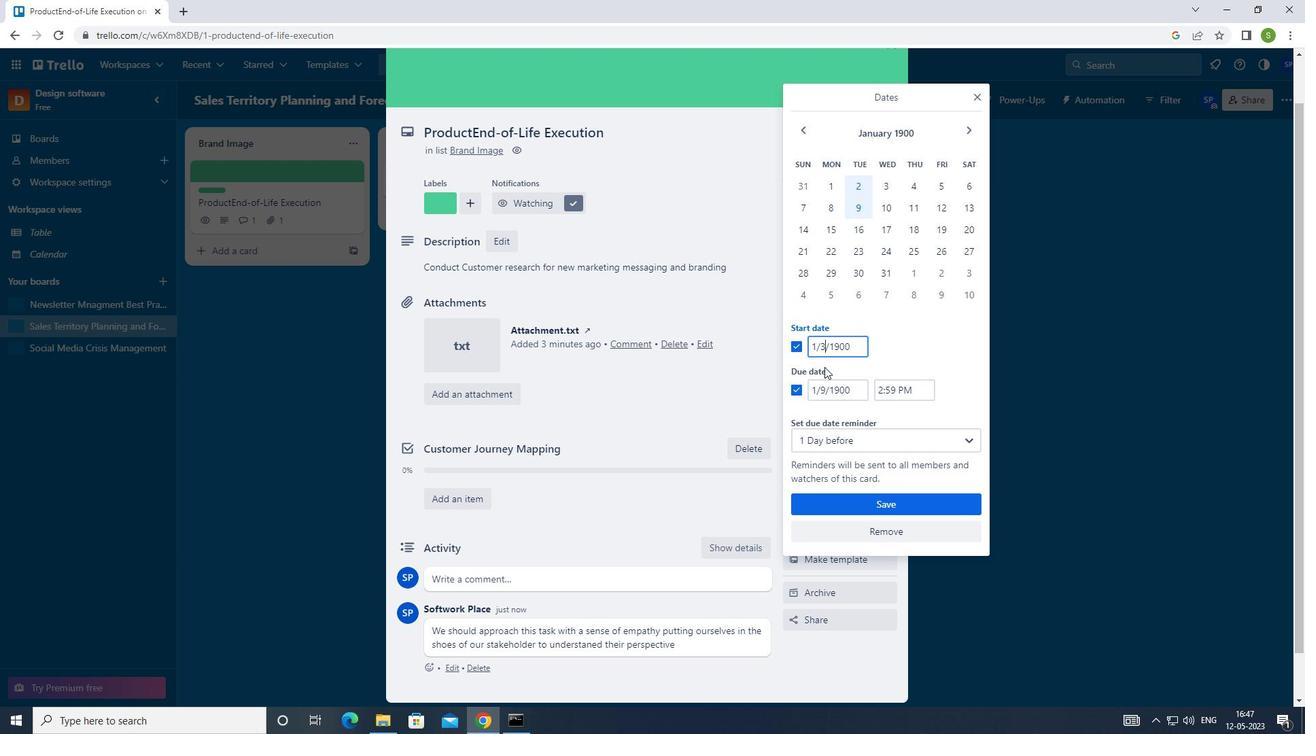 
Action: Mouse pressed left at (824, 386)
Screenshot: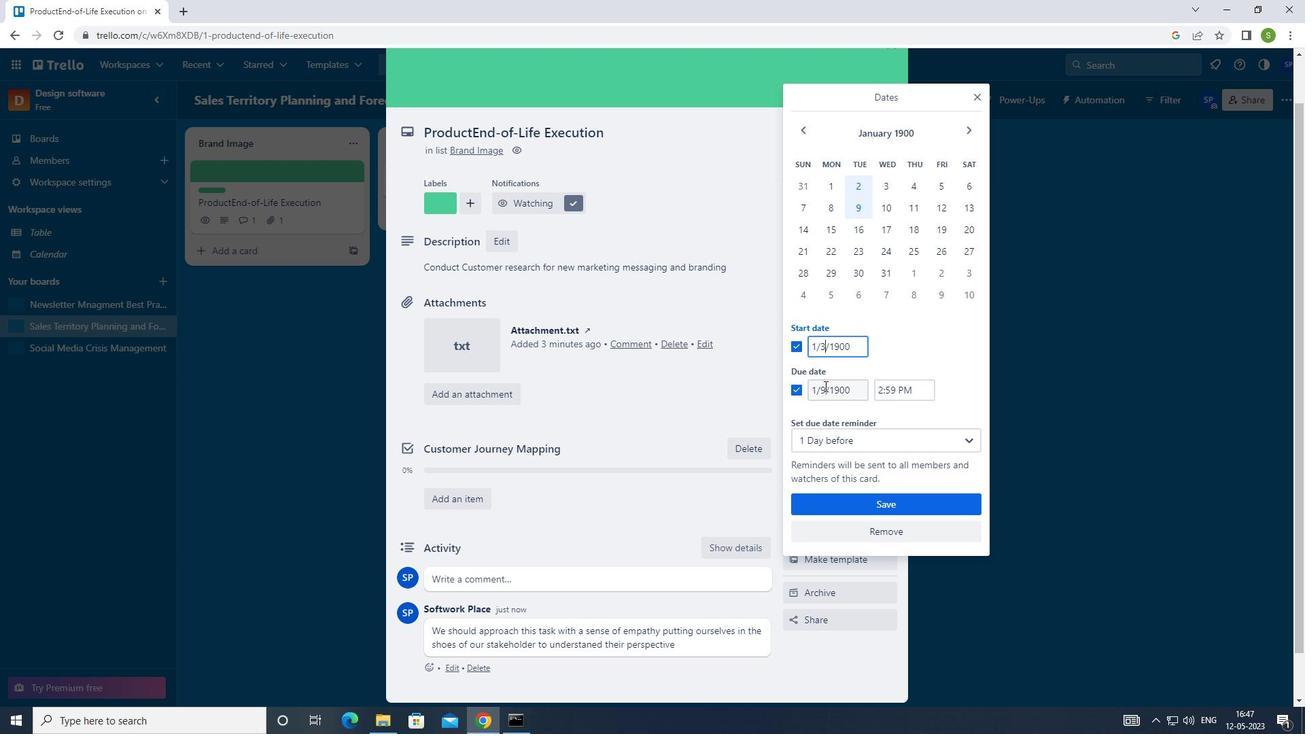 
Action: Mouse moved to (815, 384)
Screenshot: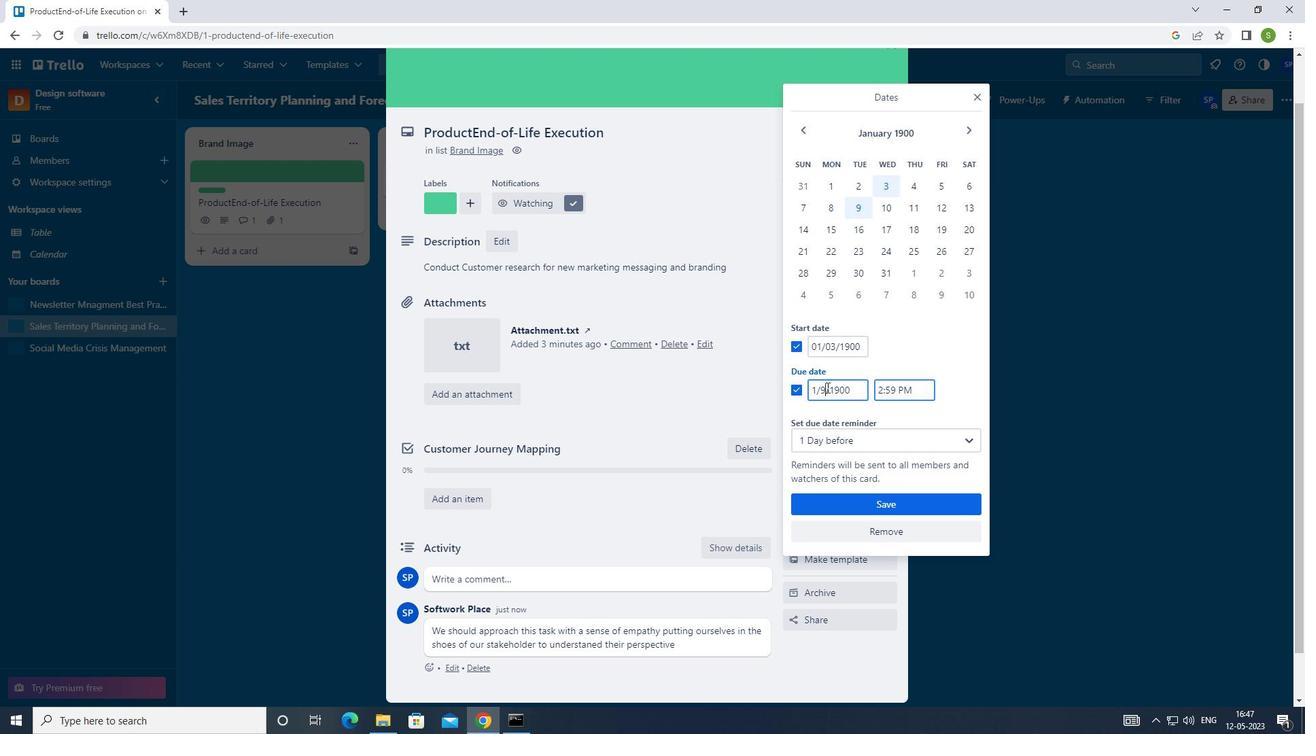 
Action: Key pressed <Key.backspace>10<Key.enter><Key.f8>
Screenshot: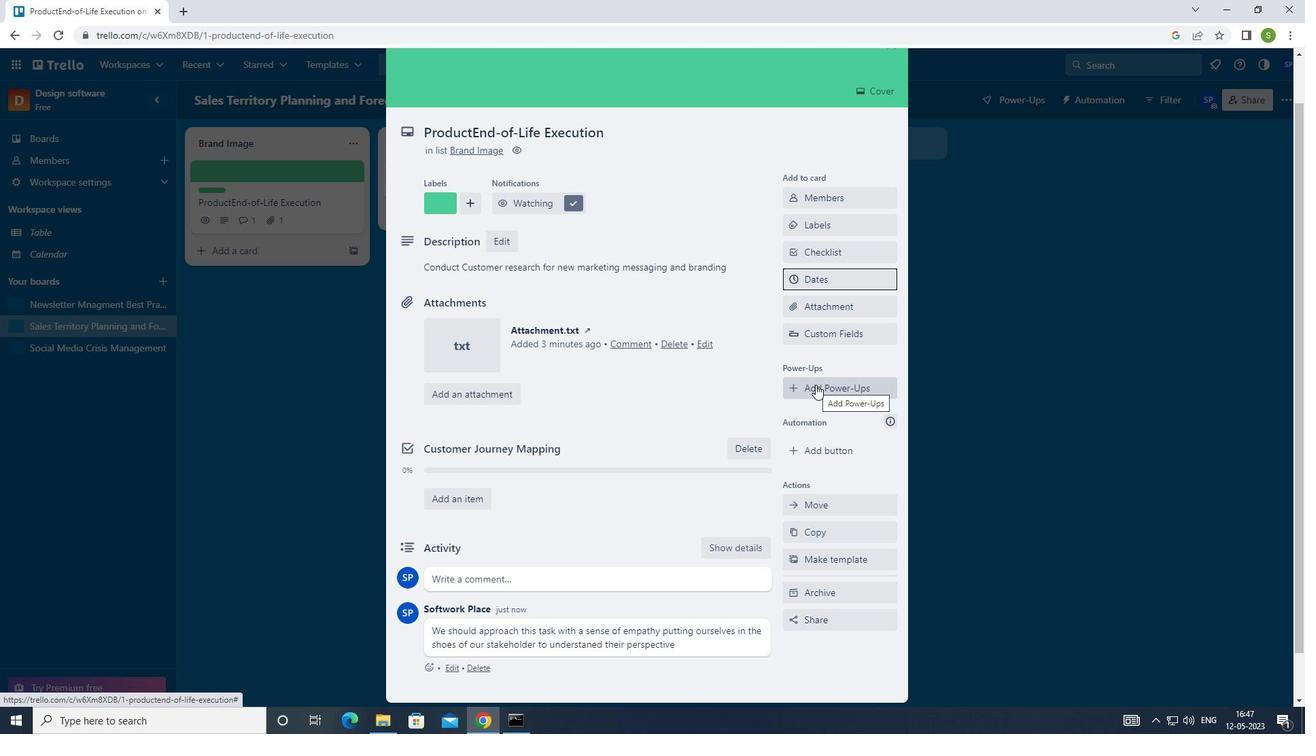 
